 Task: Look for space in Rāwatbhāta, India from 12th  August, 2023 to 15th August, 2023 for 3 adults in price range Rs.12000 to Rs.16000. Place can be entire place with 2 bedrooms having 3 beds and 1 bathroom. Property type can be house, flat, guest house. Booking option can be shelf check-in. Required host language is English.
Action: Mouse moved to (592, 76)
Screenshot: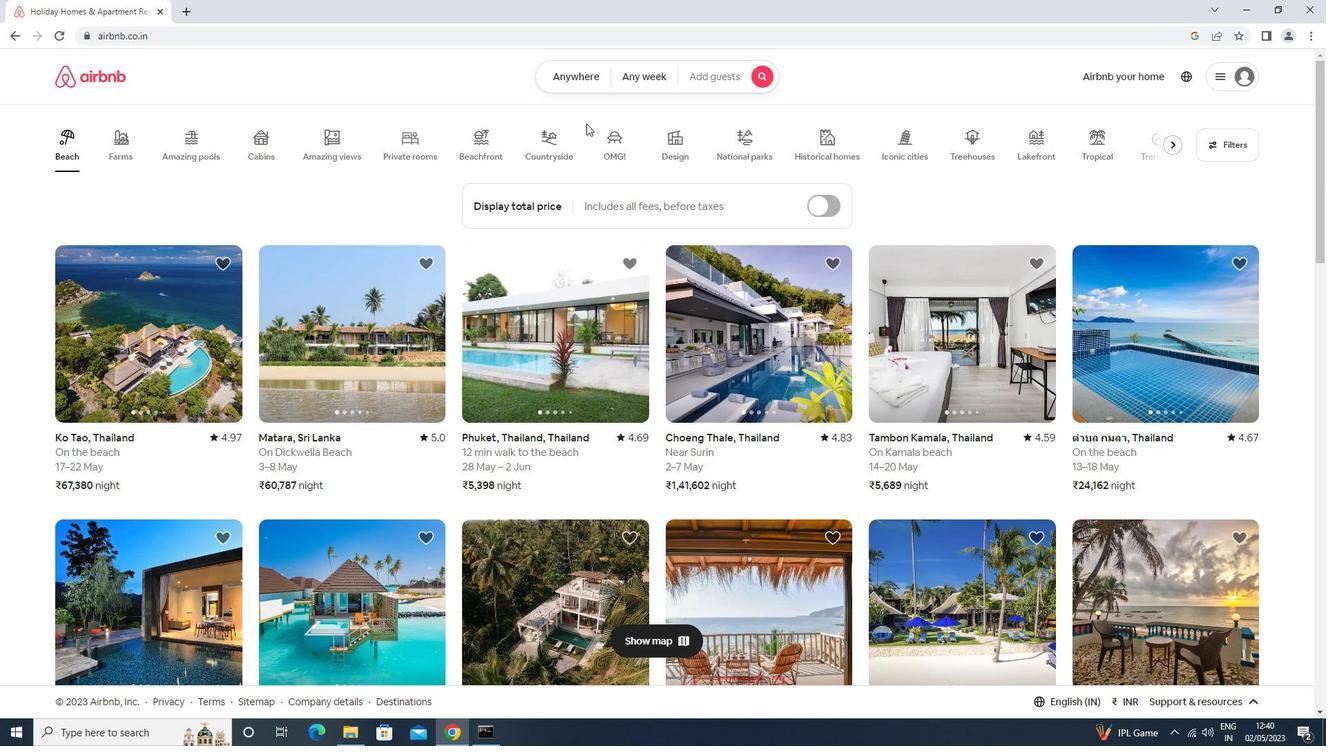 
Action: Mouse pressed left at (592, 76)
Screenshot: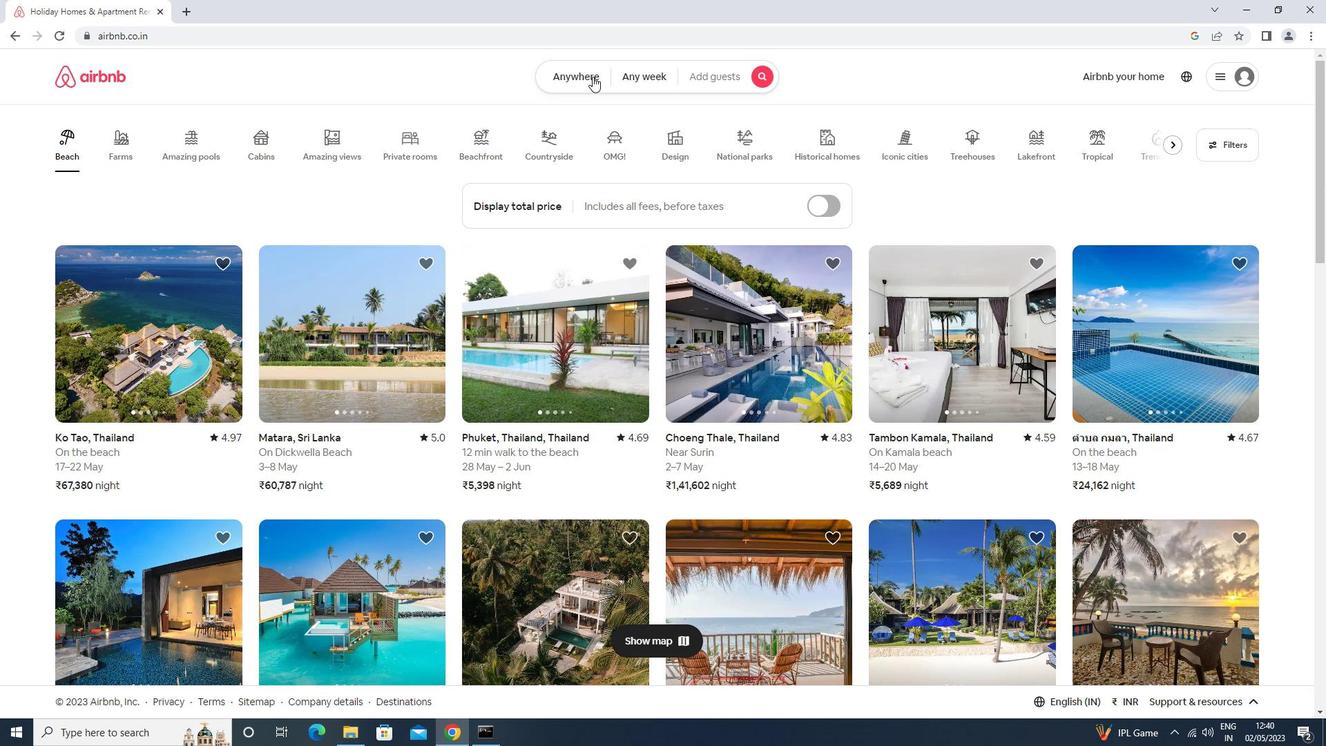
Action: Mouse moved to (526, 144)
Screenshot: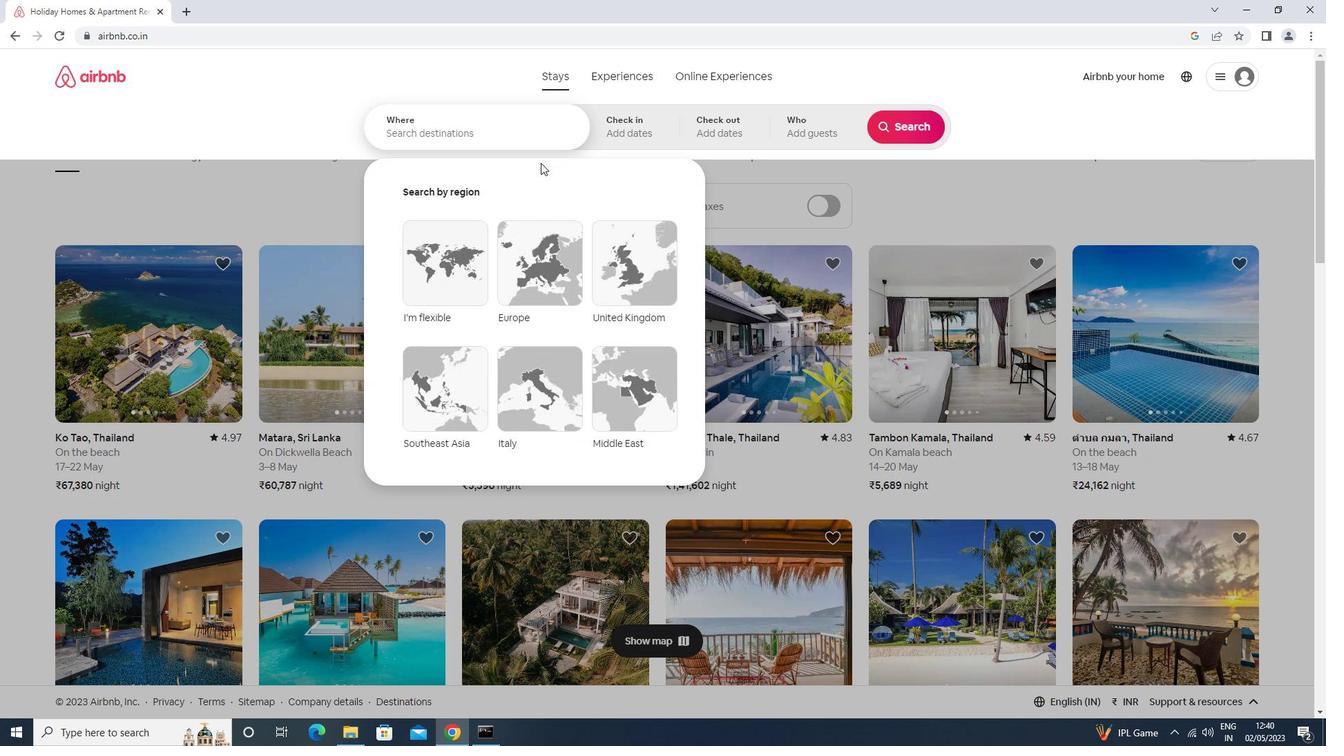 
Action: Mouse pressed left at (526, 144)
Screenshot: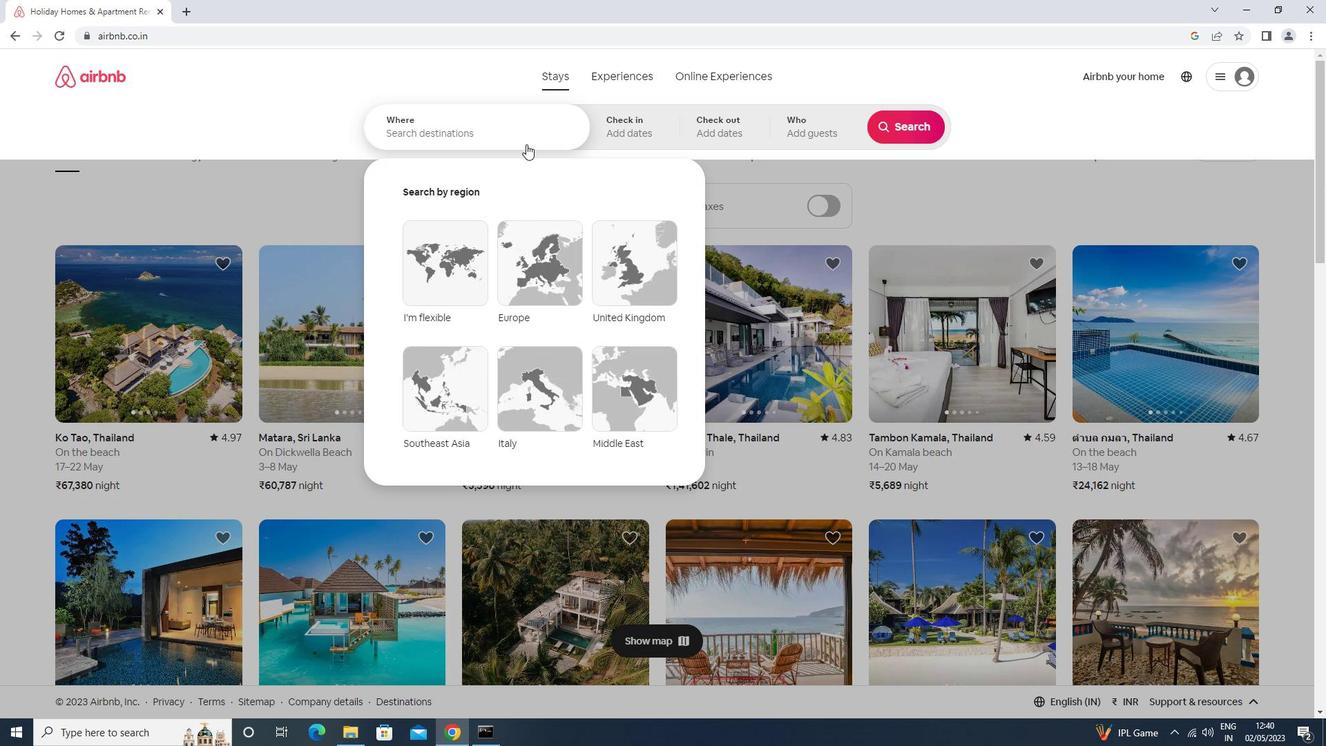 
Action: Mouse moved to (523, 142)
Screenshot: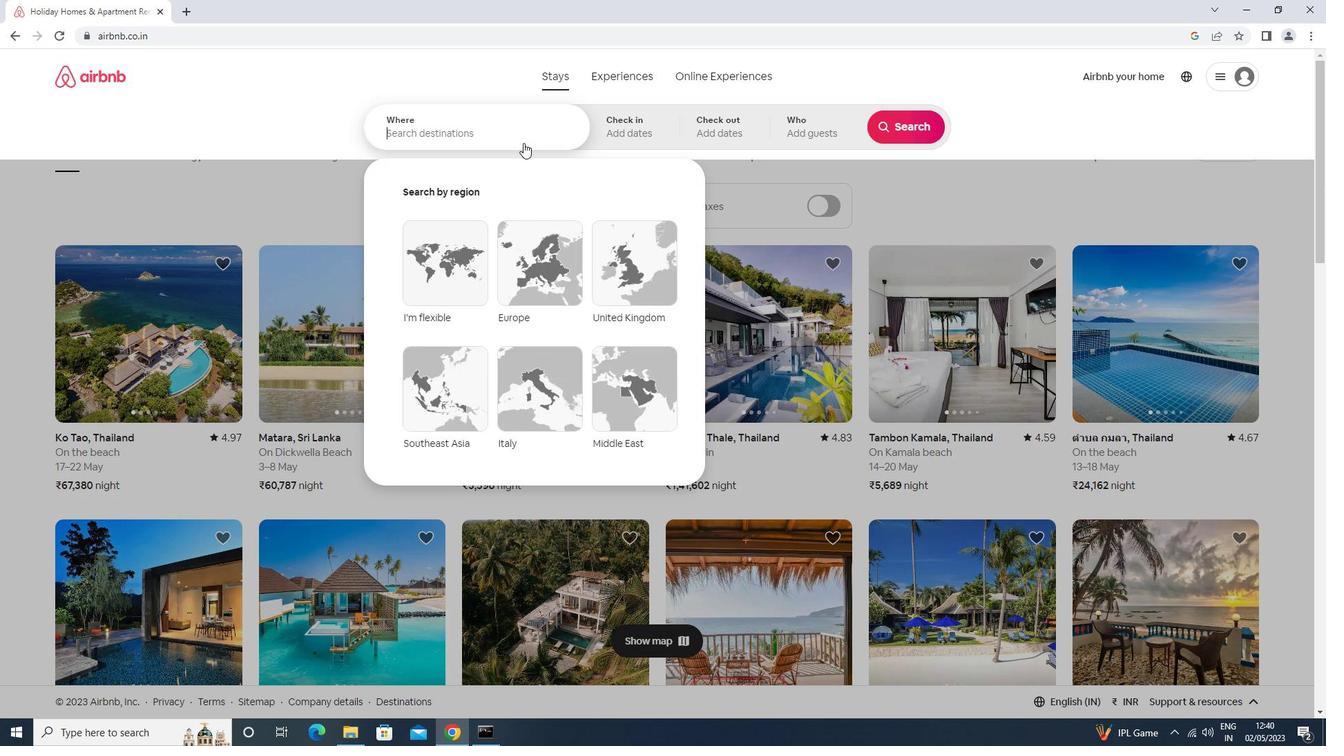 
Action: Key pressed r<Key.caps_lock>awatbhata<Key.enter>
Screenshot: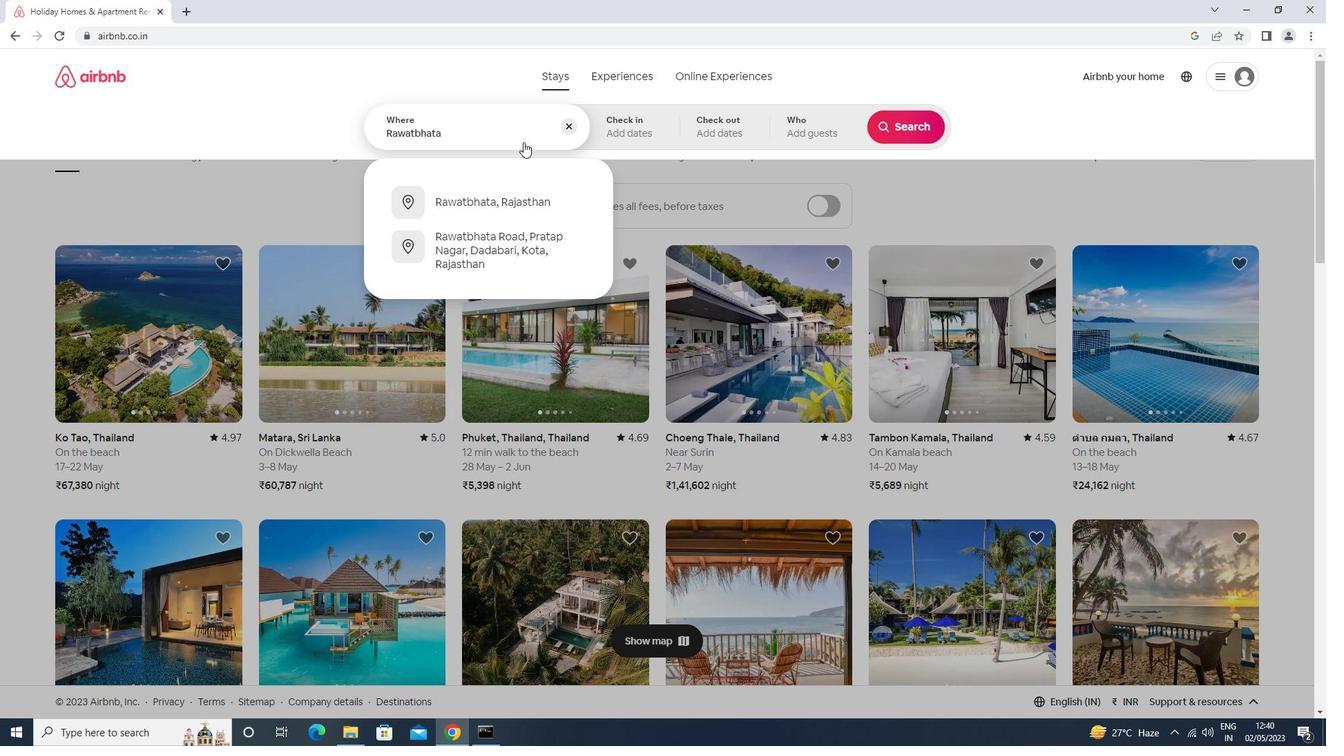 
Action: Mouse moved to (905, 237)
Screenshot: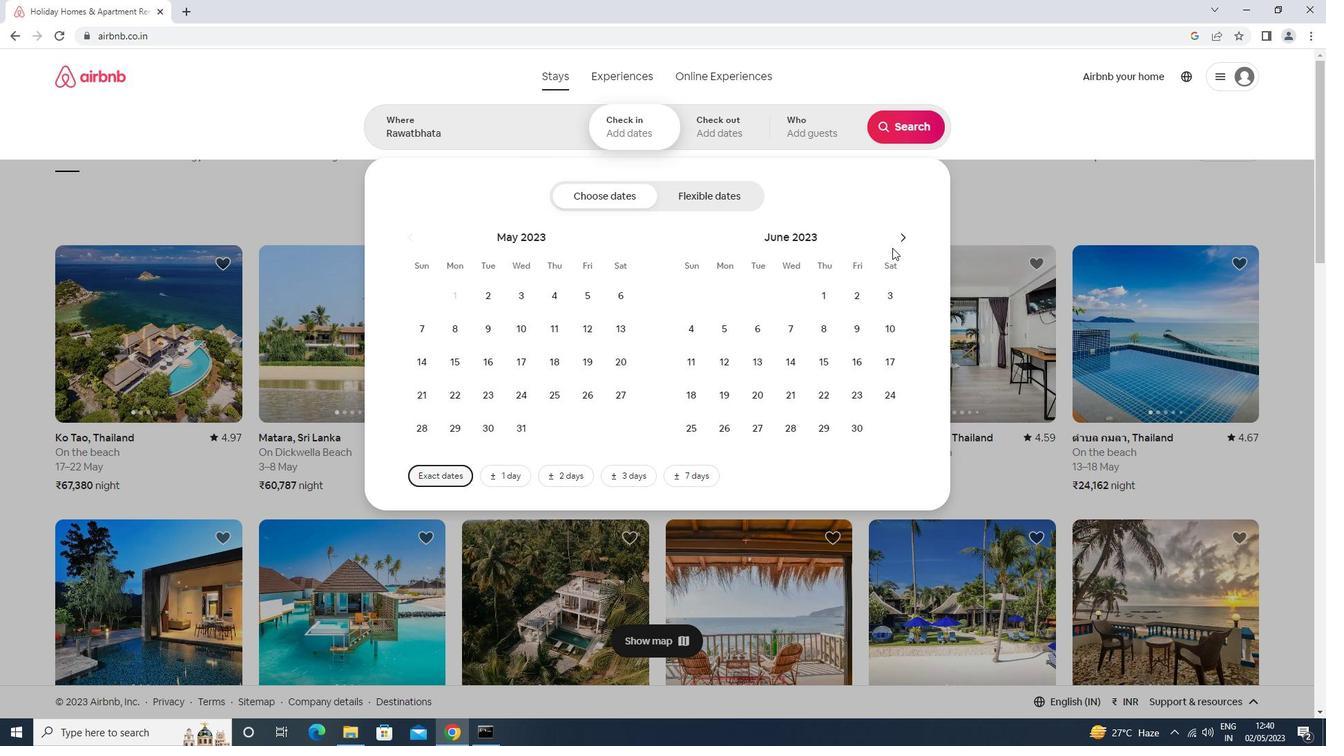 
Action: Mouse pressed left at (905, 237)
Screenshot: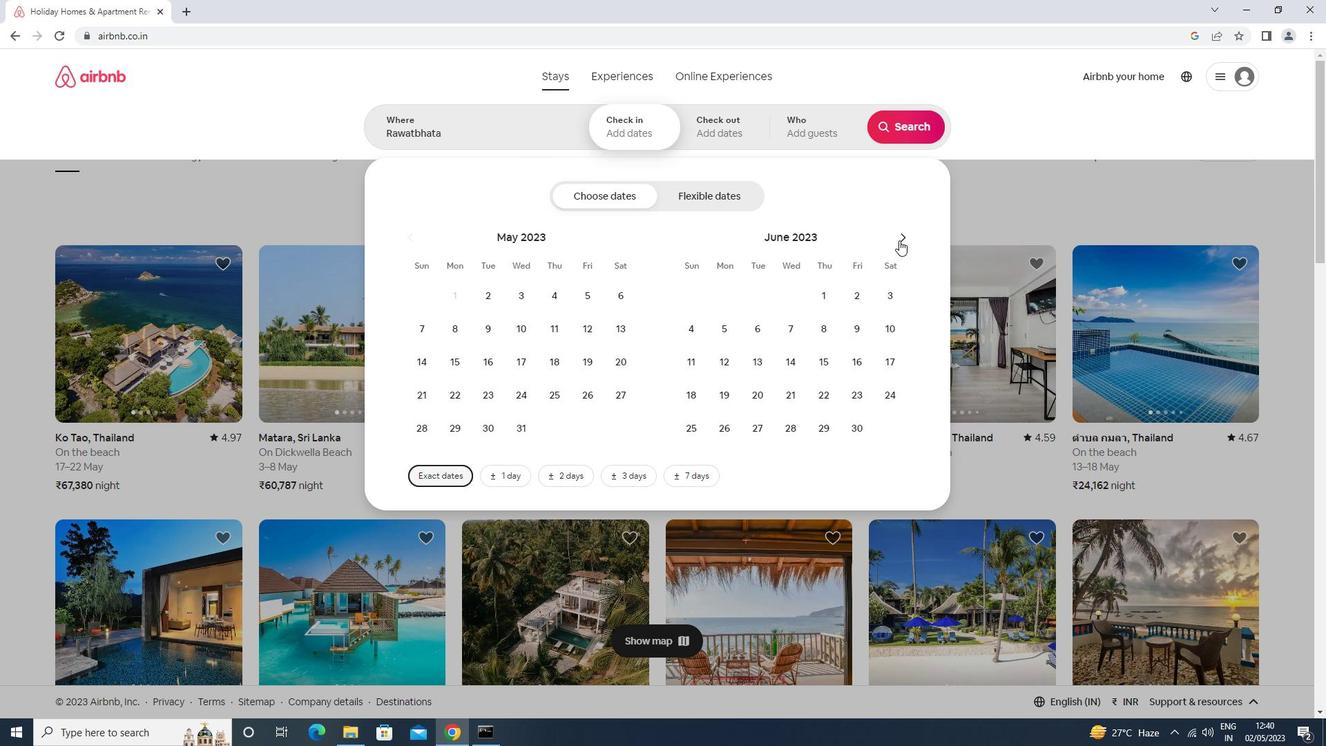 
Action: Mouse moved to (904, 237)
Screenshot: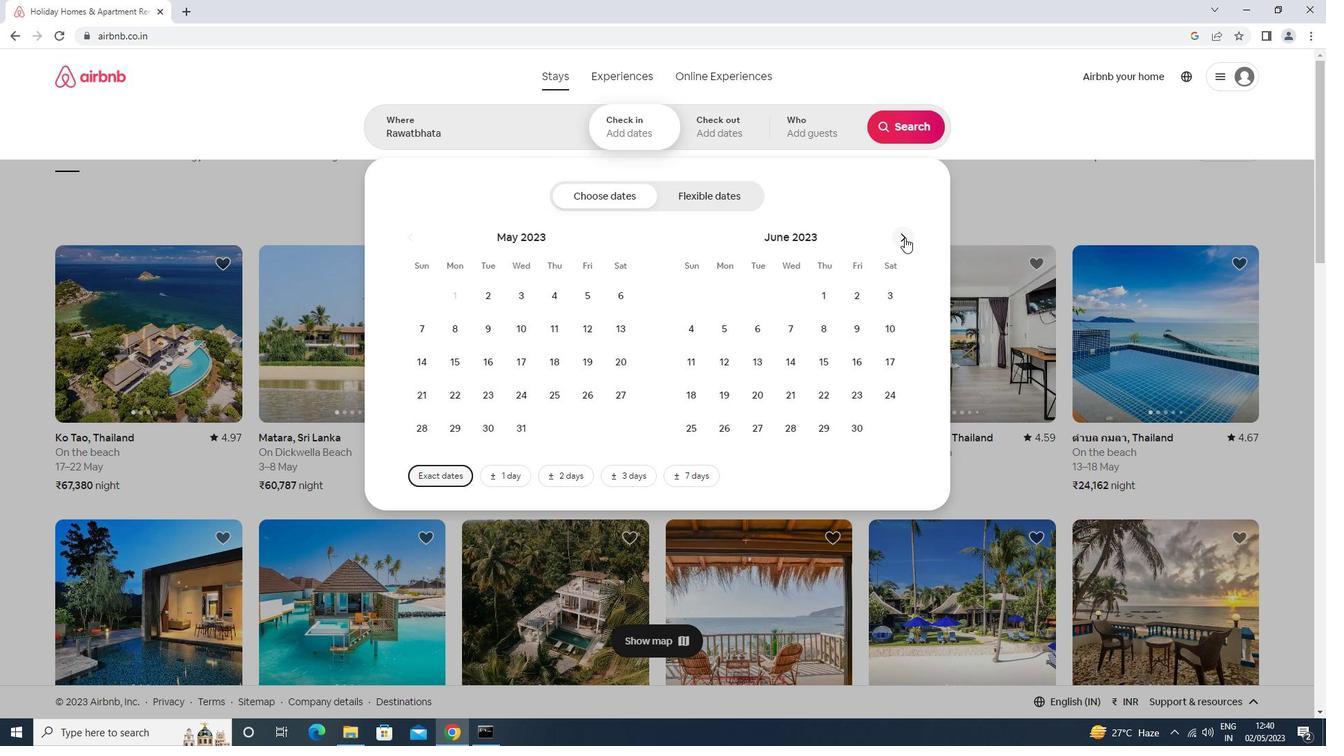 
Action: Mouse pressed left at (904, 237)
Screenshot: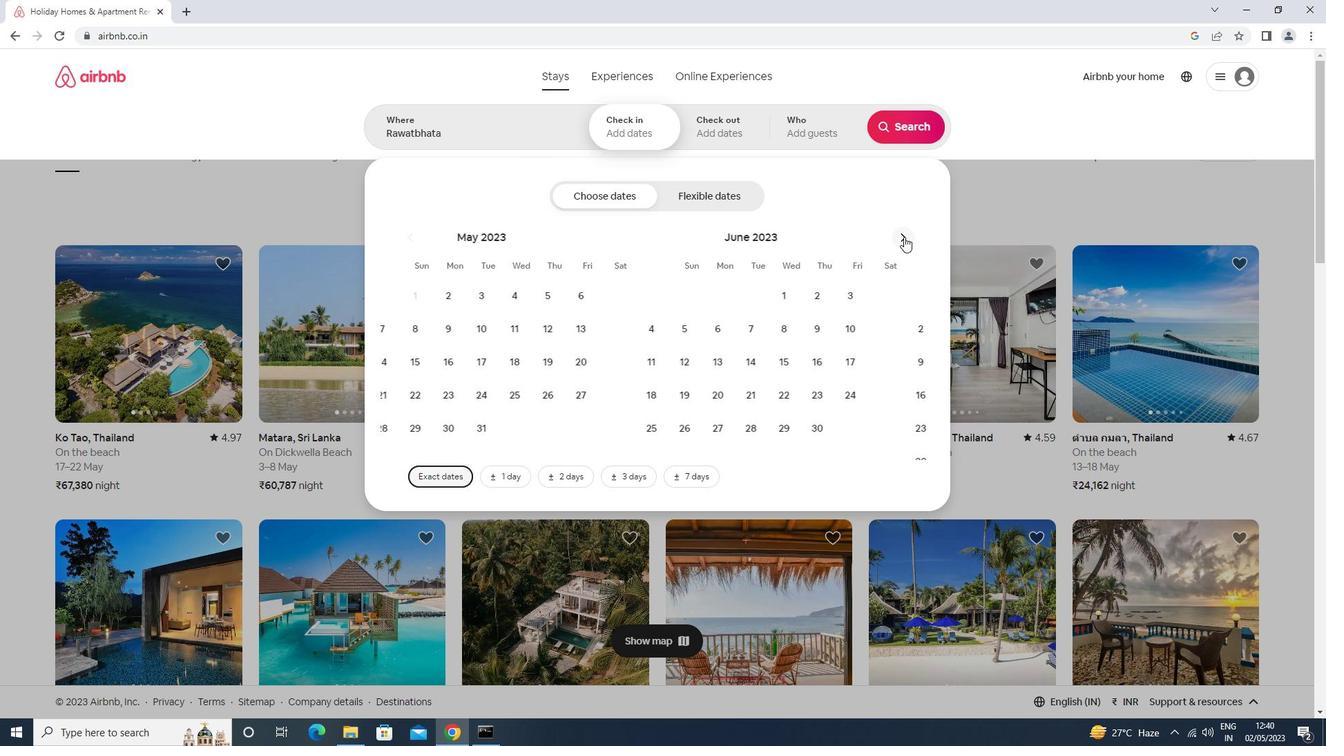 
Action: Mouse moved to (883, 329)
Screenshot: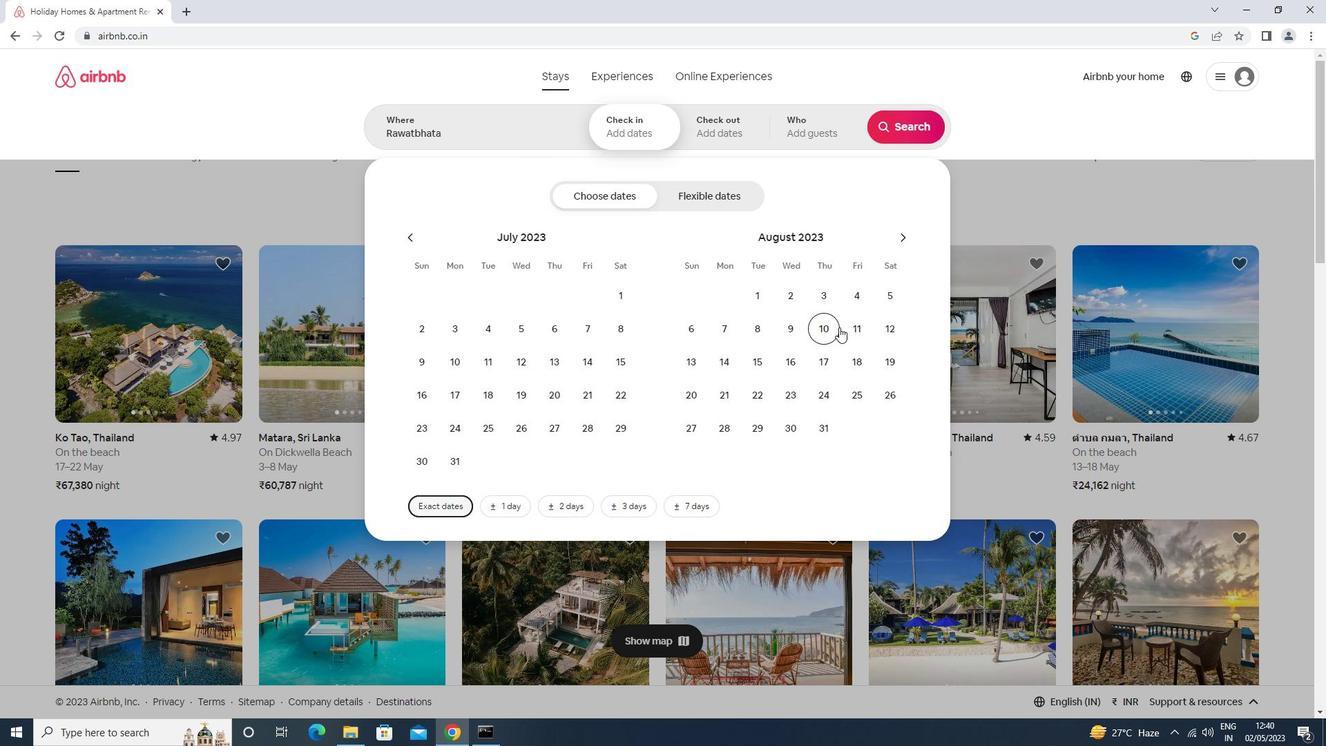 
Action: Mouse pressed left at (883, 329)
Screenshot: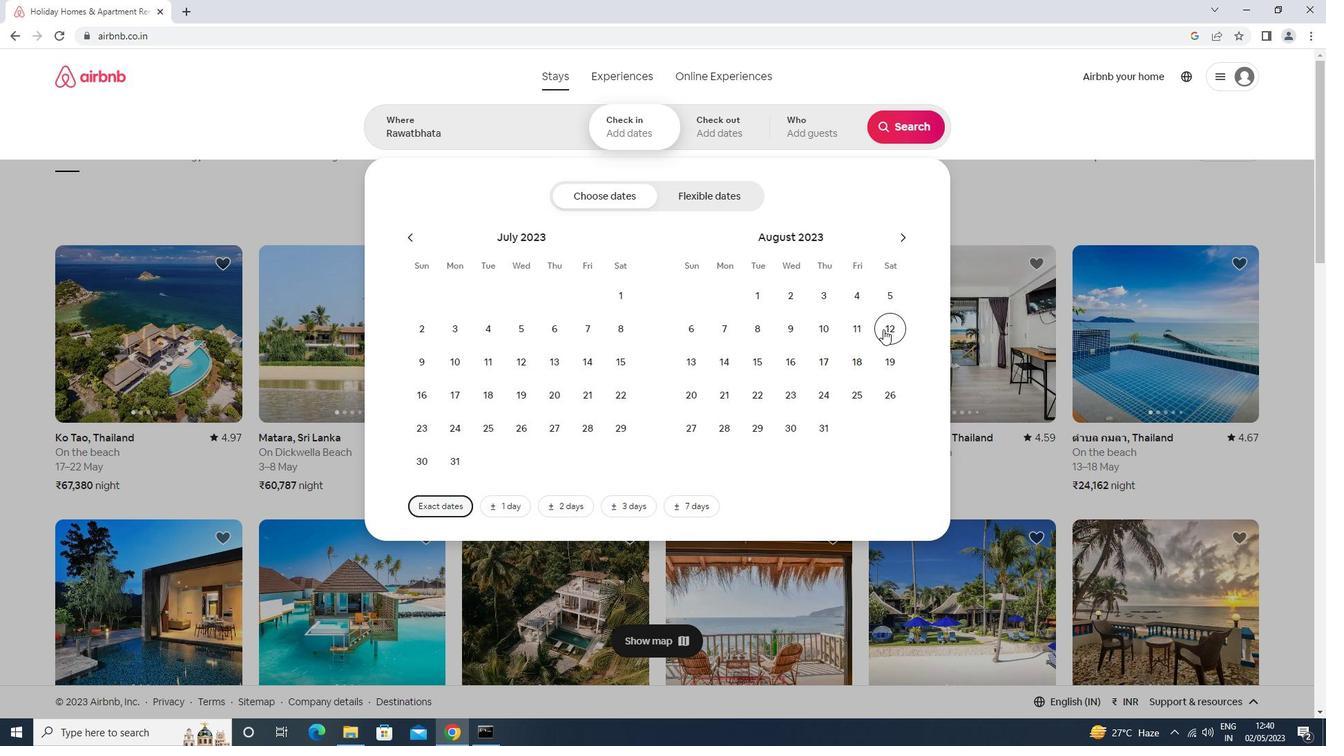 
Action: Mouse moved to (766, 357)
Screenshot: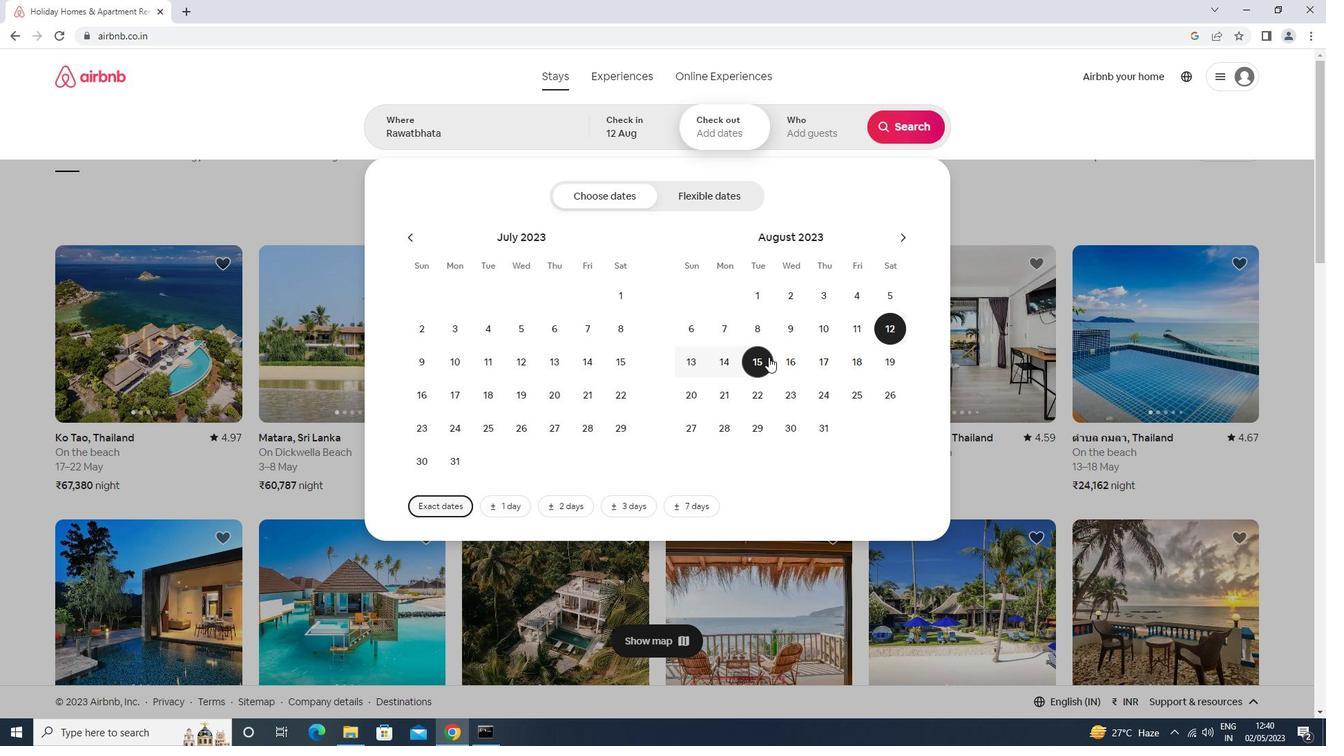 
Action: Mouse pressed left at (766, 357)
Screenshot: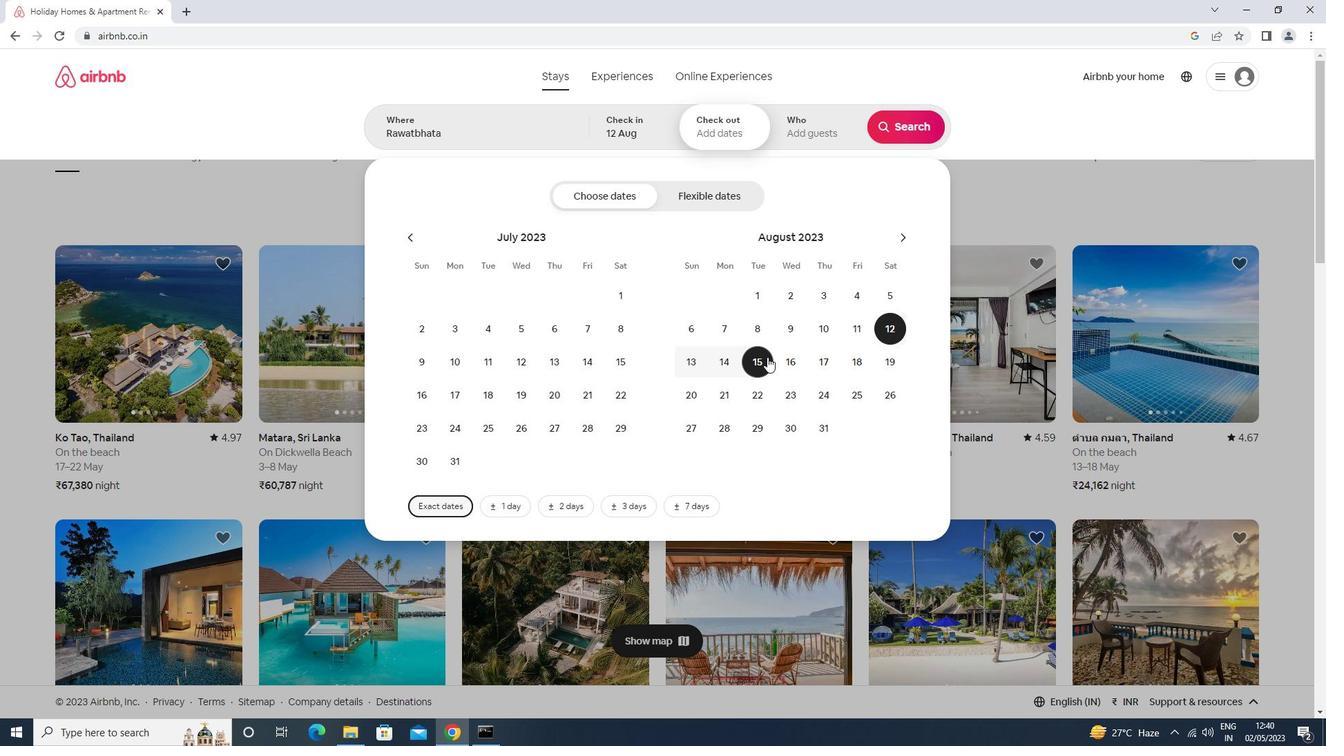 
Action: Mouse moved to (791, 129)
Screenshot: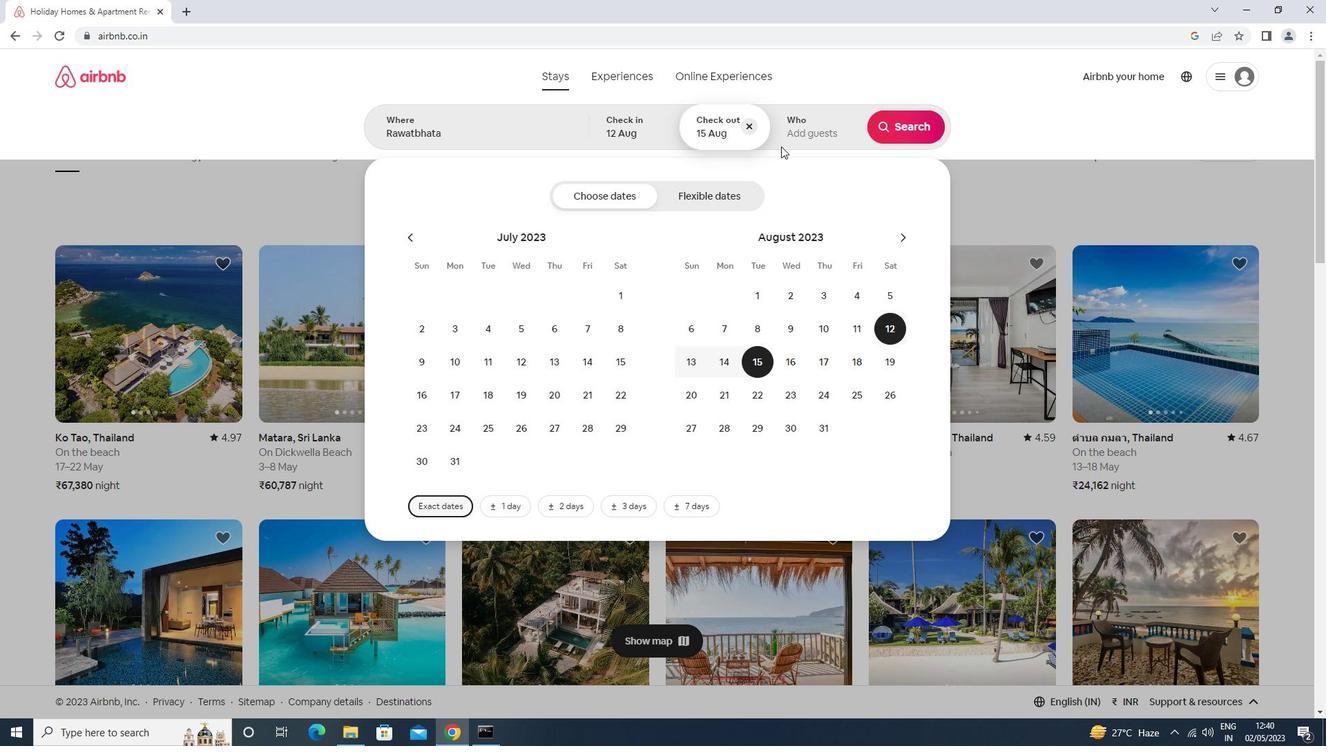 
Action: Mouse pressed left at (791, 129)
Screenshot: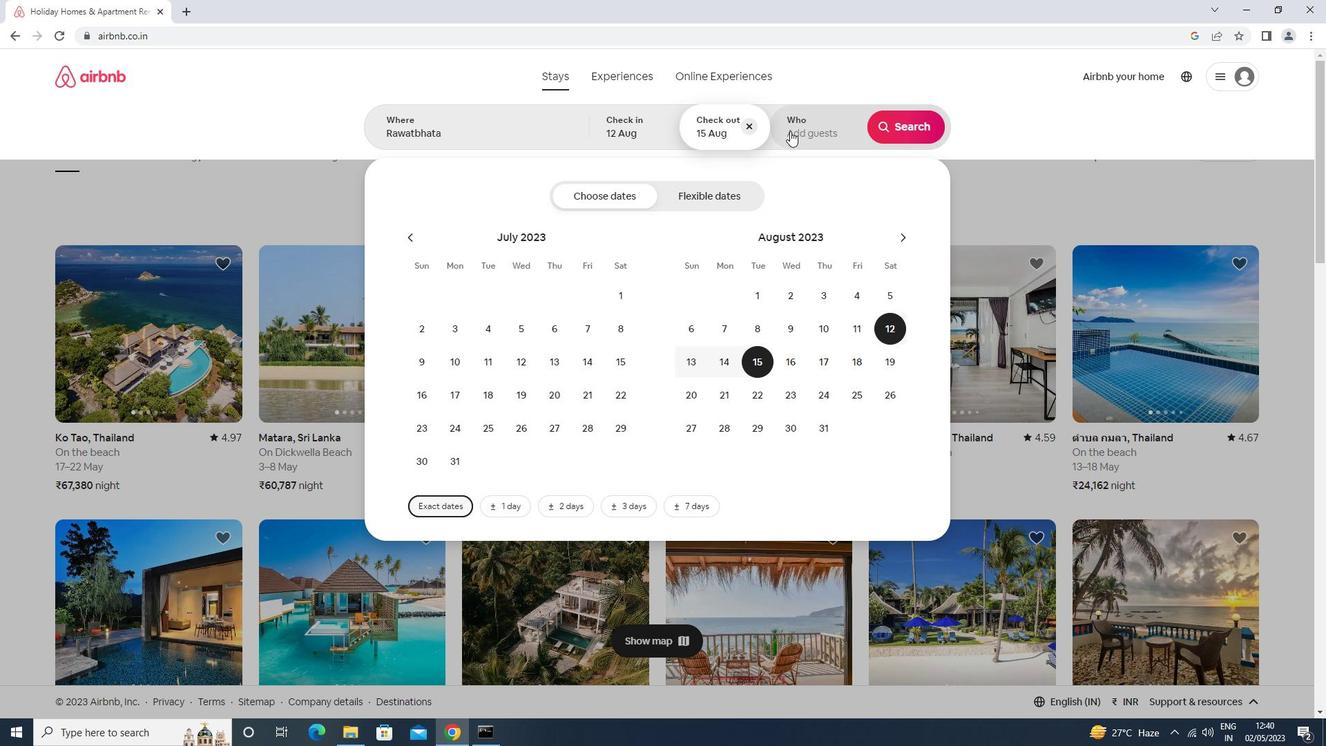
Action: Mouse moved to (906, 204)
Screenshot: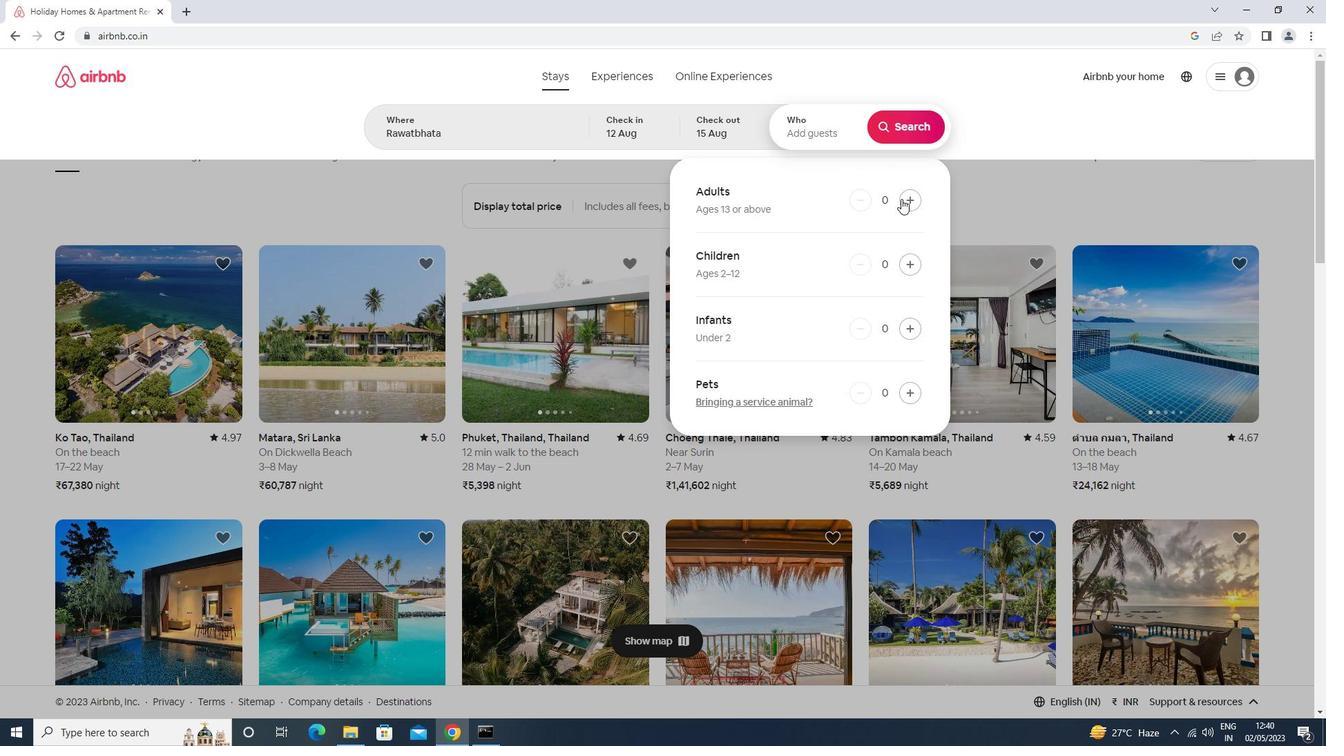 
Action: Mouse pressed left at (906, 204)
Screenshot: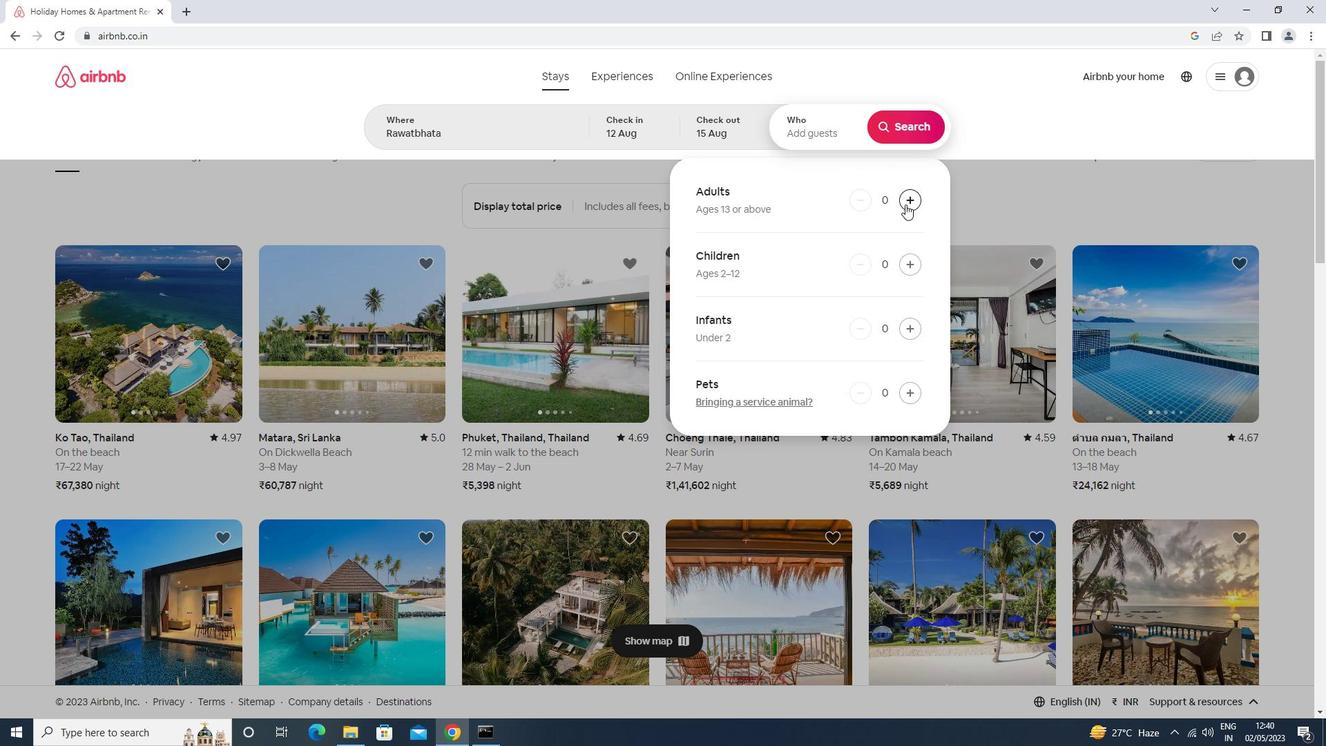 
Action: Mouse pressed left at (906, 204)
Screenshot: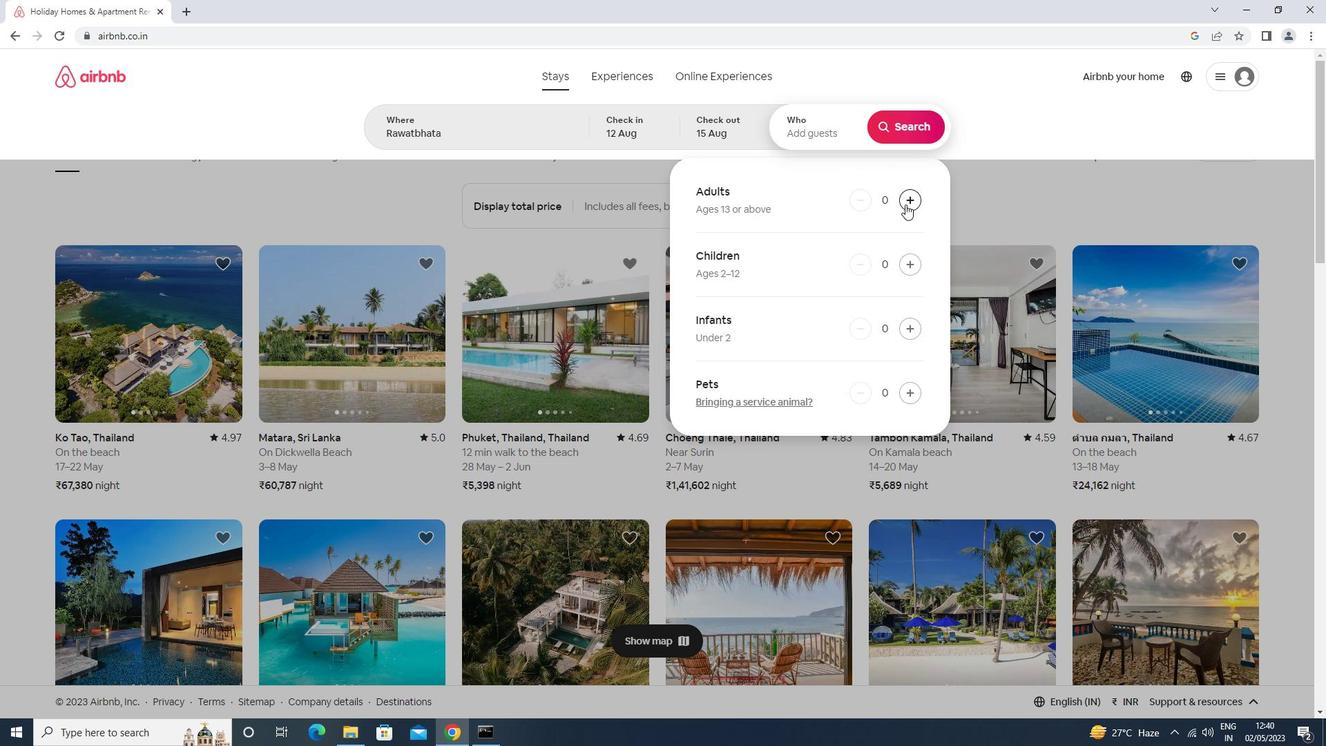 
Action: Mouse pressed left at (906, 204)
Screenshot: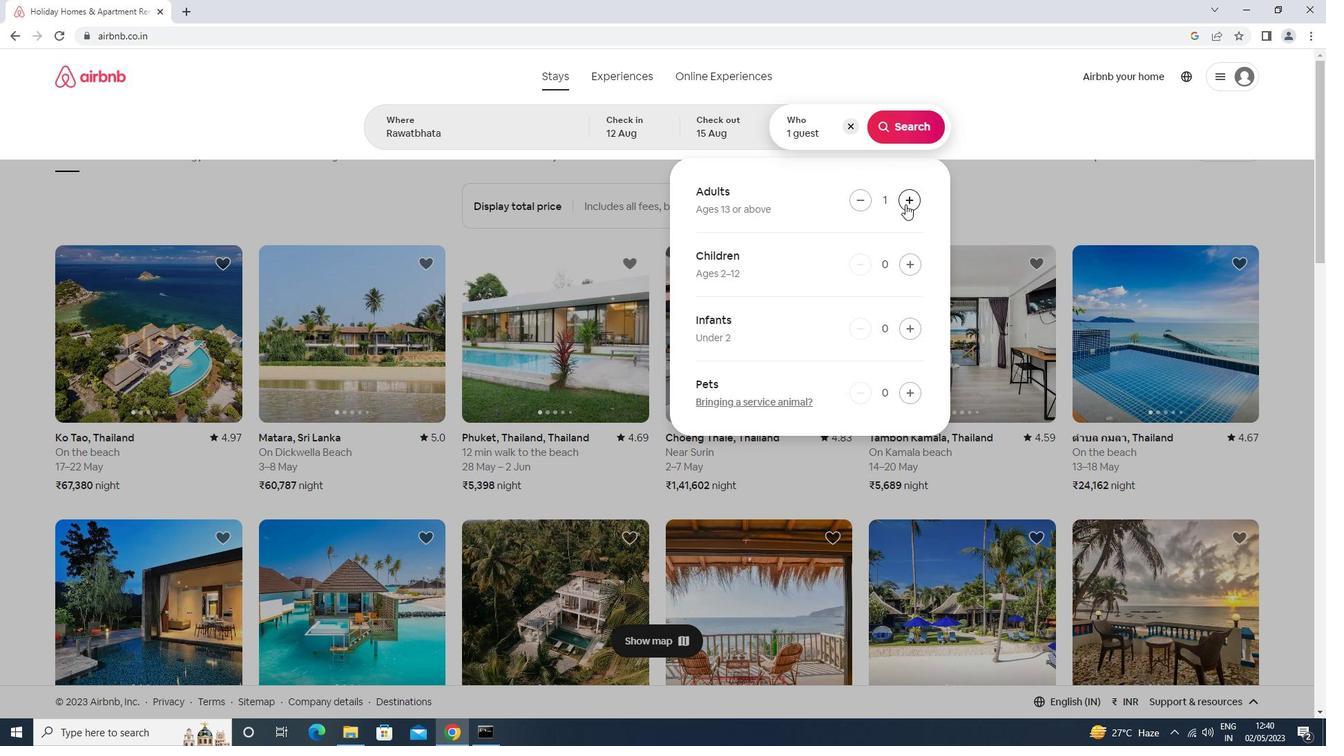 
Action: Mouse moved to (901, 120)
Screenshot: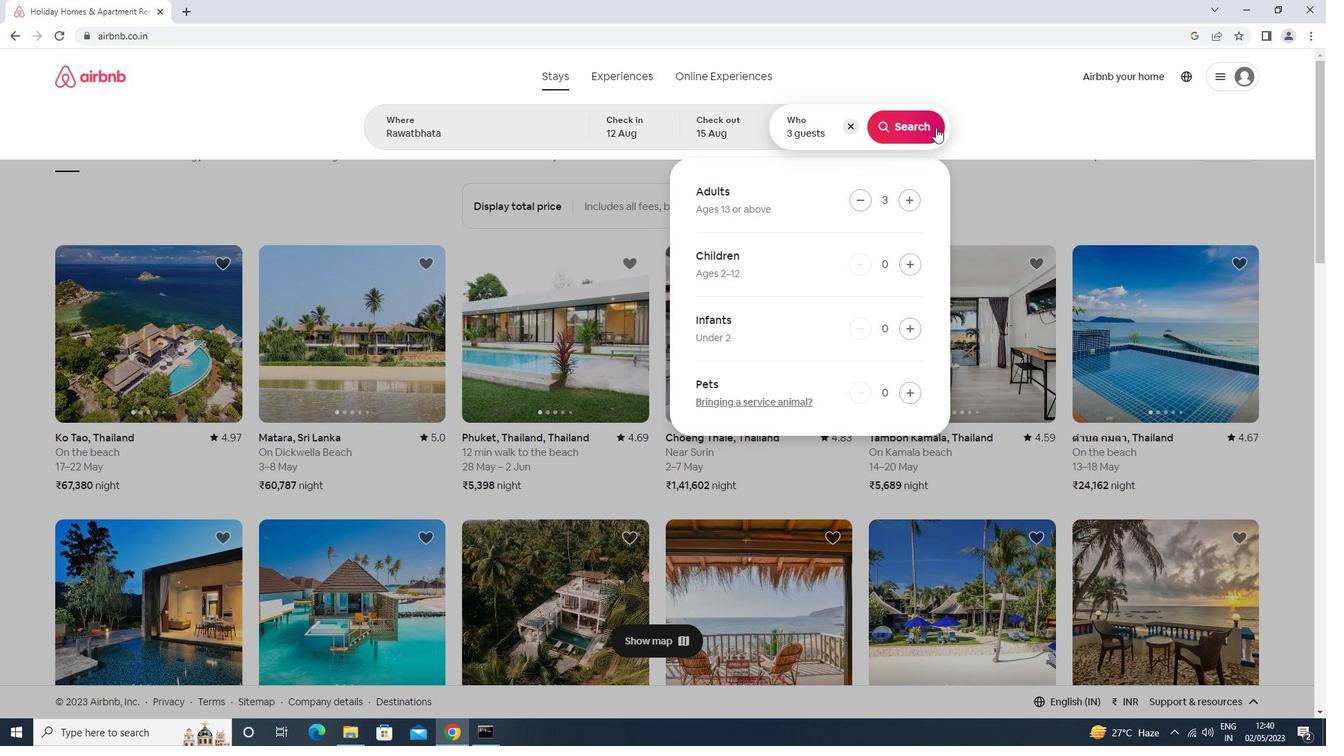 
Action: Mouse pressed left at (901, 120)
Screenshot: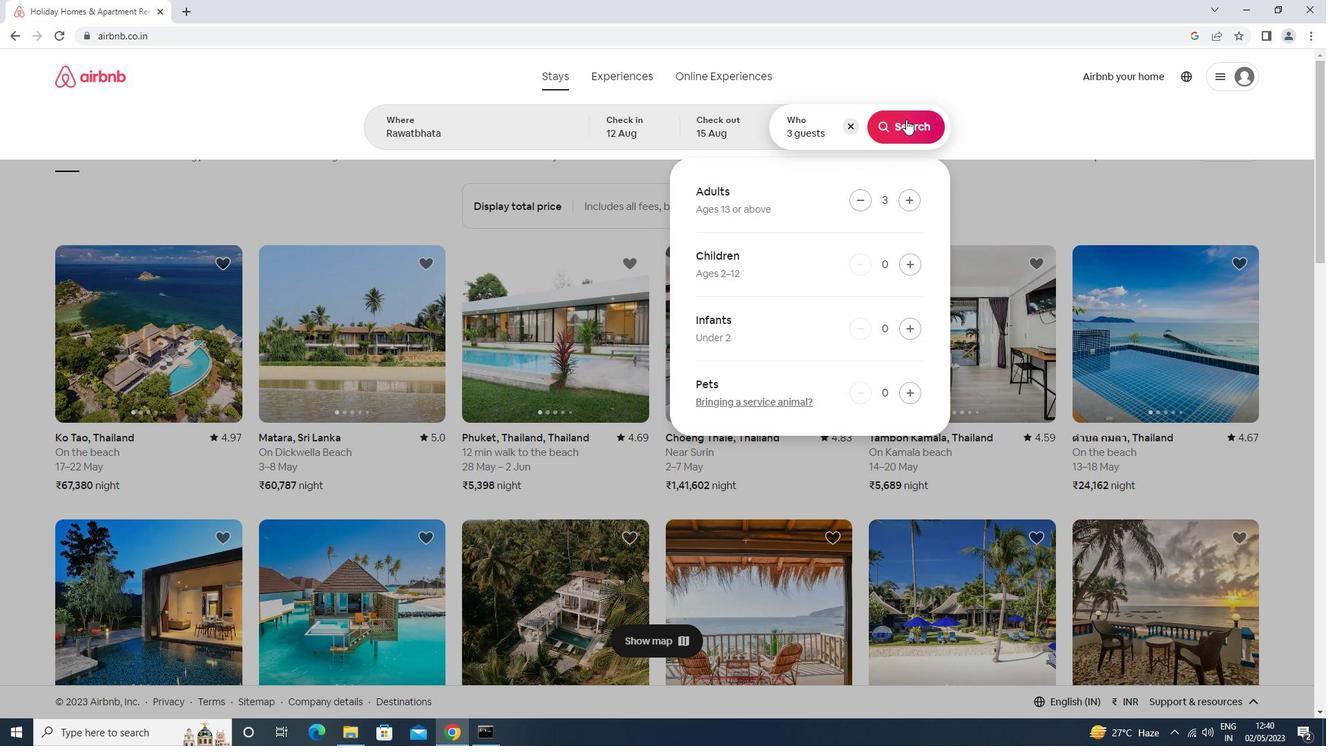 
Action: Mouse moved to (1266, 129)
Screenshot: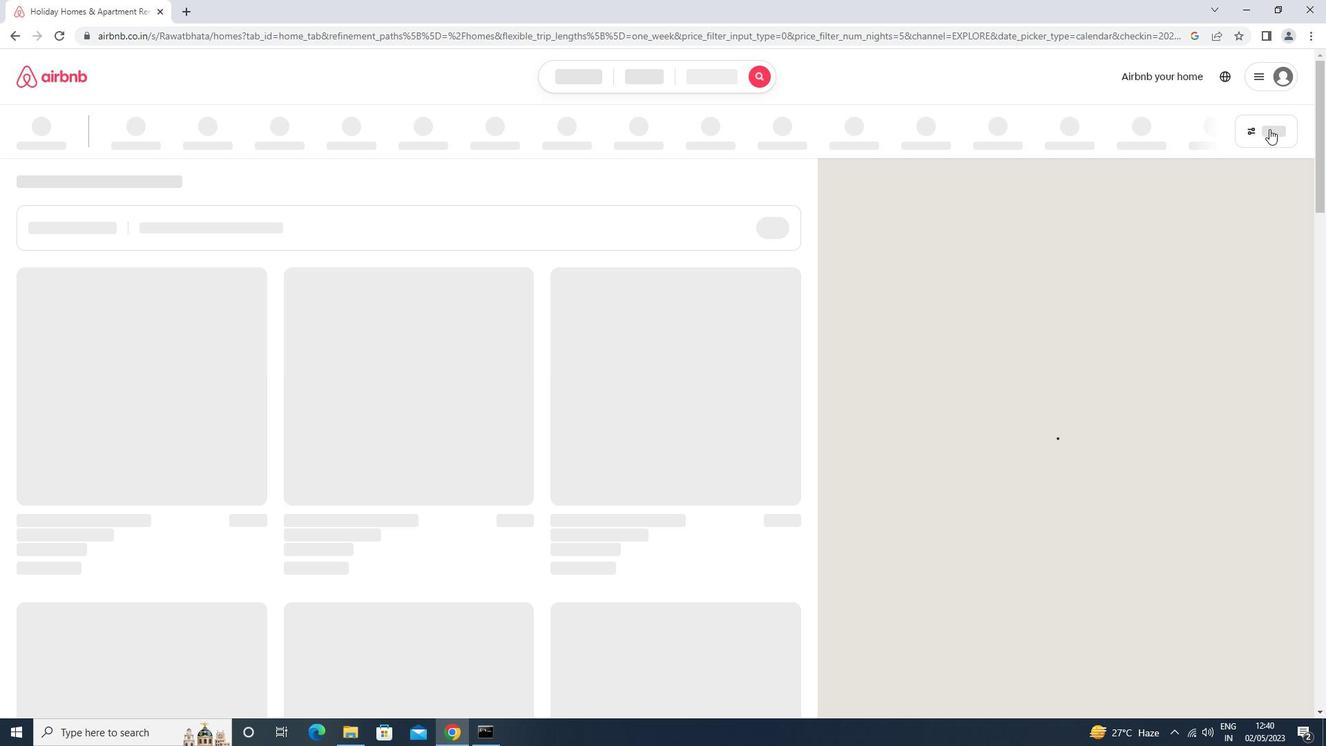
Action: Mouse pressed left at (1266, 129)
Screenshot: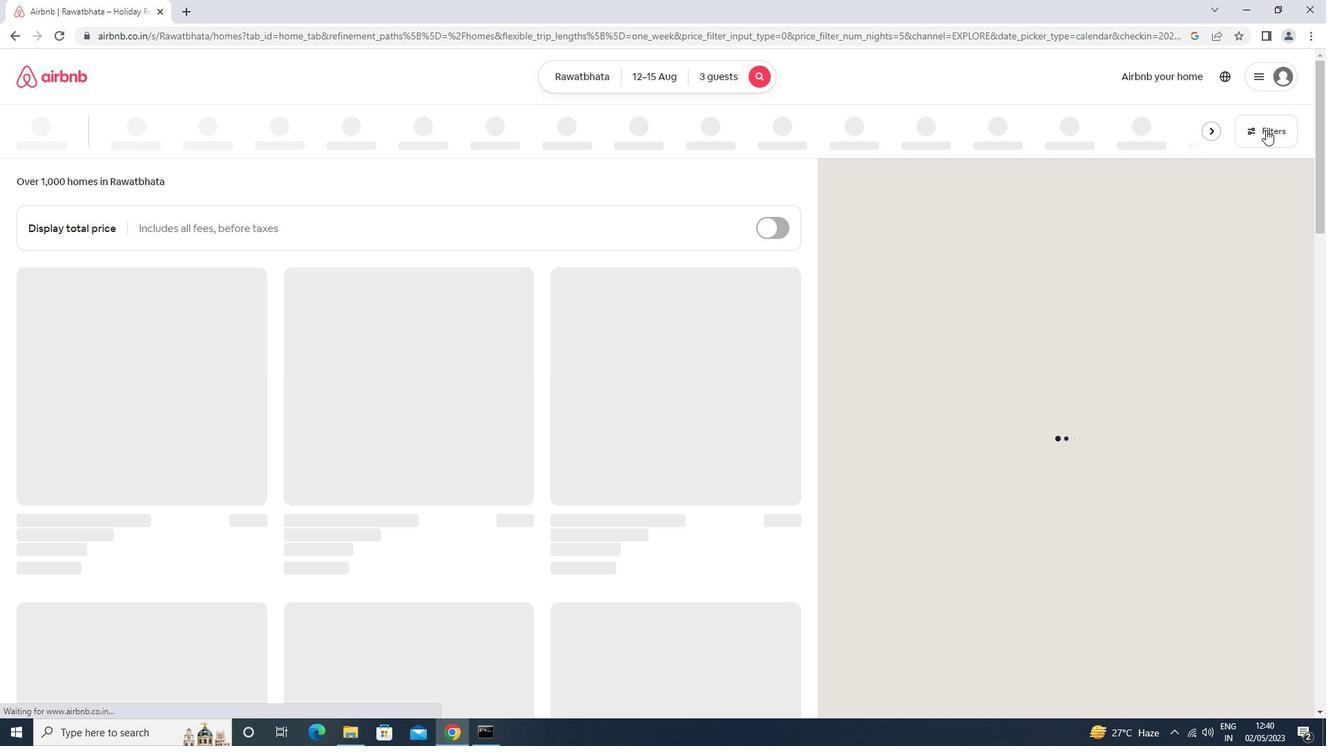 
Action: Mouse moved to (610, 307)
Screenshot: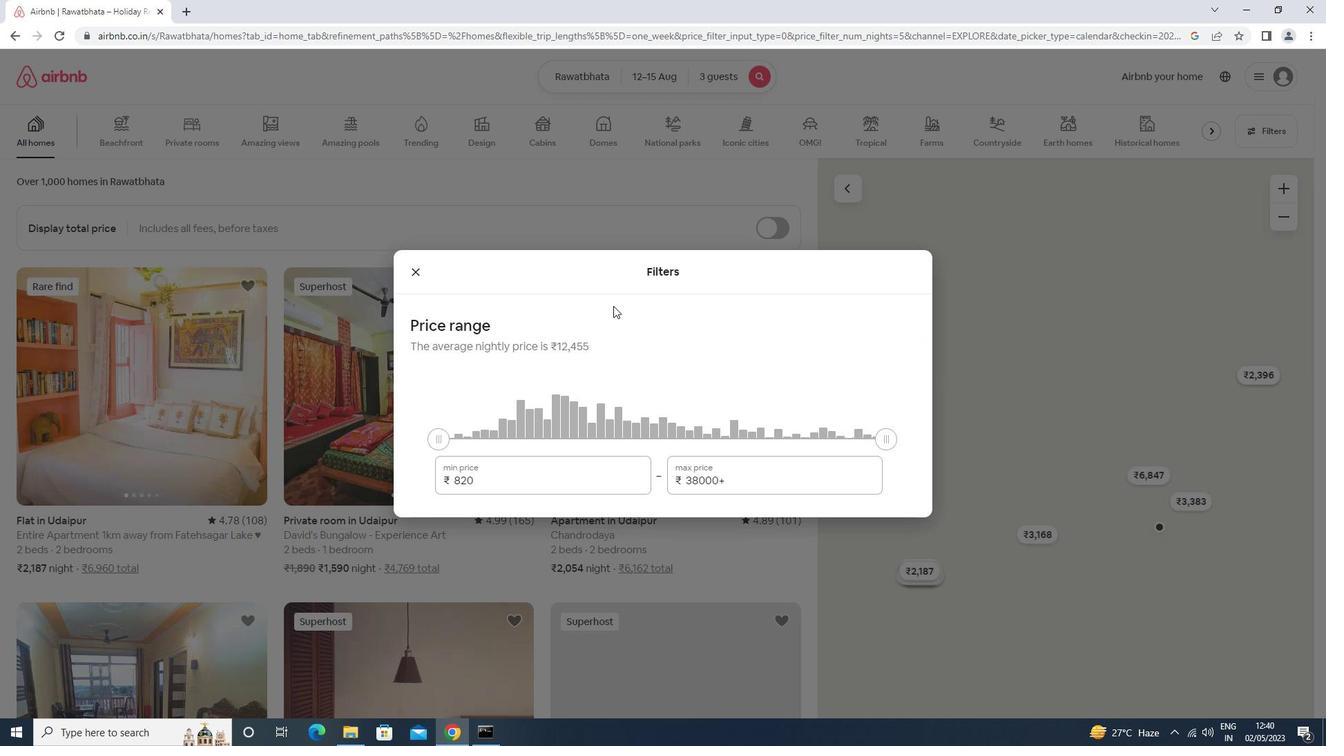 
Action: Mouse pressed left at (610, 307)
Screenshot: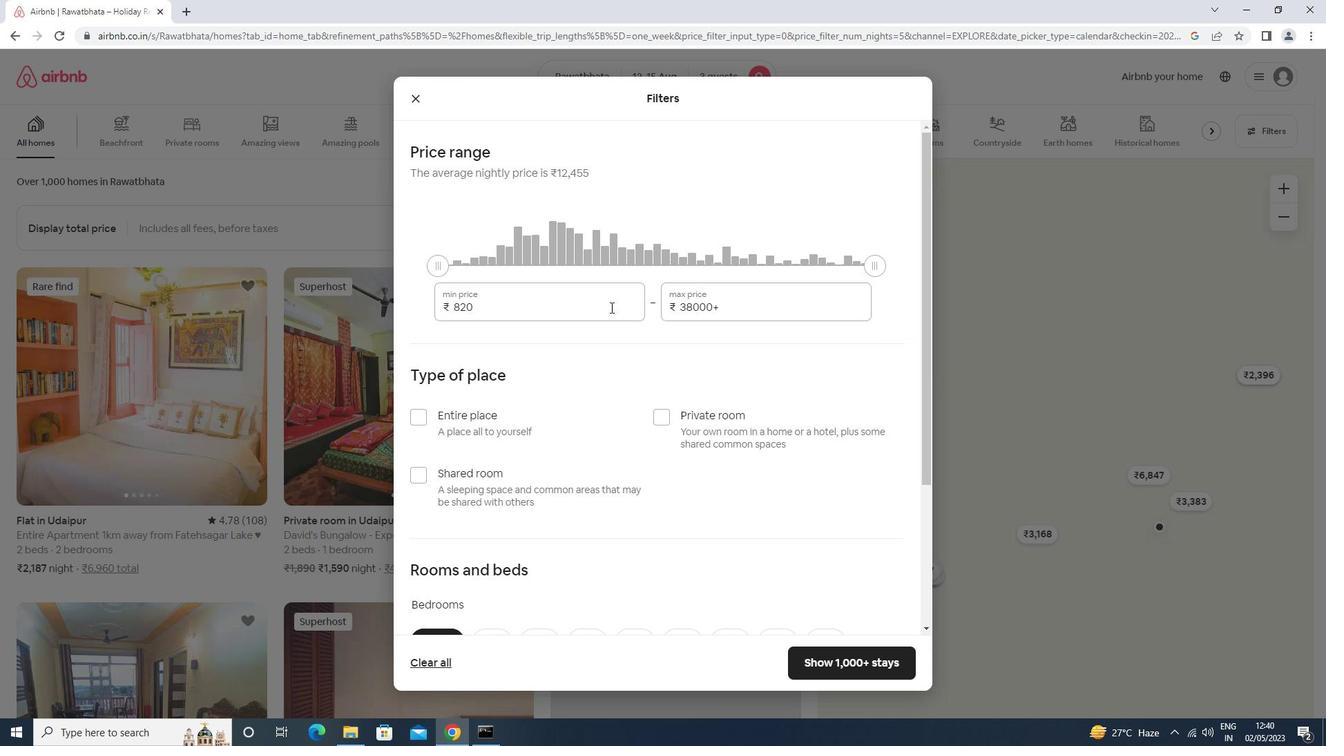 
Action: Mouse moved to (606, 310)
Screenshot: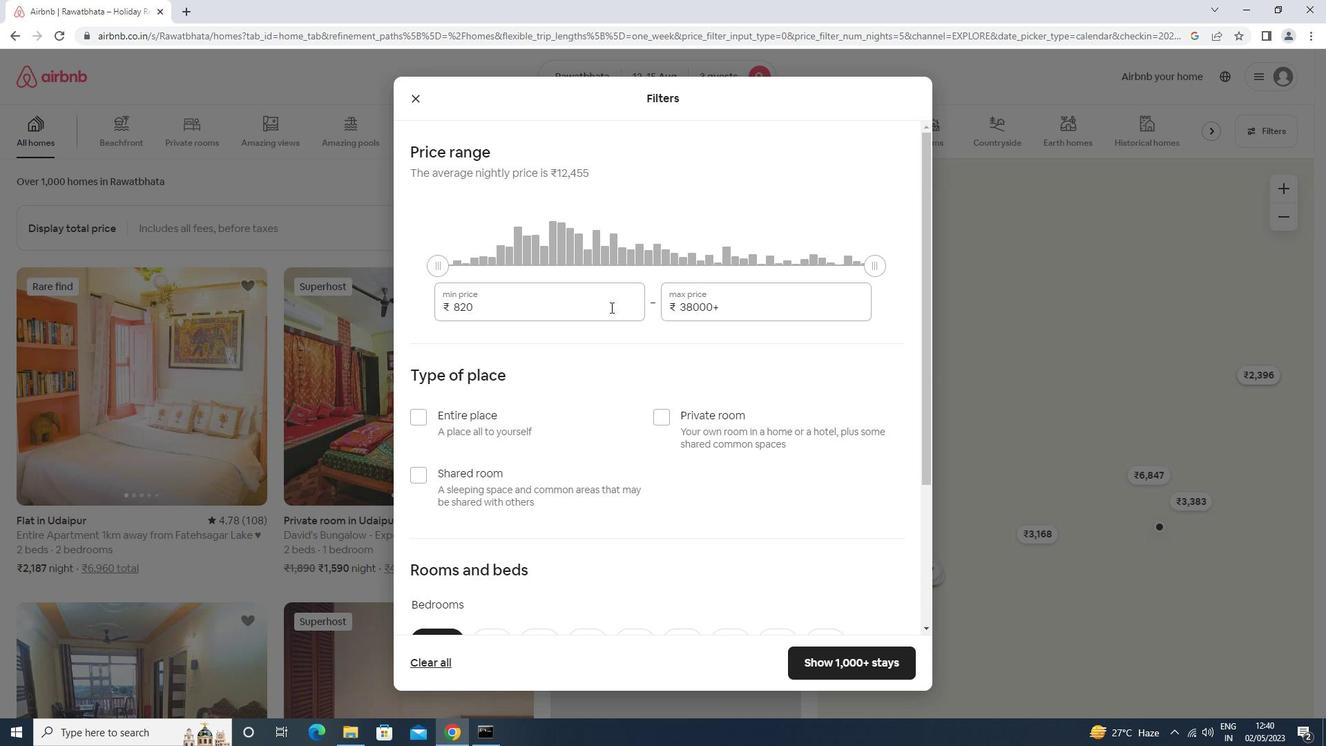 
Action: Key pressed <Key.backspace><Key.backspace><Key.backspace><Key.backspace><Key.backspace><Key.backspace><Key.backspace><Key.backspace><Key.backspace><Key.backspace>12000<Key.tab>16000
Screenshot: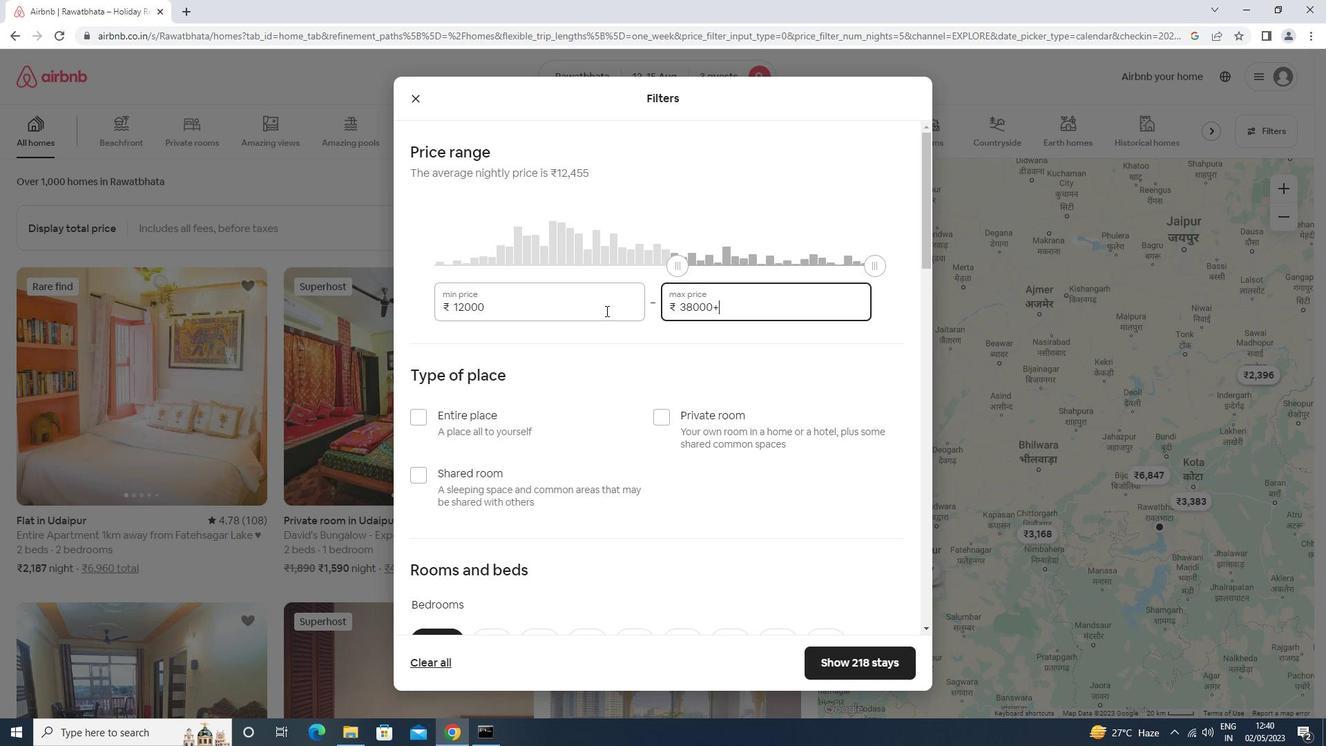 
Action: Mouse moved to (486, 411)
Screenshot: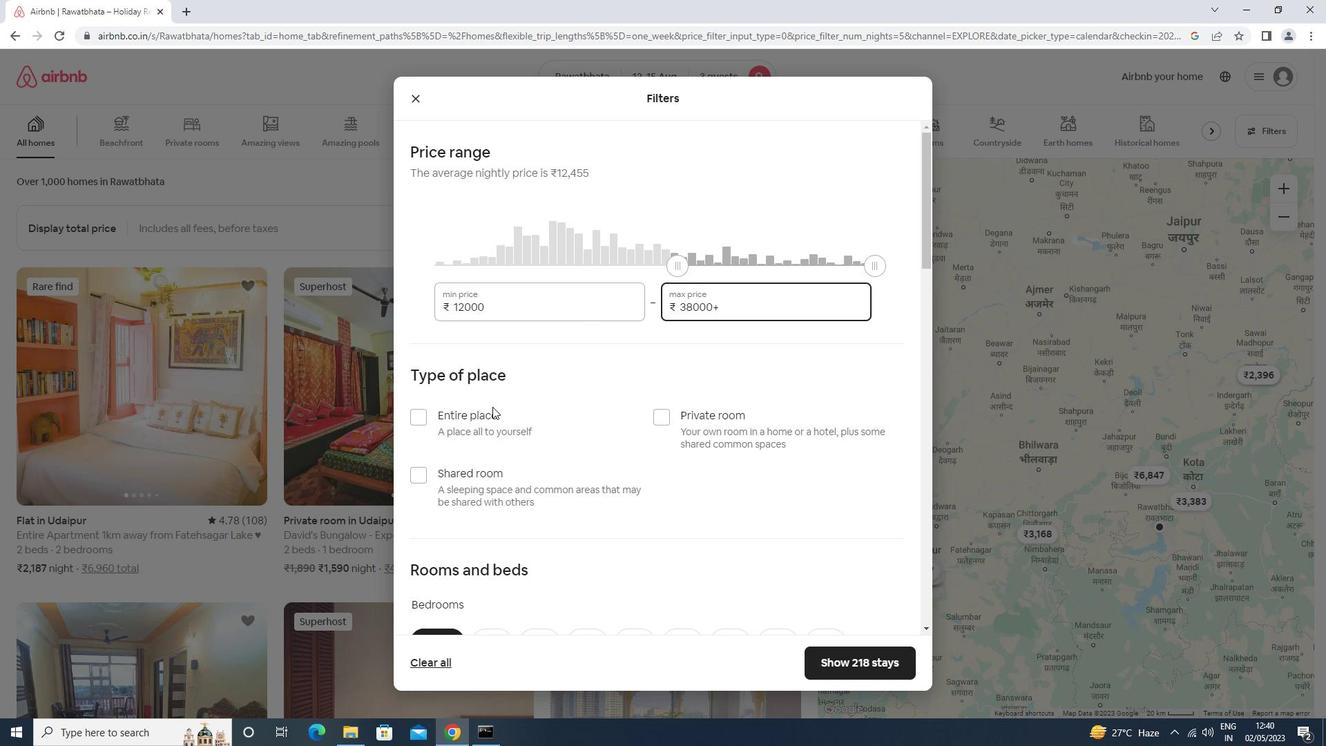 
Action: Mouse pressed left at (486, 411)
Screenshot: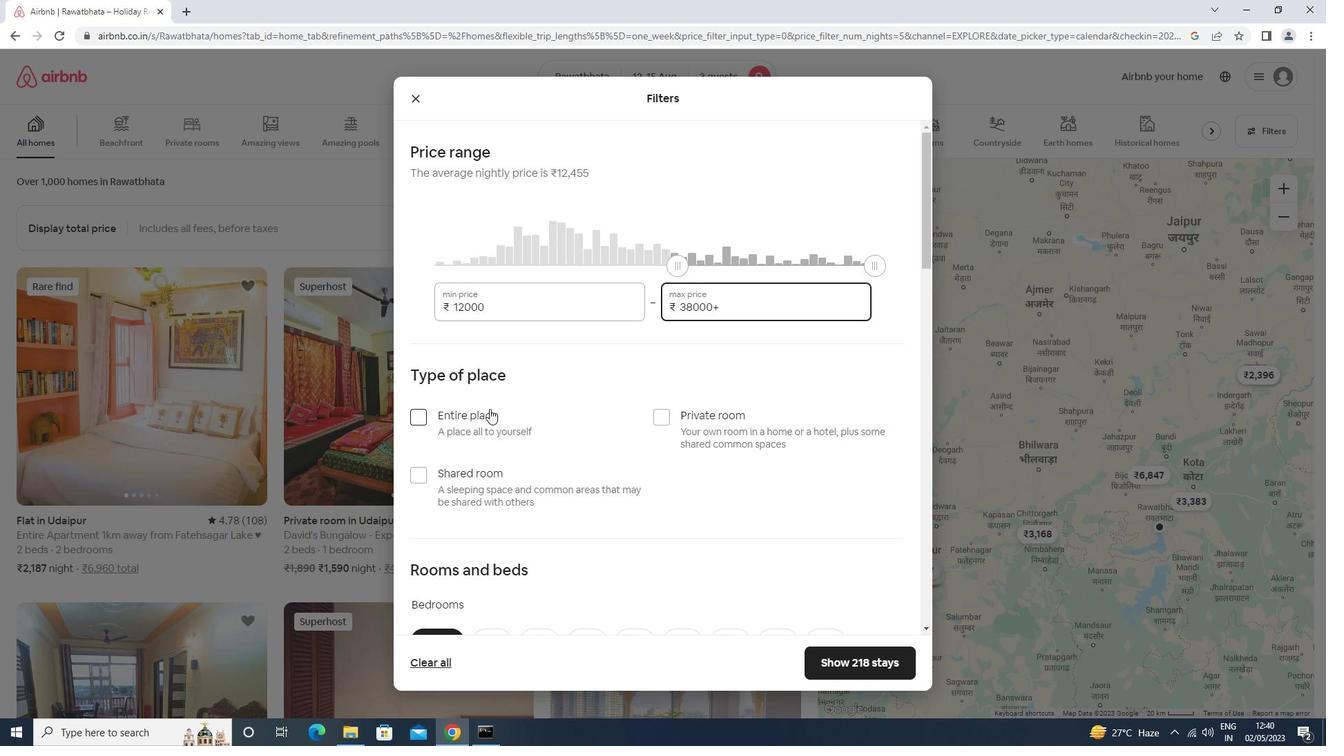
Action: Mouse moved to (486, 411)
Screenshot: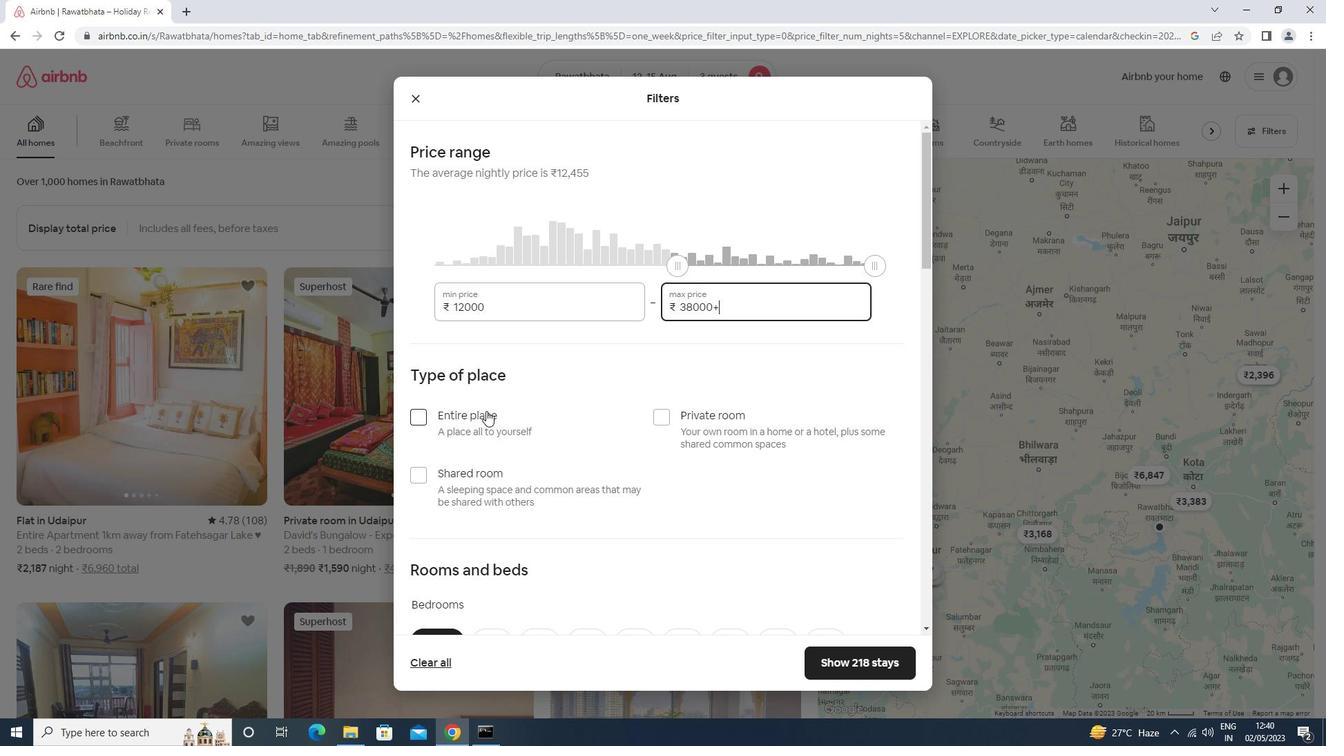 
Action: Mouse scrolled (486, 410) with delta (0, 0)
Screenshot: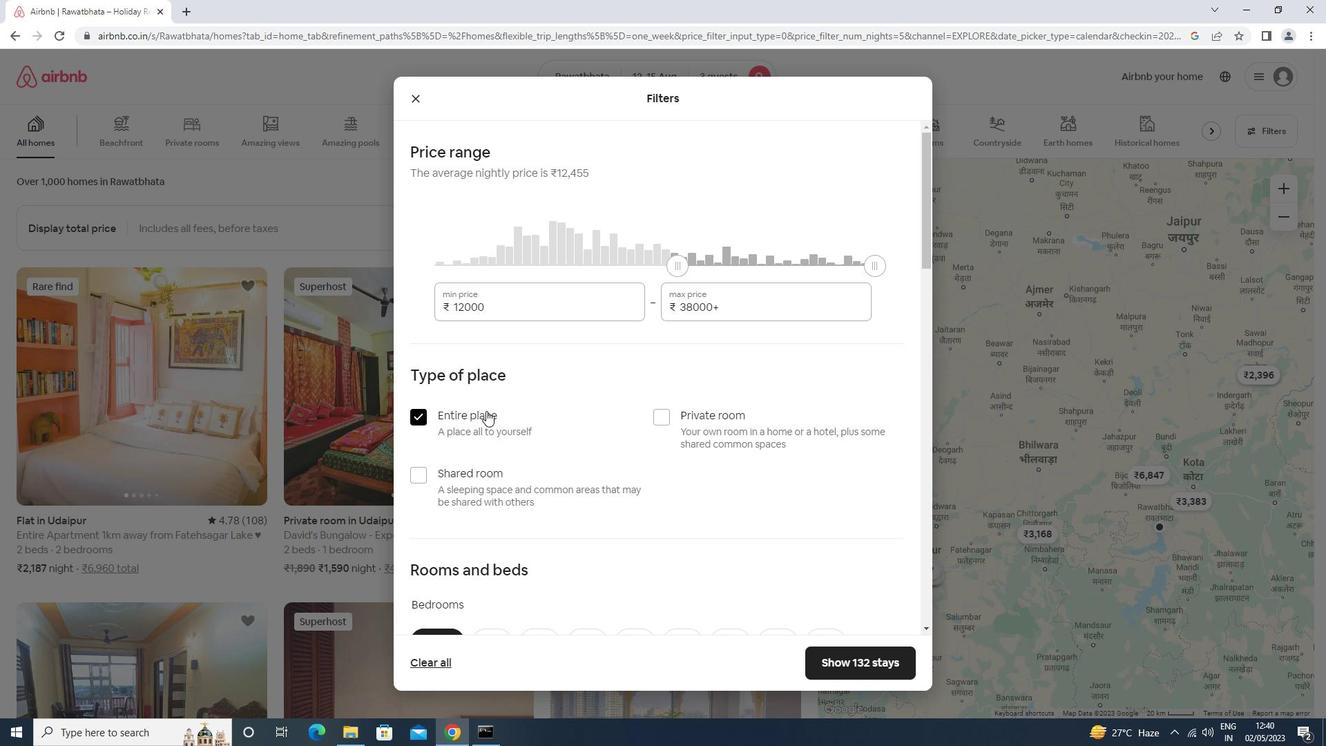 
Action: Mouse scrolled (486, 410) with delta (0, 0)
Screenshot: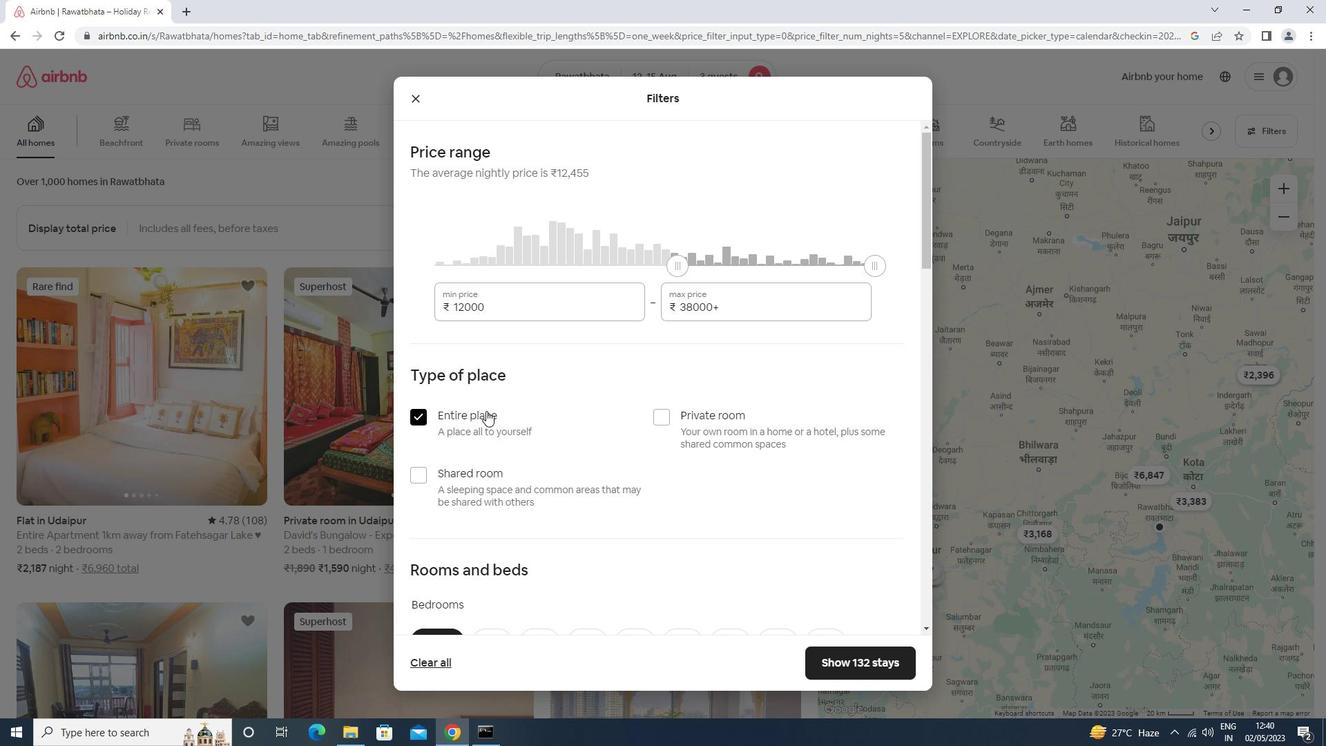 
Action: Mouse scrolled (486, 410) with delta (0, 0)
Screenshot: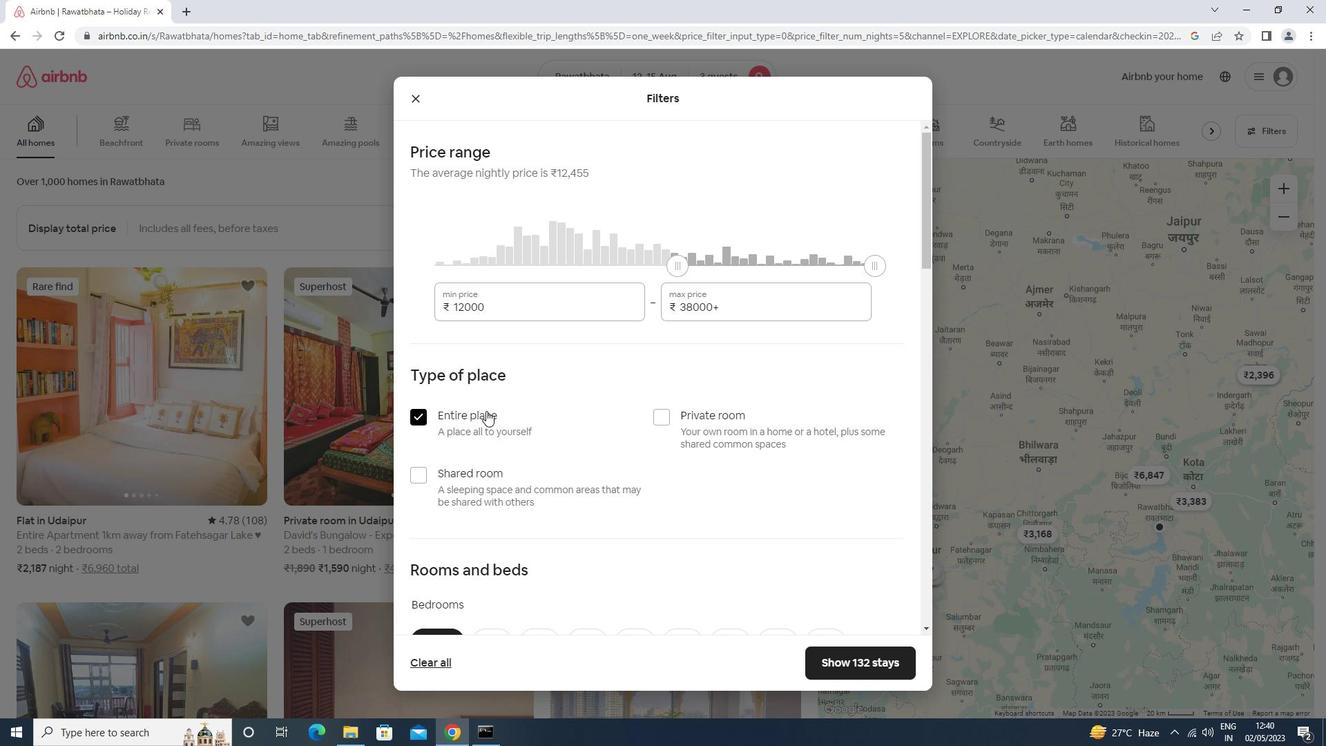 
Action: Mouse moved to (539, 426)
Screenshot: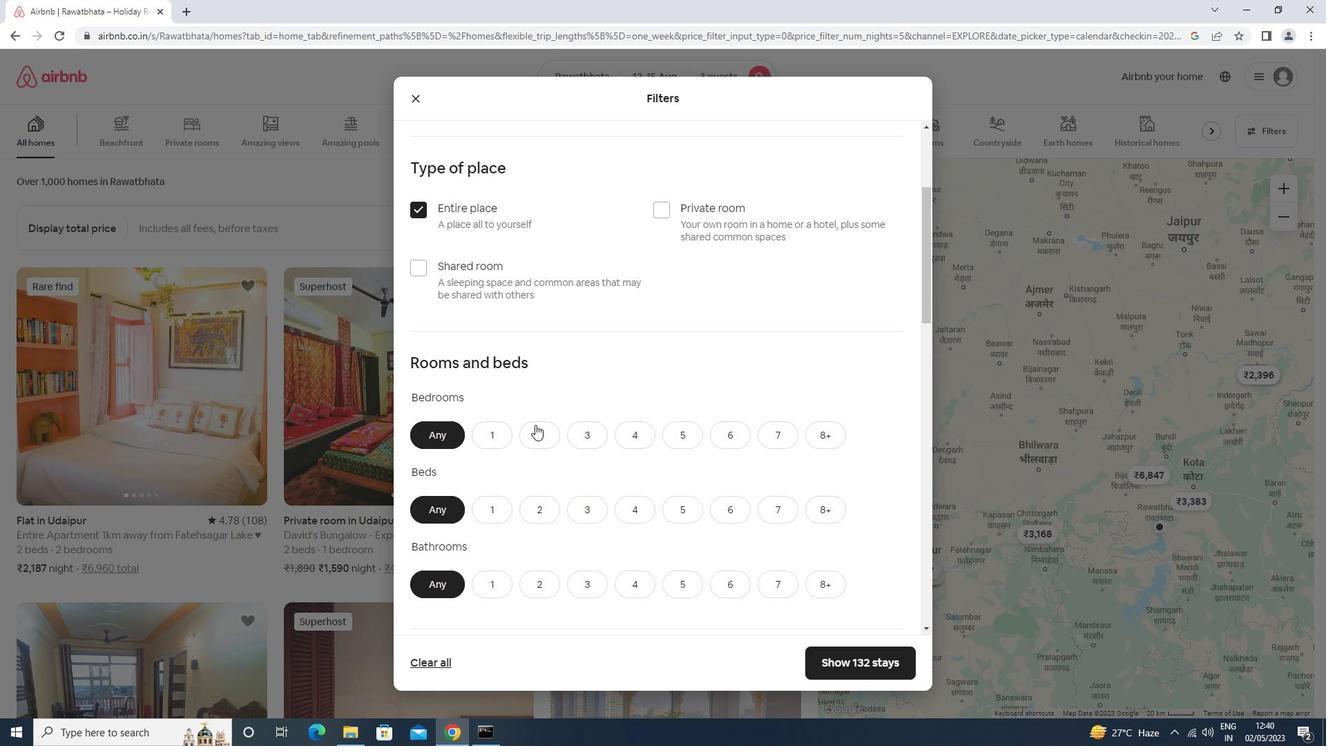 
Action: Mouse pressed left at (539, 426)
Screenshot: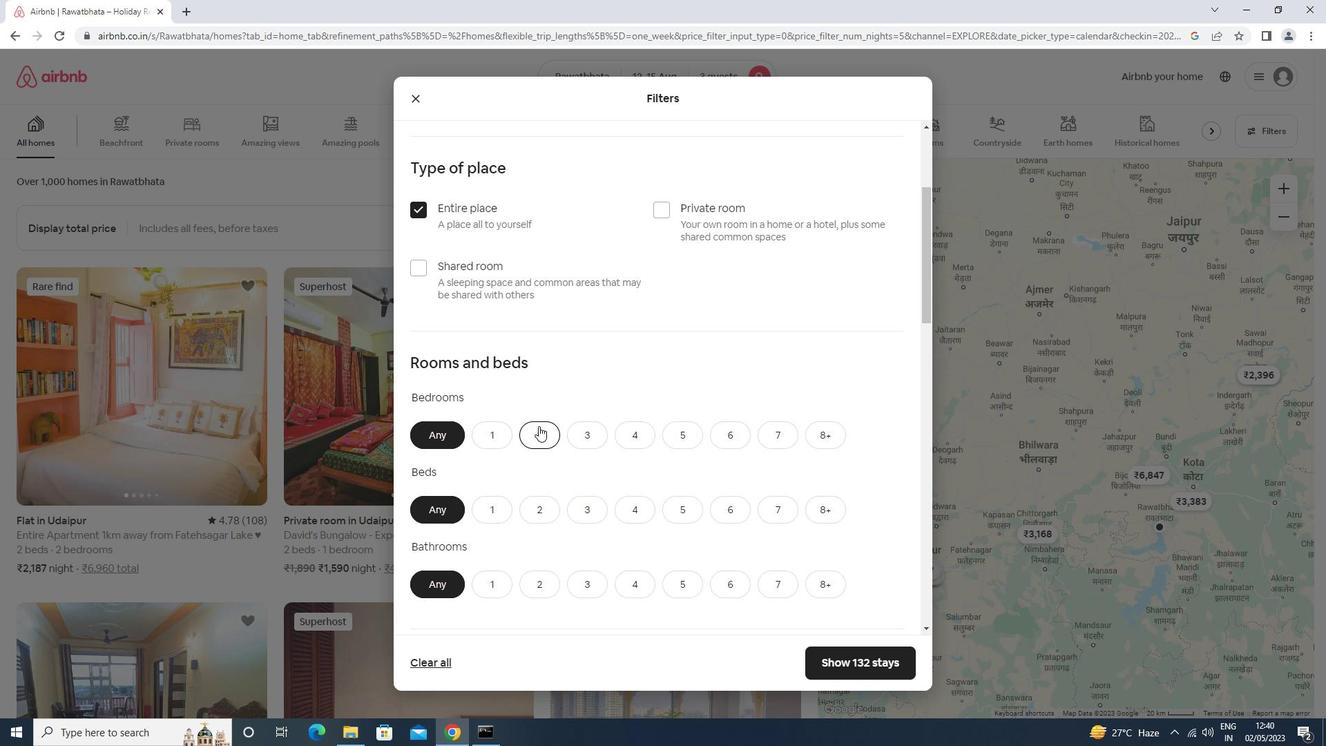 
Action: Mouse scrolled (539, 425) with delta (0, 0)
Screenshot: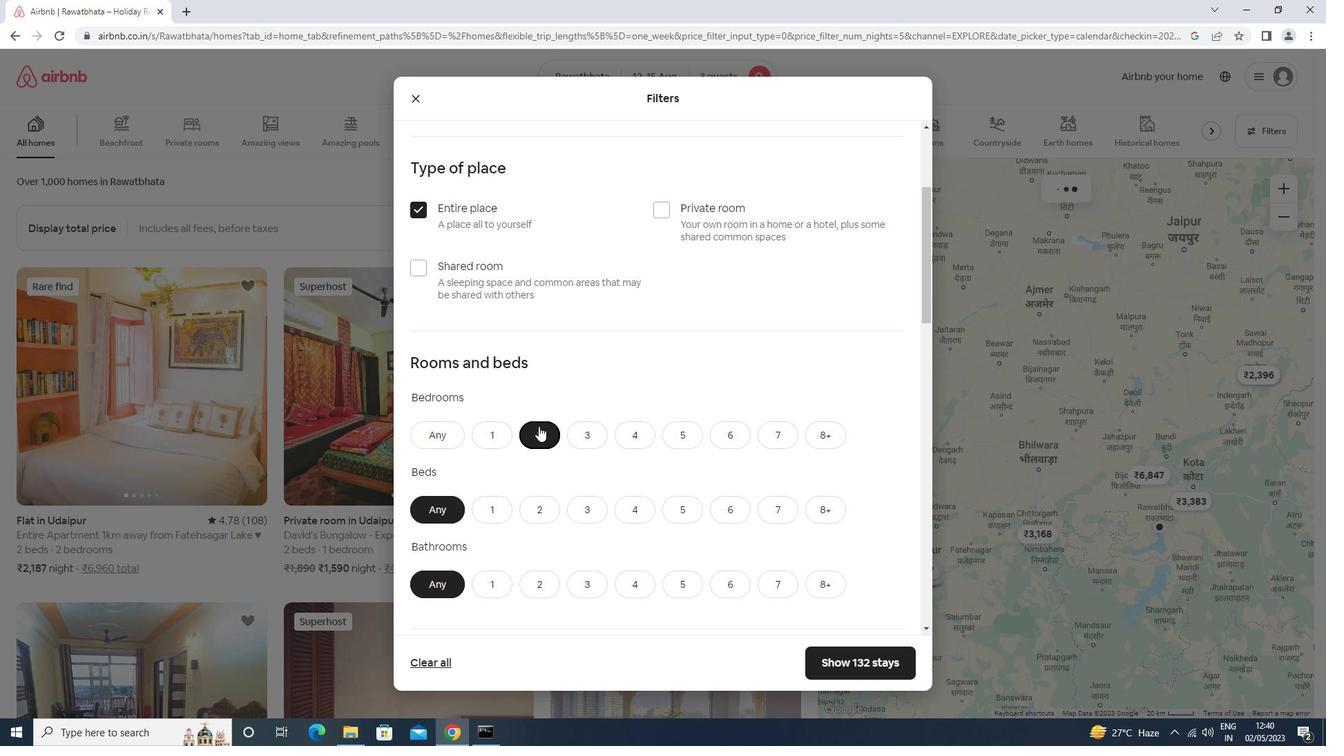 
Action: Mouse scrolled (539, 425) with delta (0, 0)
Screenshot: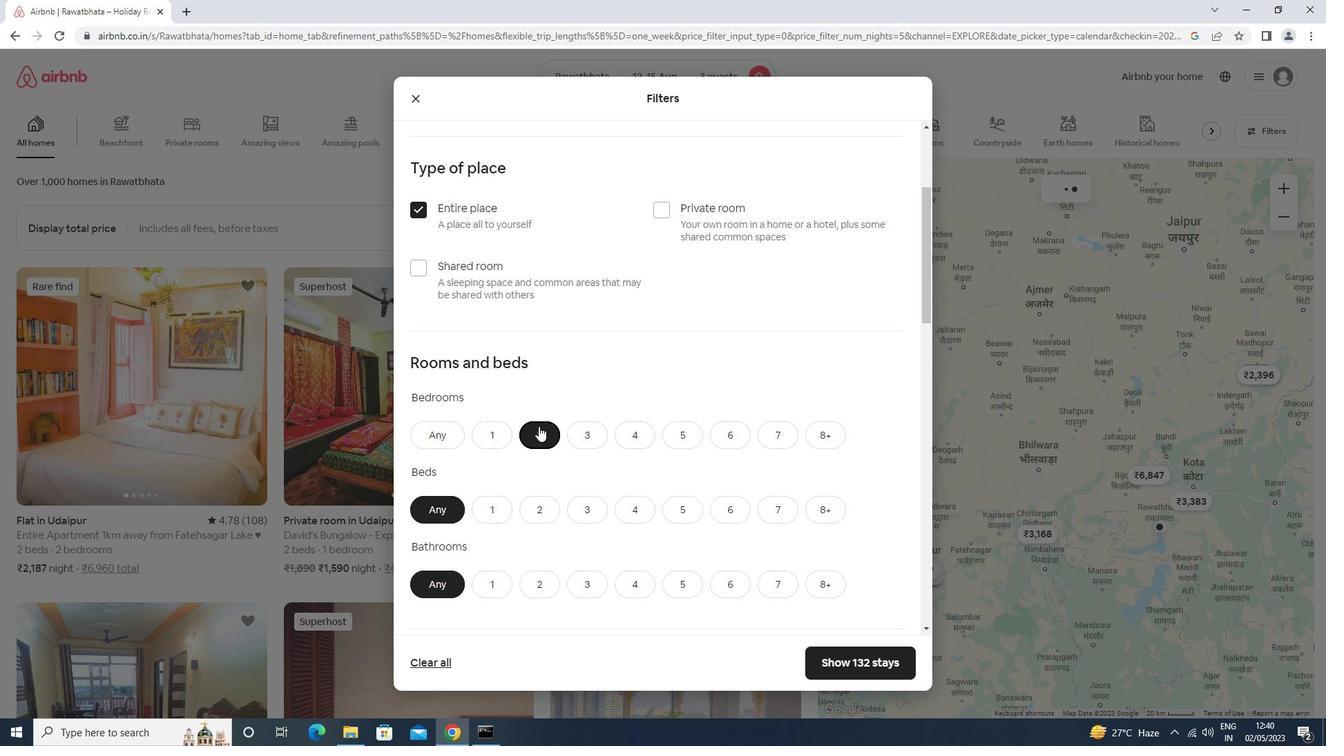 
Action: Mouse moved to (583, 375)
Screenshot: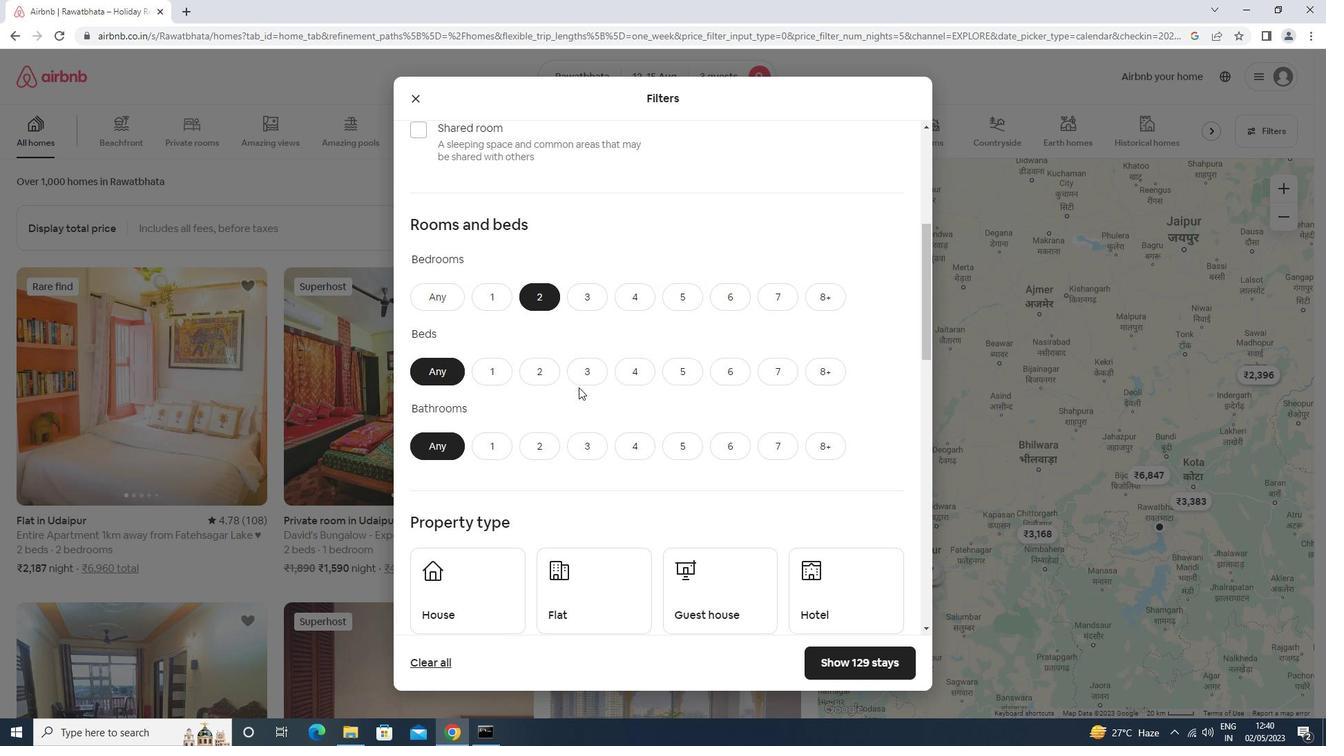 
Action: Mouse pressed left at (583, 375)
Screenshot: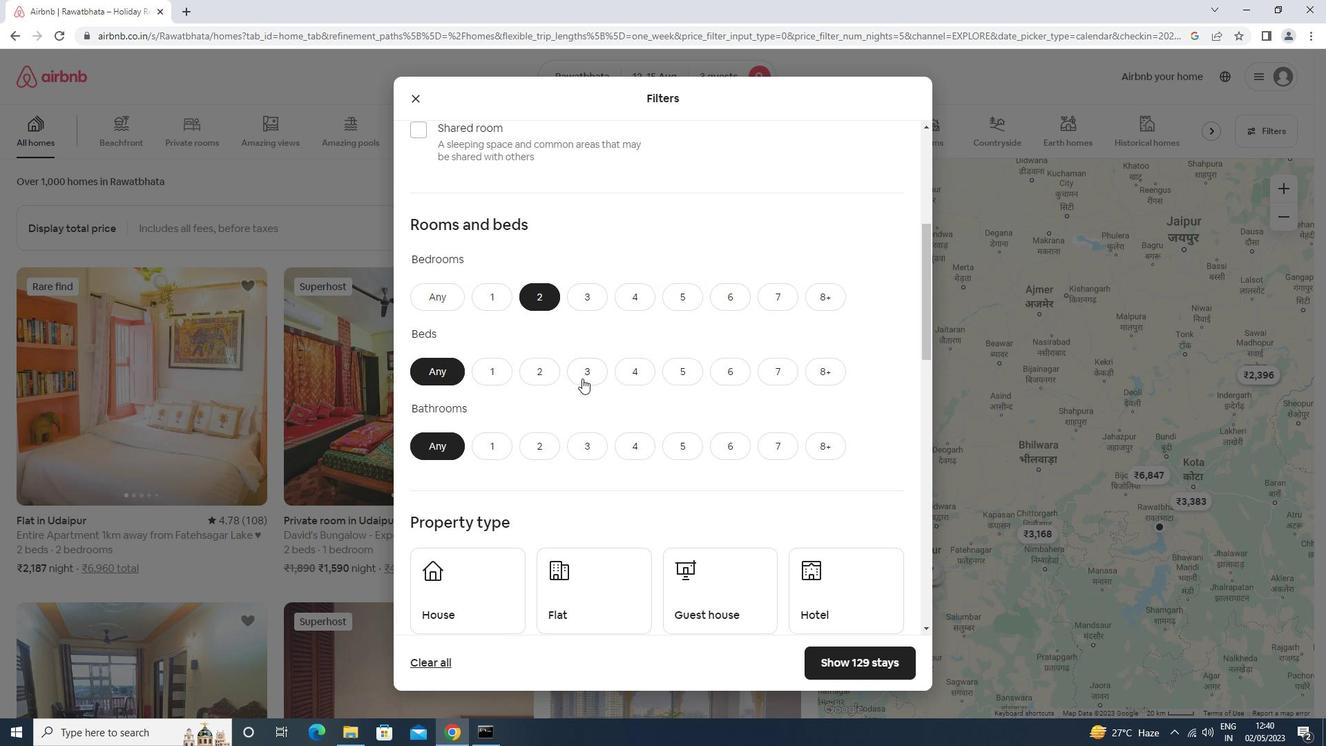 
Action: Mouse moved to (580, 376)
Screenshot: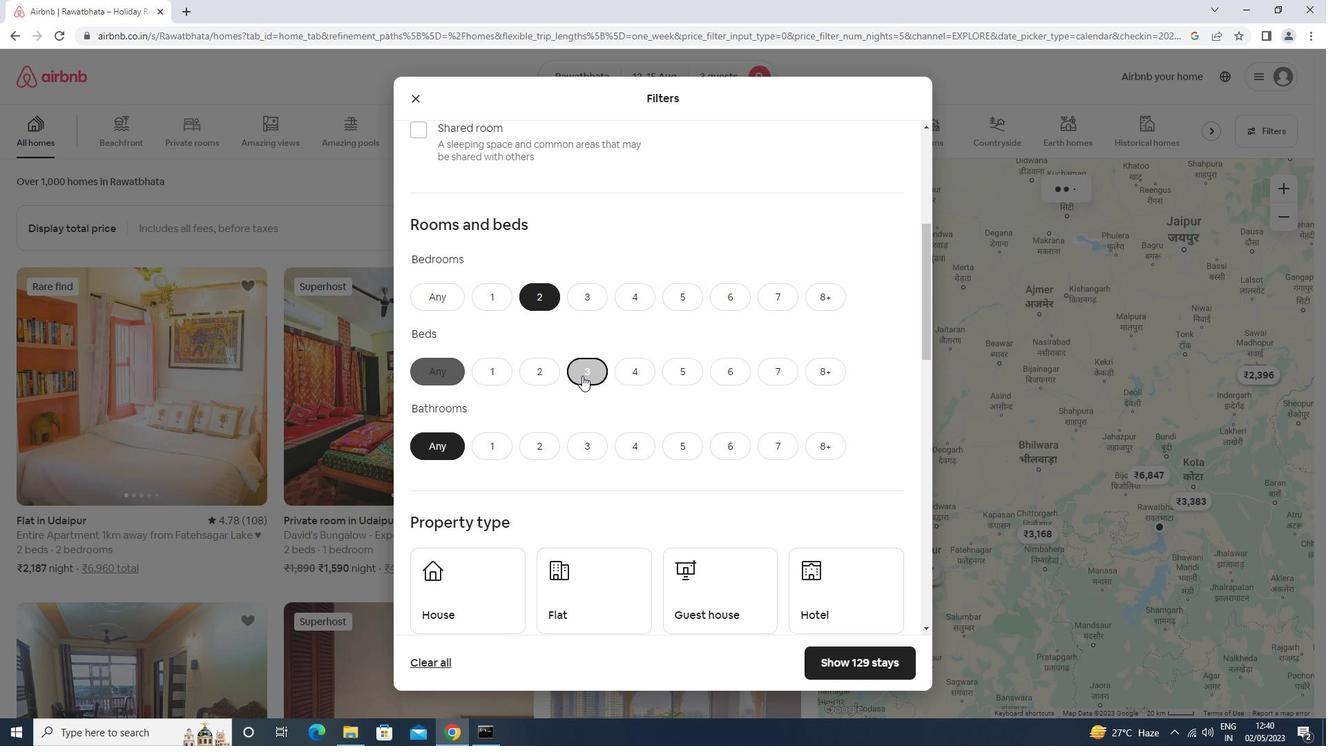 
Action: Mouse scrolled (580, 375) with delta (0, 0)
Screenshot: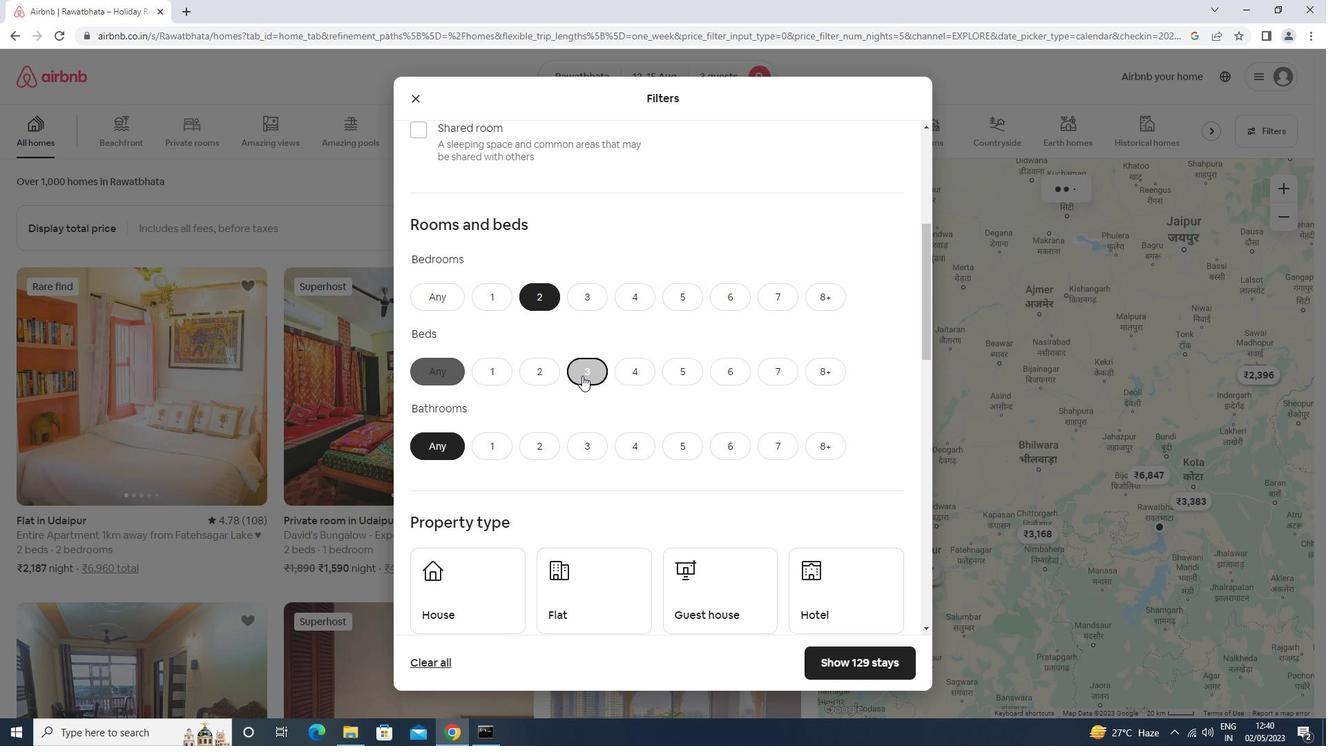 
Action: Mouse moved to (579, 376)
Screenshot: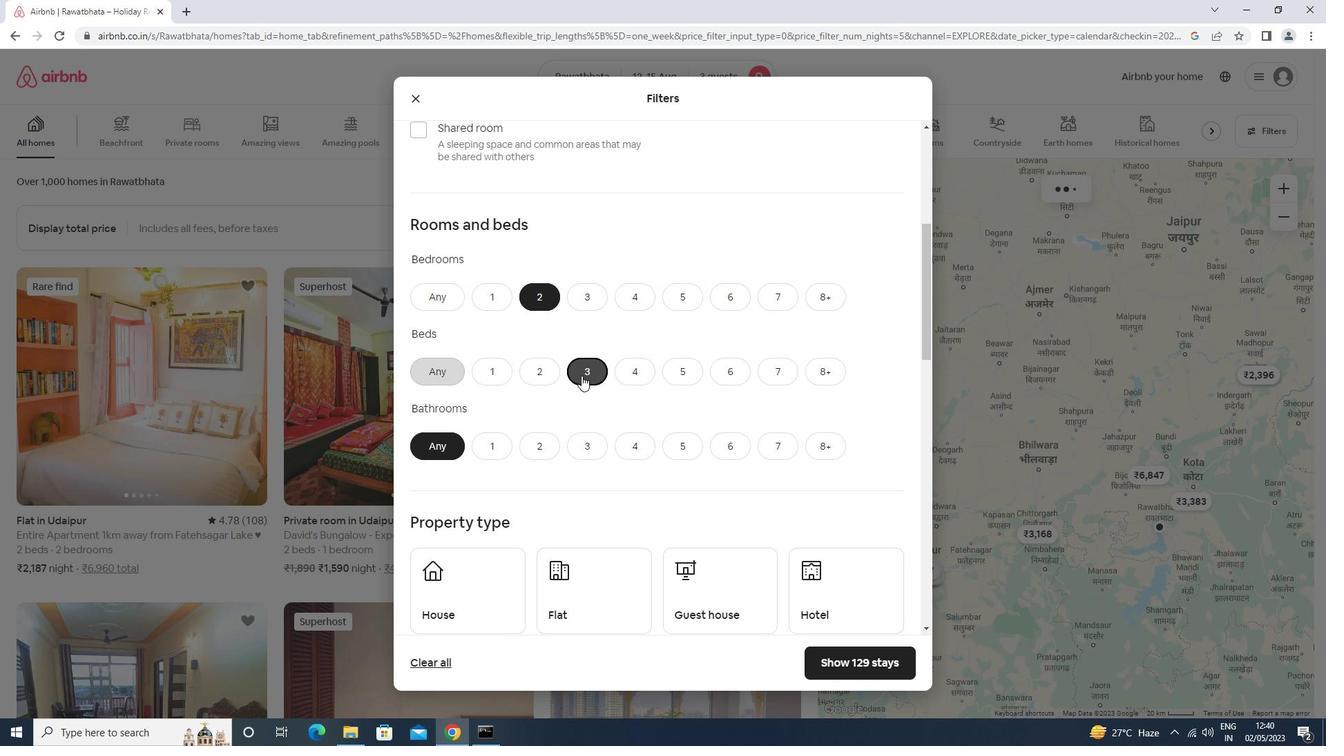 
Action: Mouse scrolled (579, 375) with delta (0, 0)
Screenshot: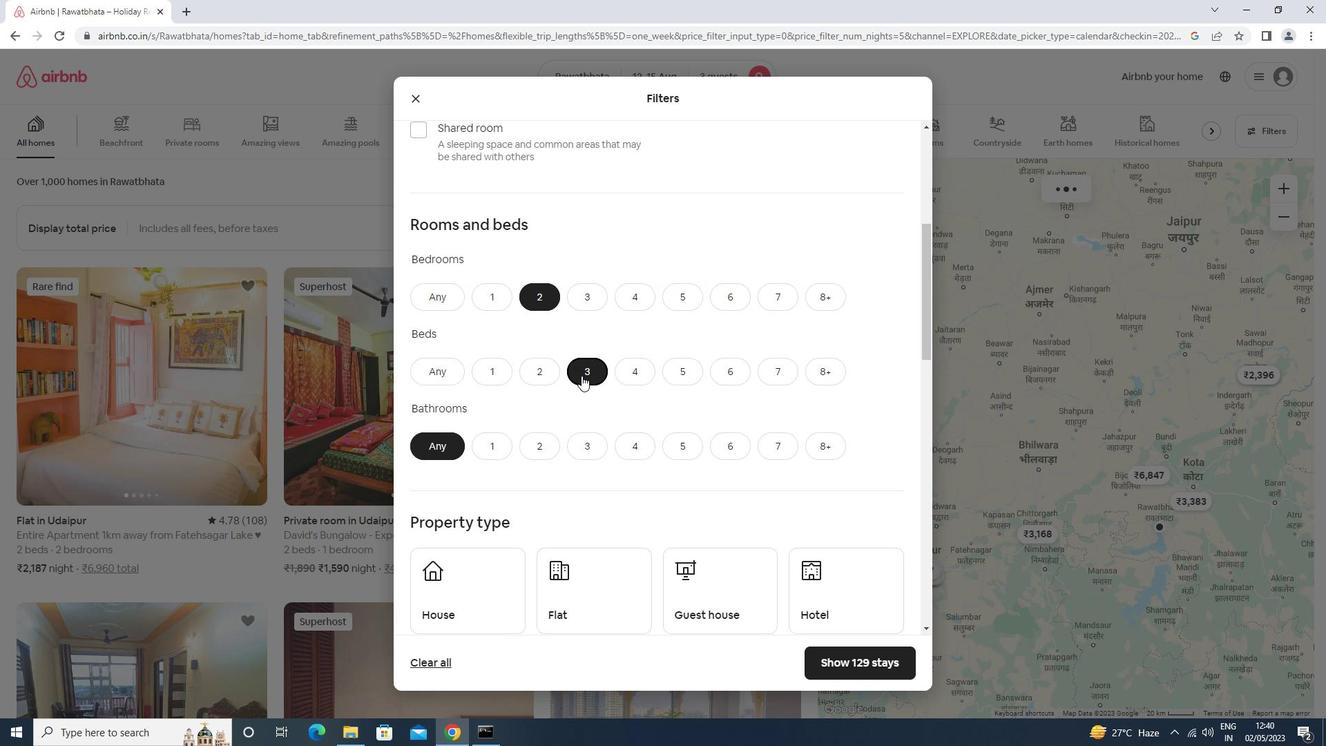 
Action: Mouse moved to (490, 310)
Screenshot: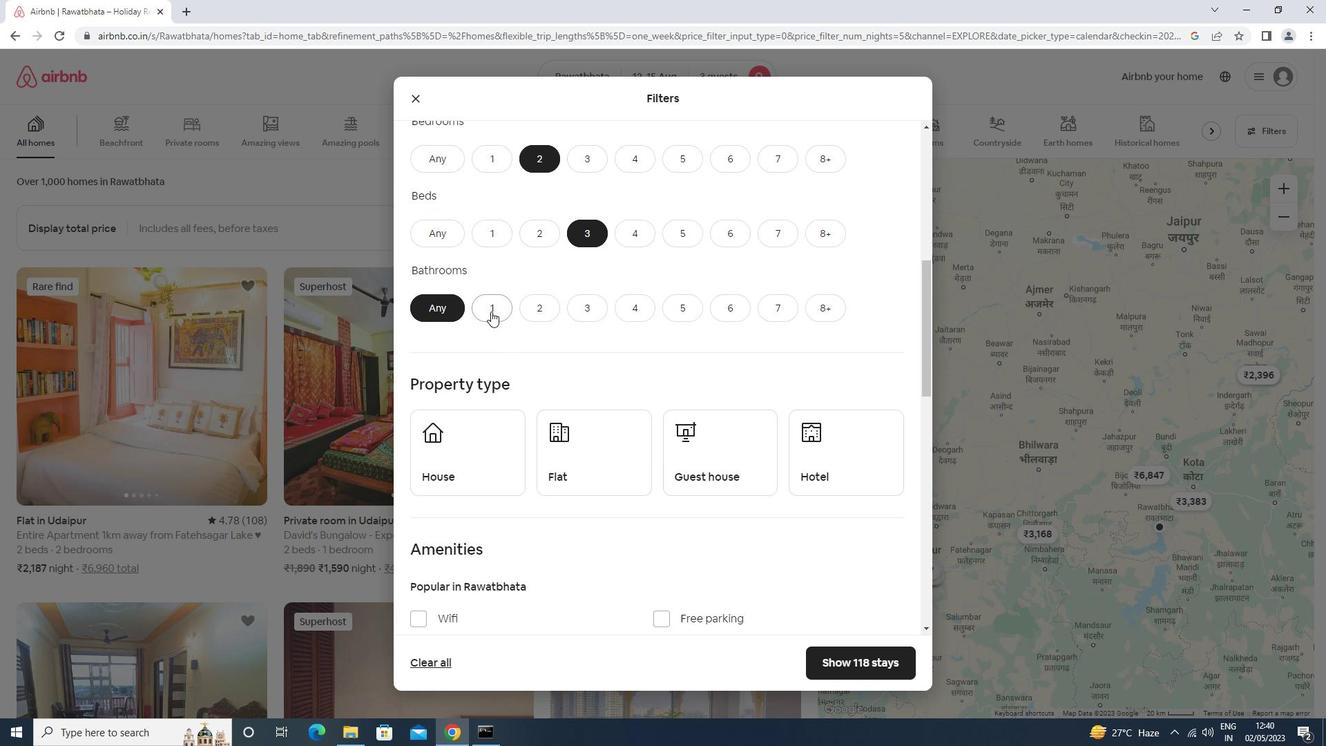 
Action: Mouse pressed left at (490, 310)
Screenshot: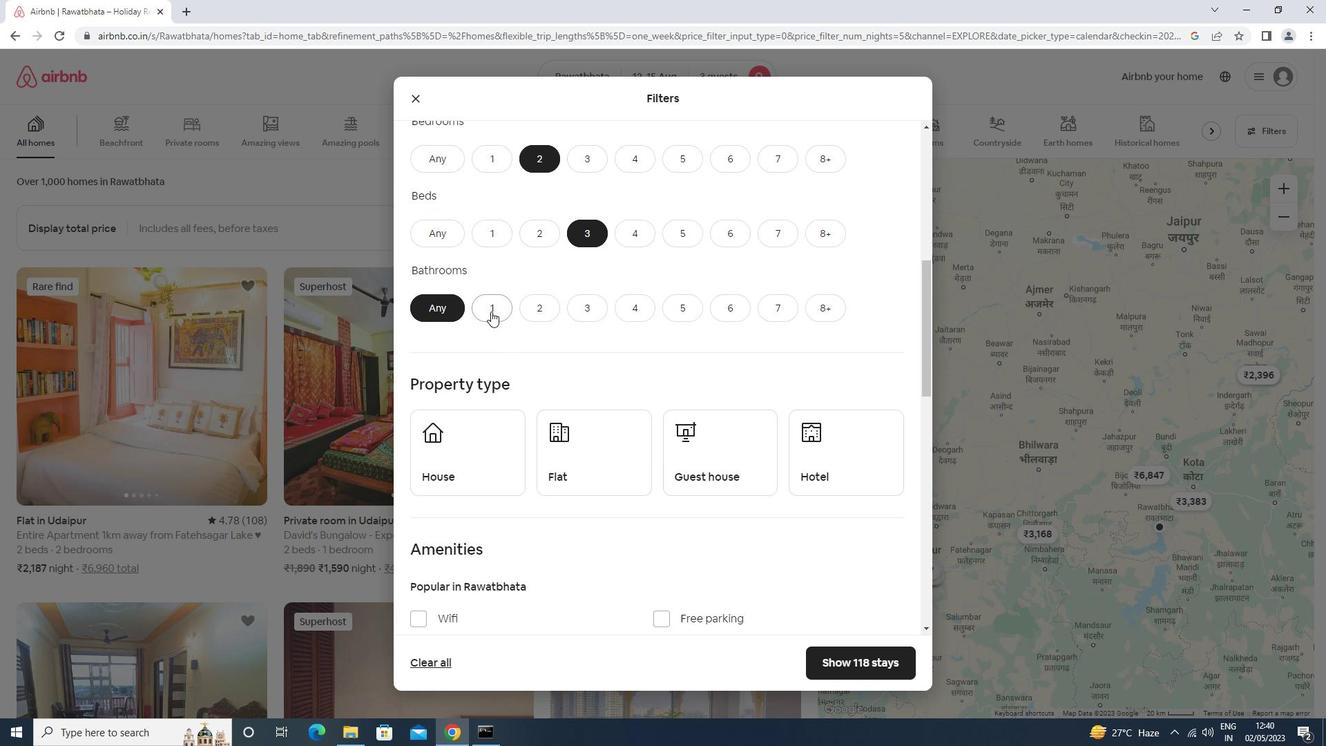 
Action: Mouse moved to (489, 445)
Screenshot: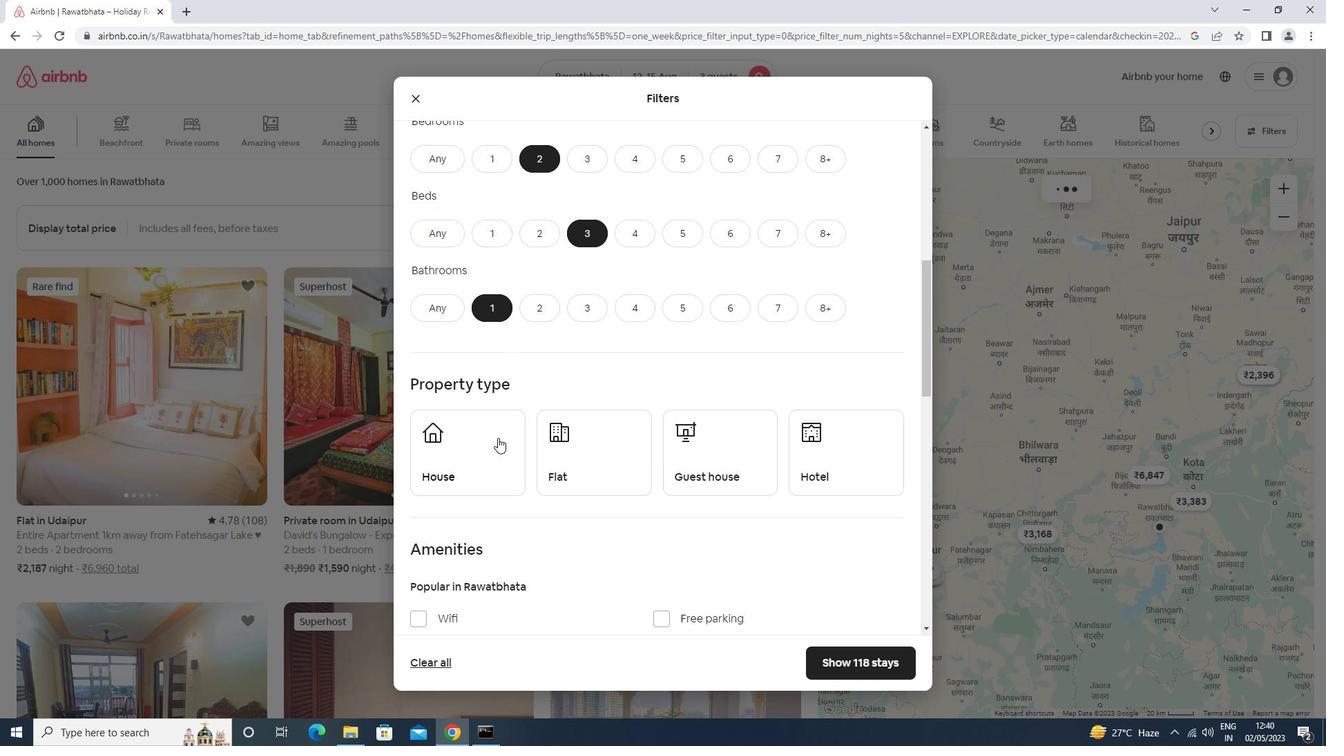 
Action: Mouse pressed left at (489, 445)
Screenshot: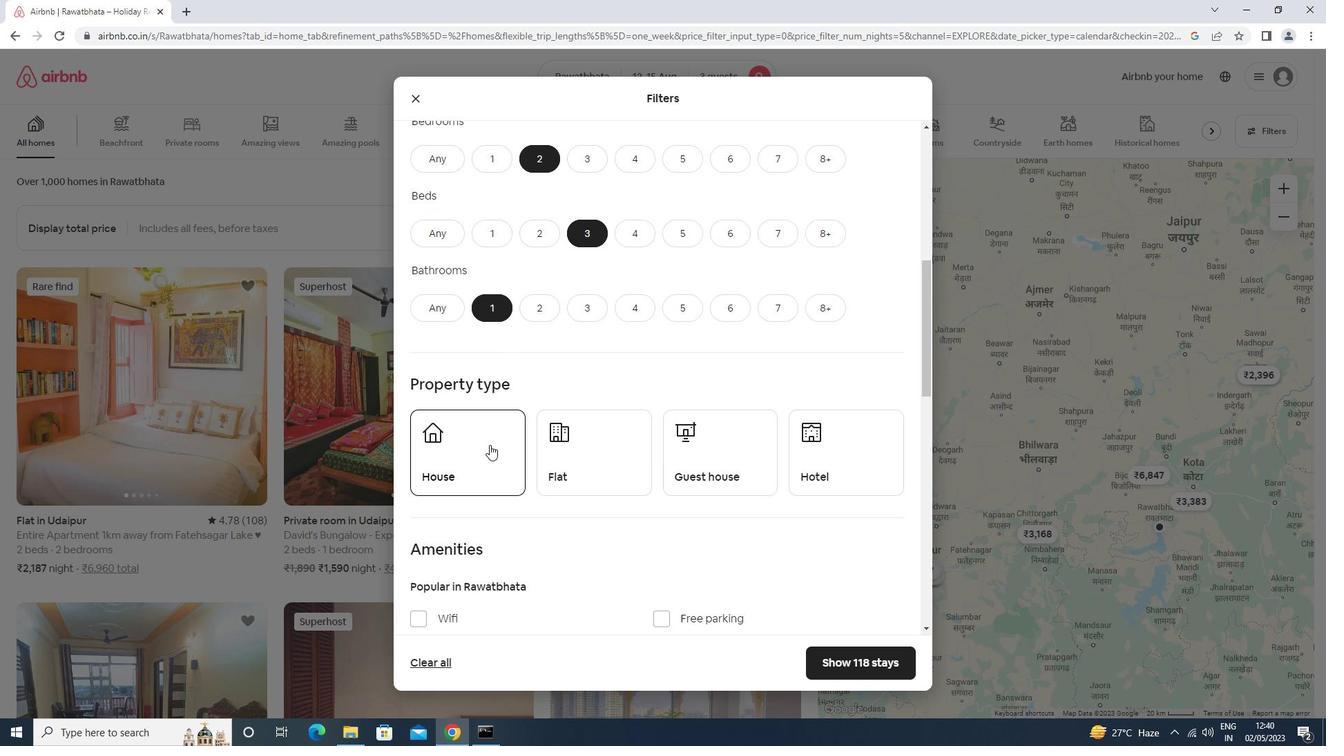 
Action: Mouse moved to (616, 465)
Screenshot: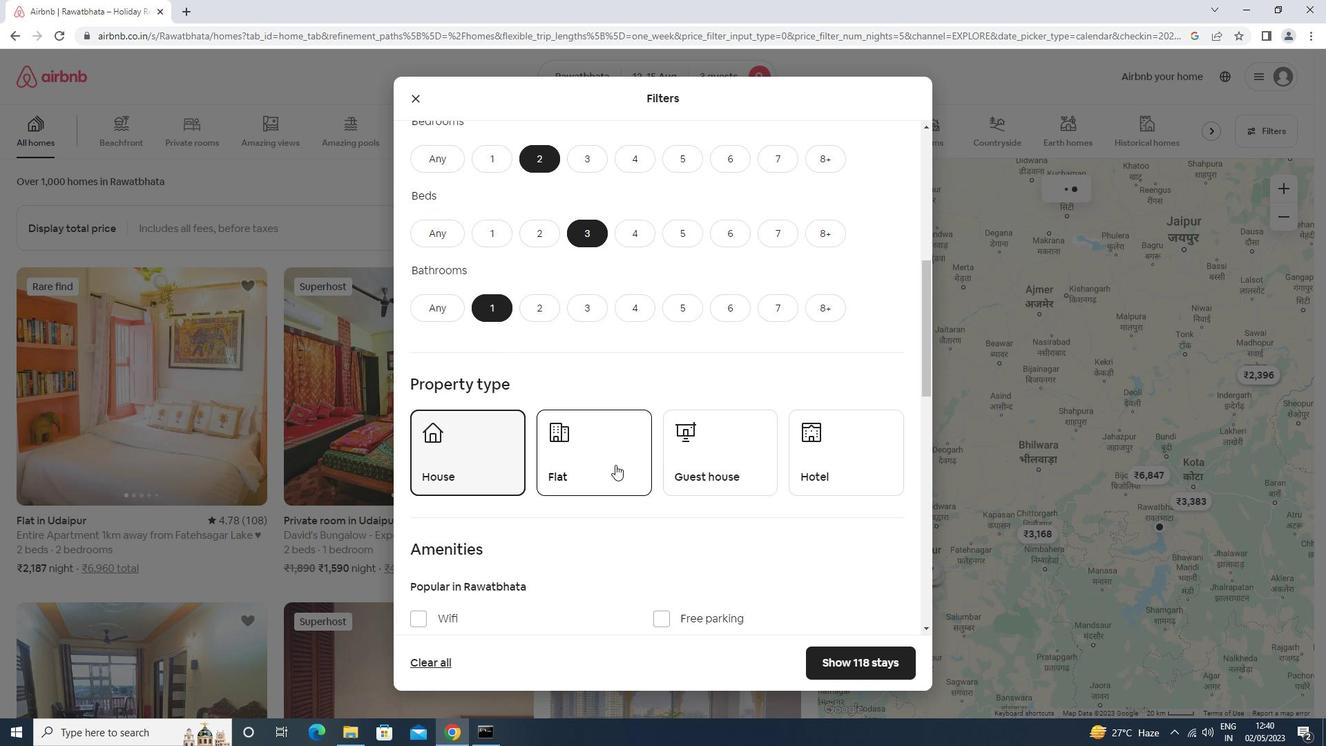 
Action: Mouse pressed left at (616, 465)
Screenshot: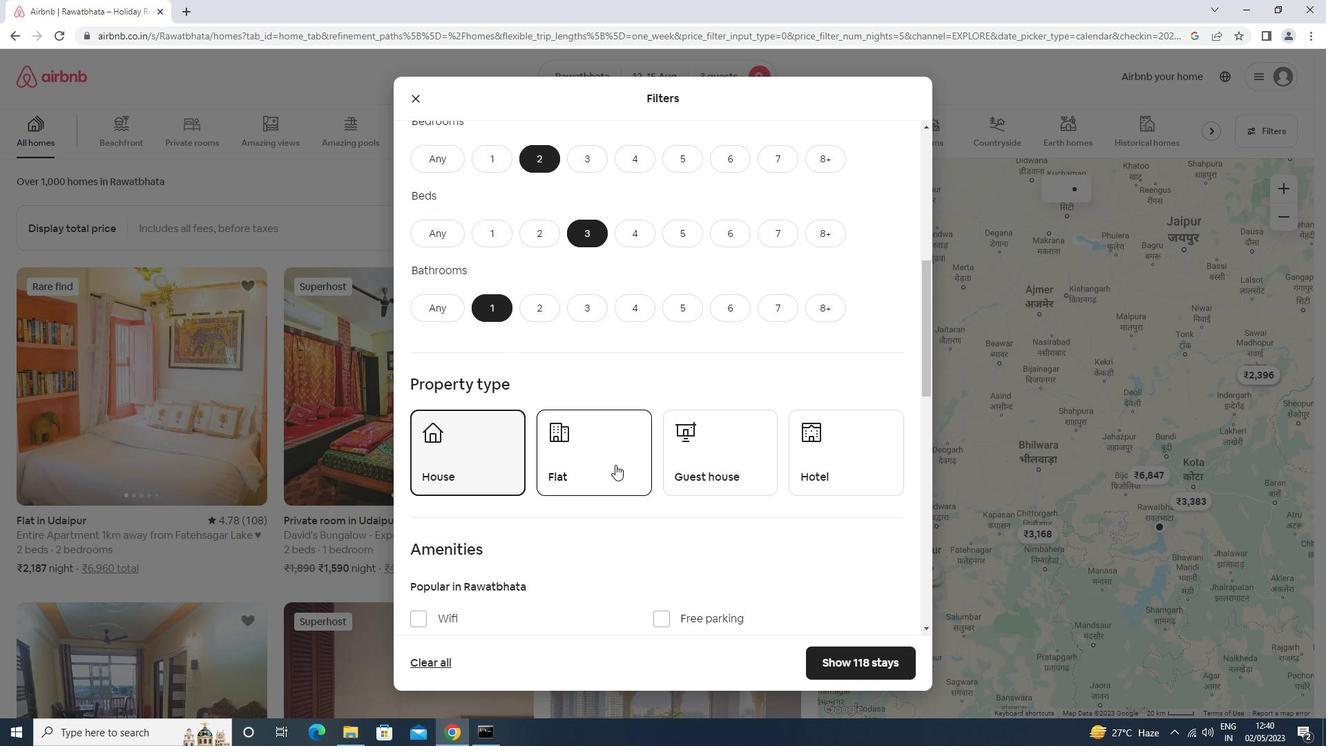 
Action: Mouse moved to (707, 458)
Screenshot: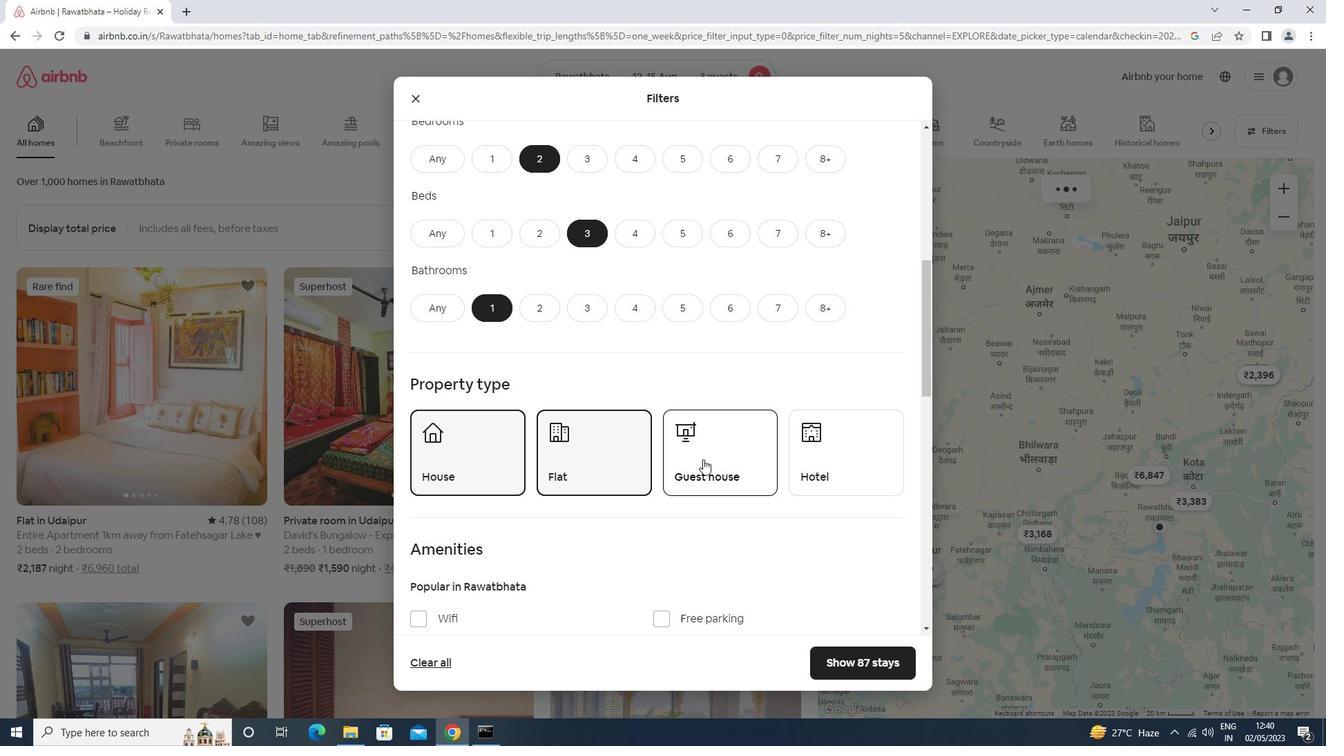 
Action: Mouse pressed left at (707, 458)
Screenshot: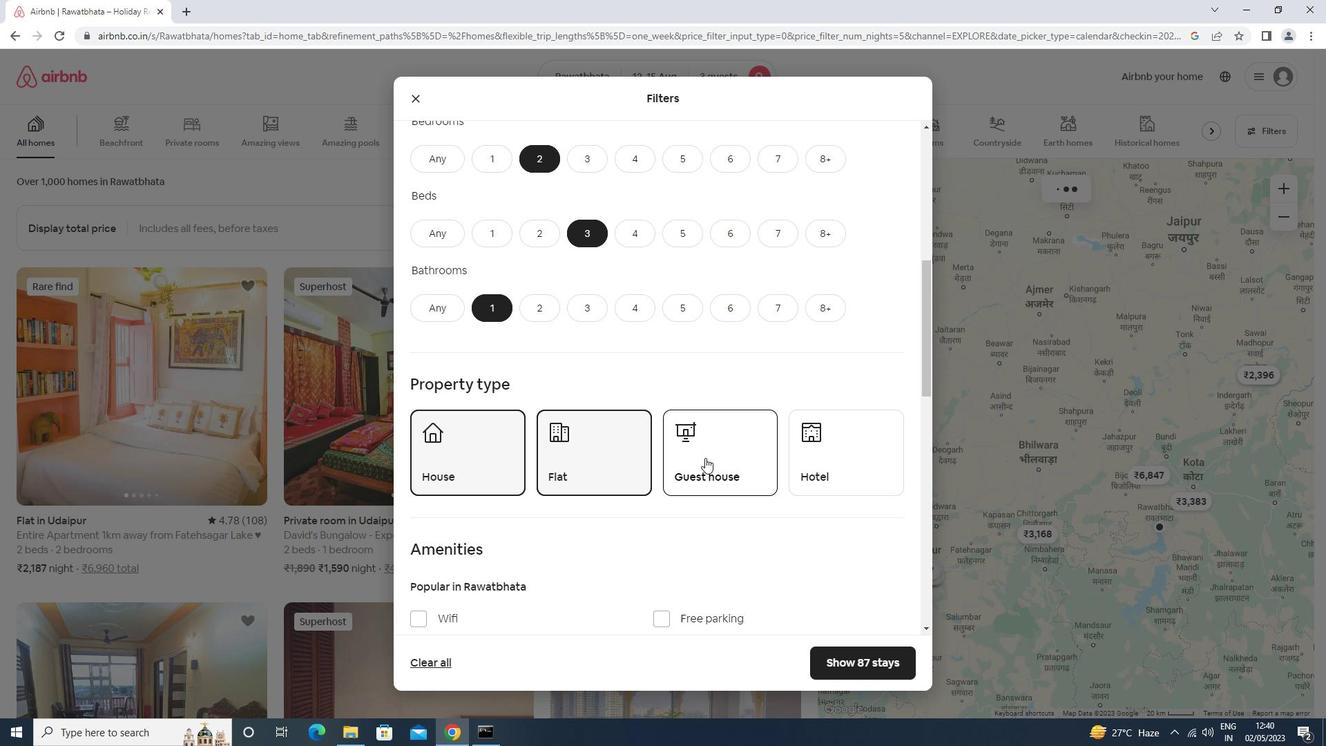 
Action: Mouse moved to (806, 451)
Screenshot: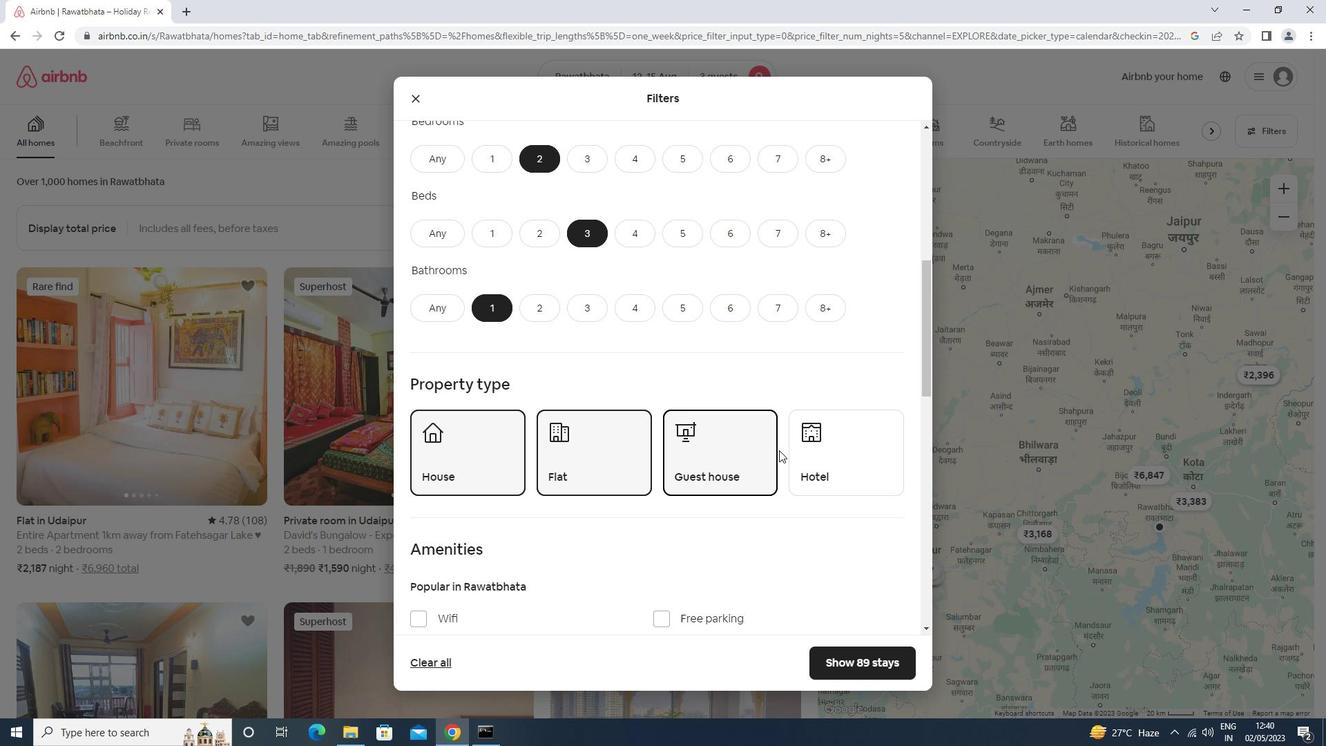 
Action: Mouse pressed left at (806, 451)
Screenshot: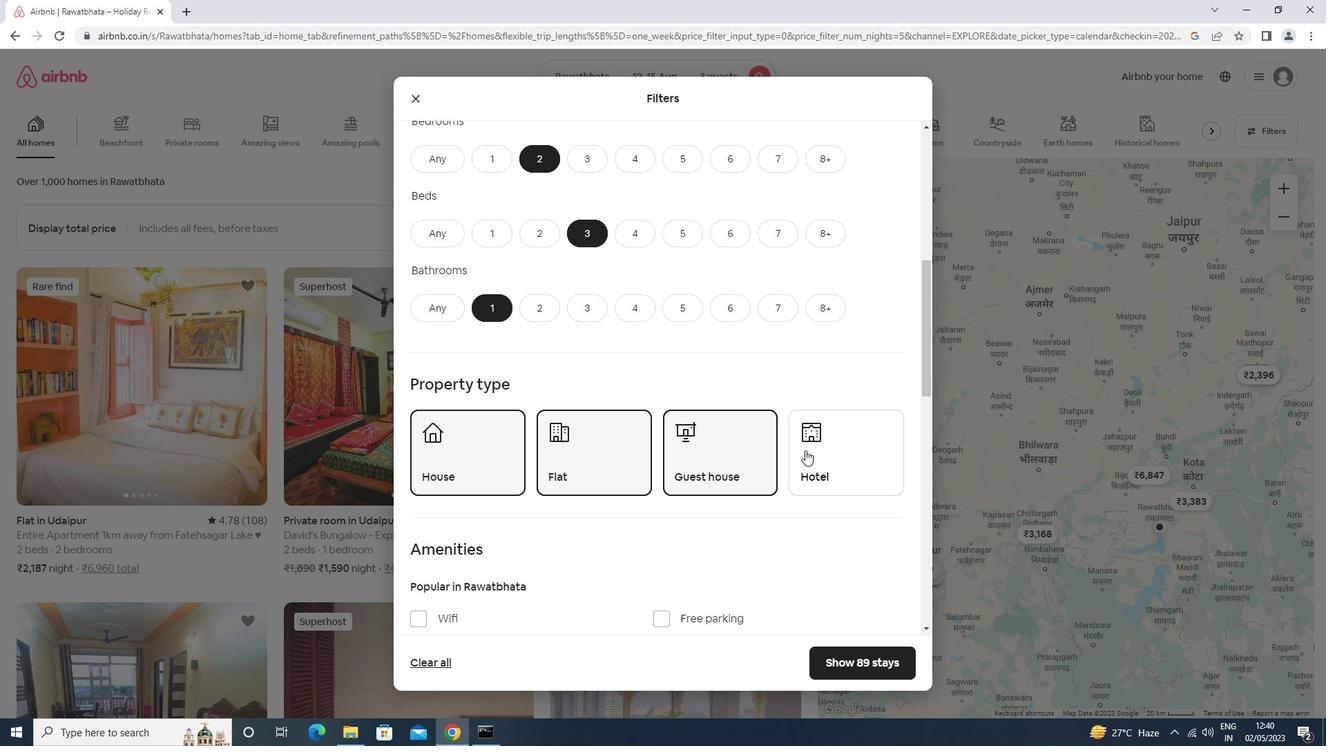 
Action: Mouse moved to (803, 450)
Screenshot: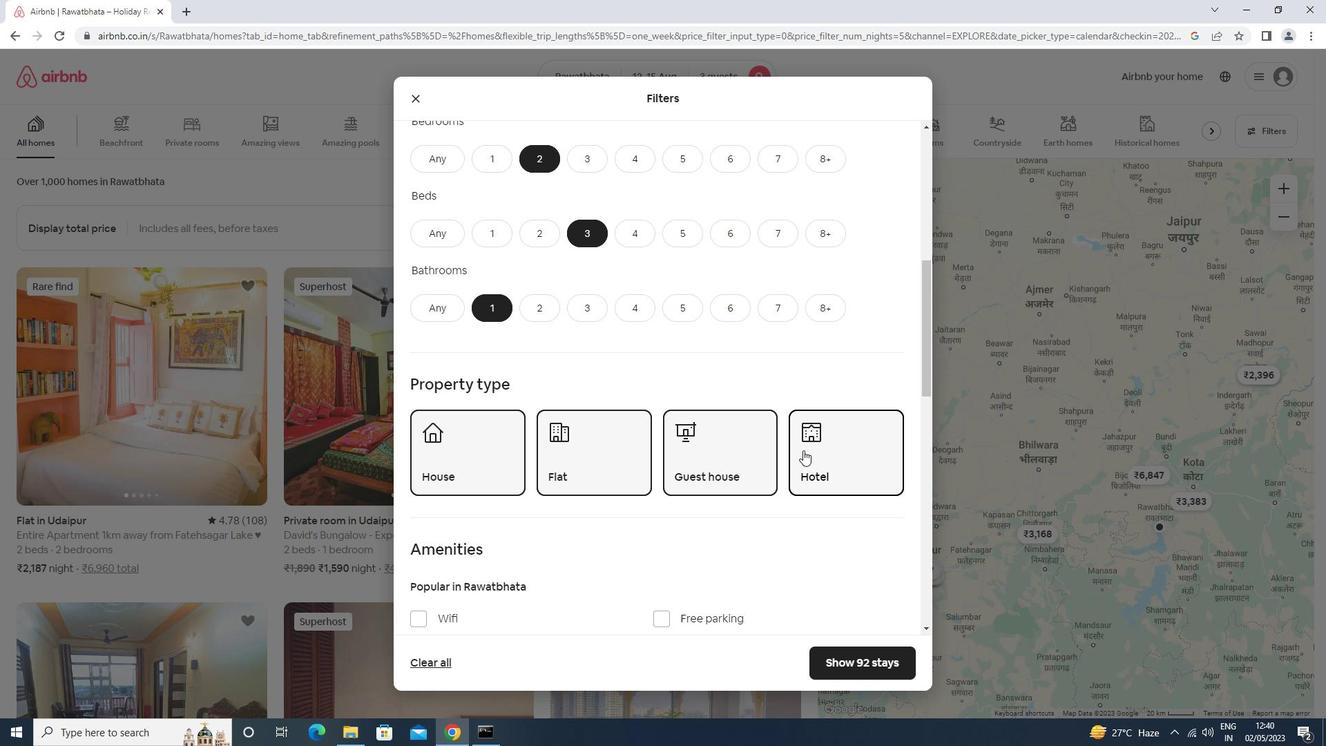 
Action: Mouse scrolled (803, 449) with delta (0, 0)
Screenshot: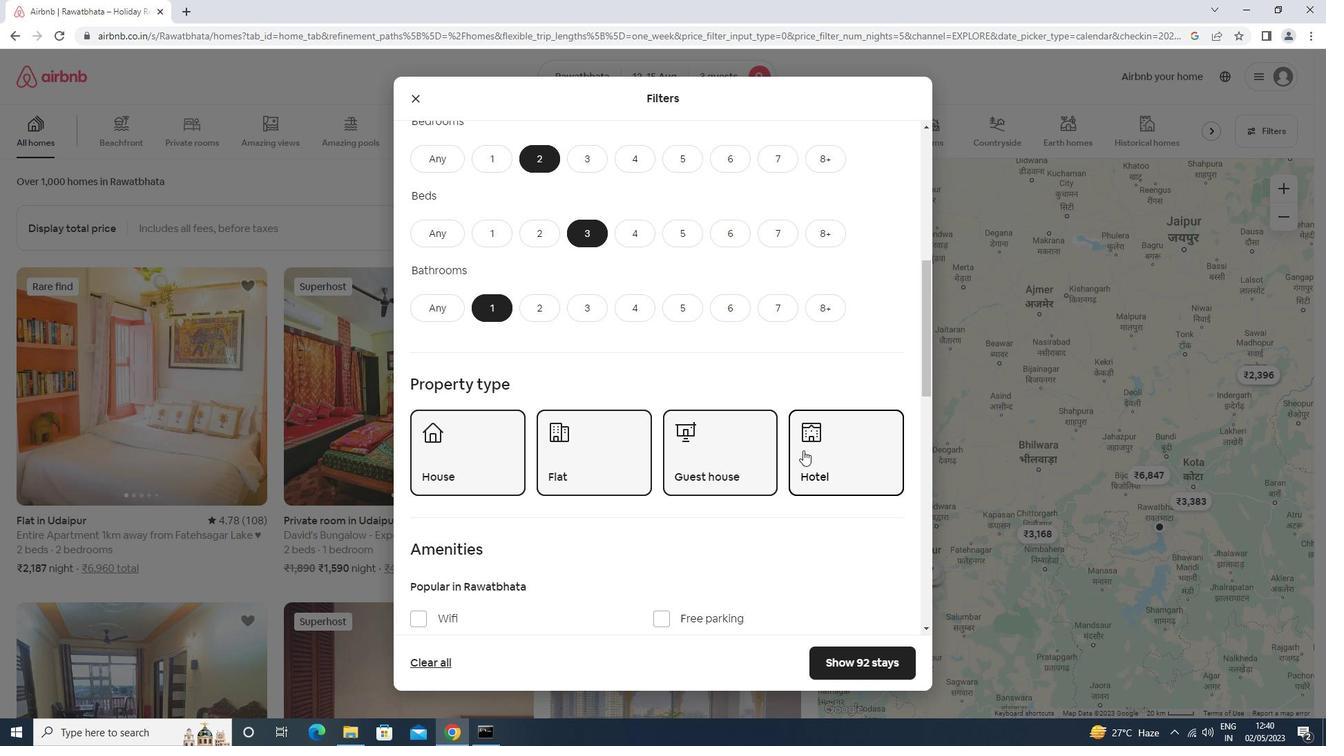 
Action: Mouse moved to (803, 450)
Screenshot: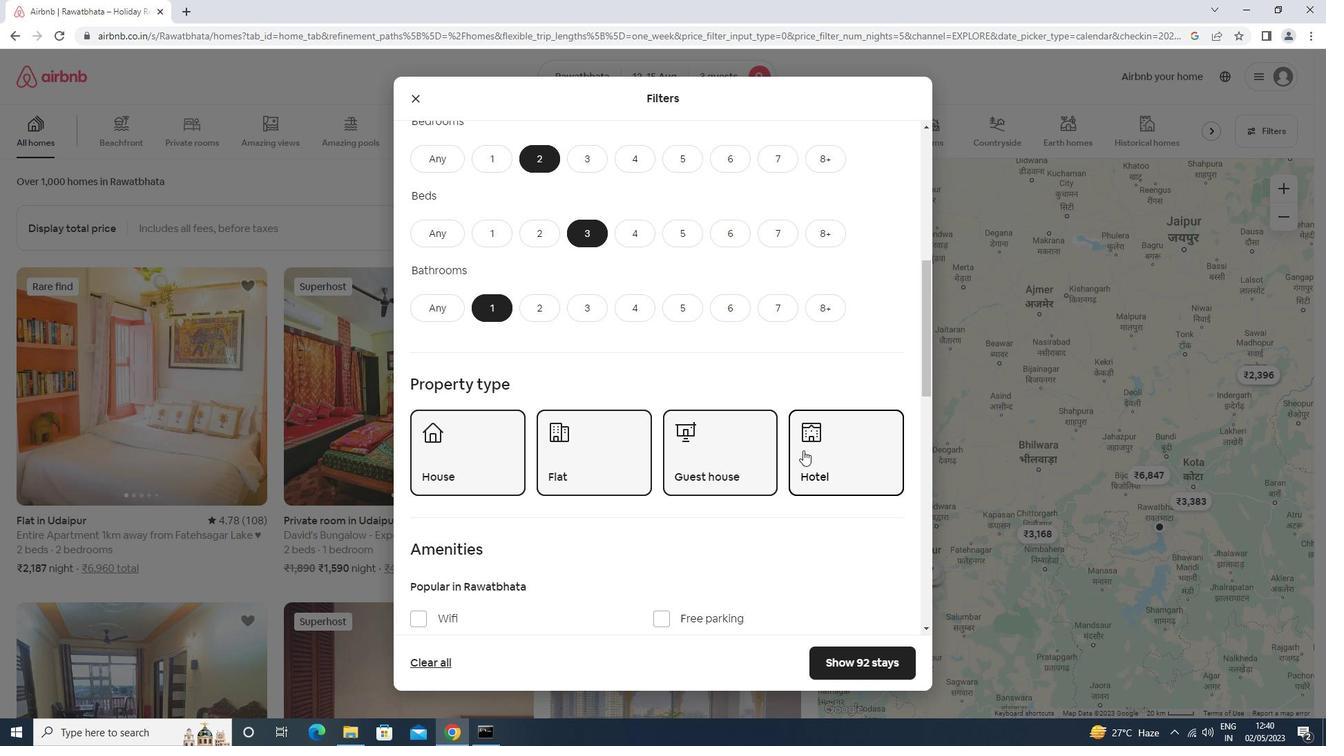 
Action: Mouse scrolled (803, 449) with delta (0, 0)
Screenshot: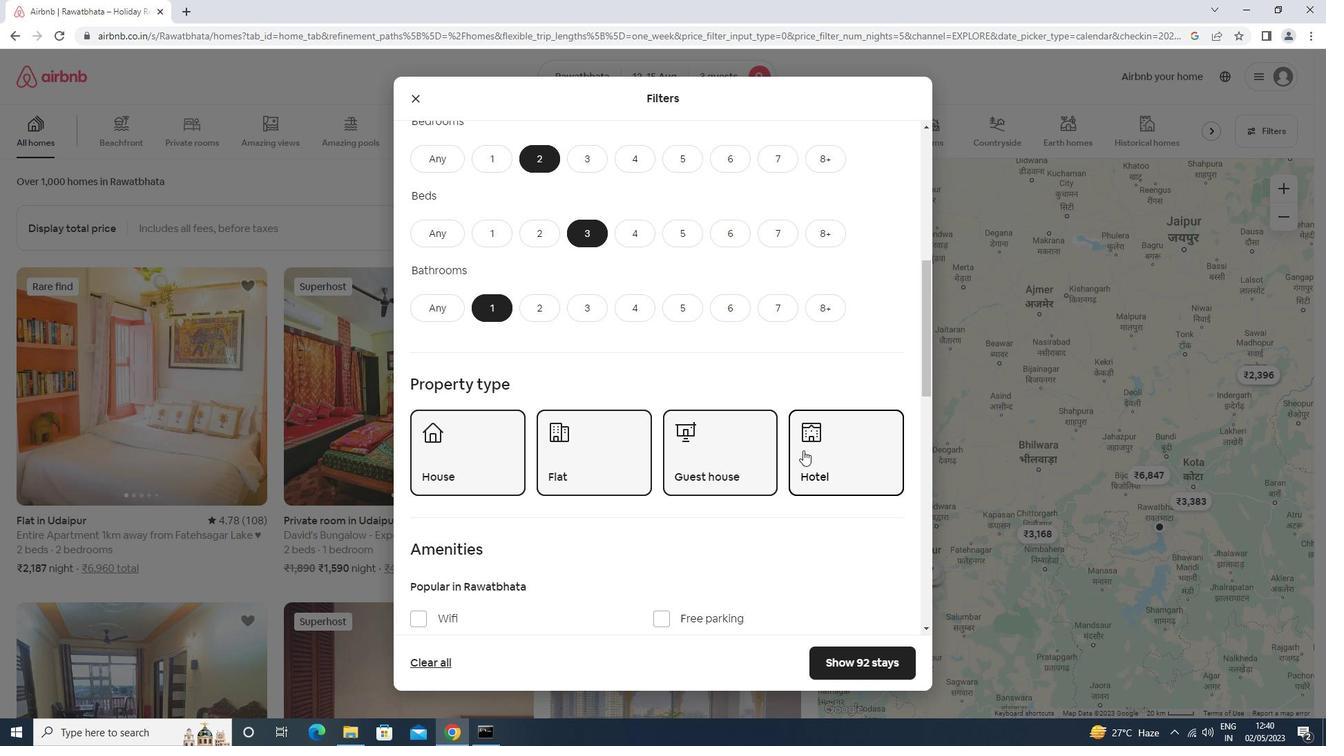 
Action: Mouse moved to (803, 450)
Screenshot: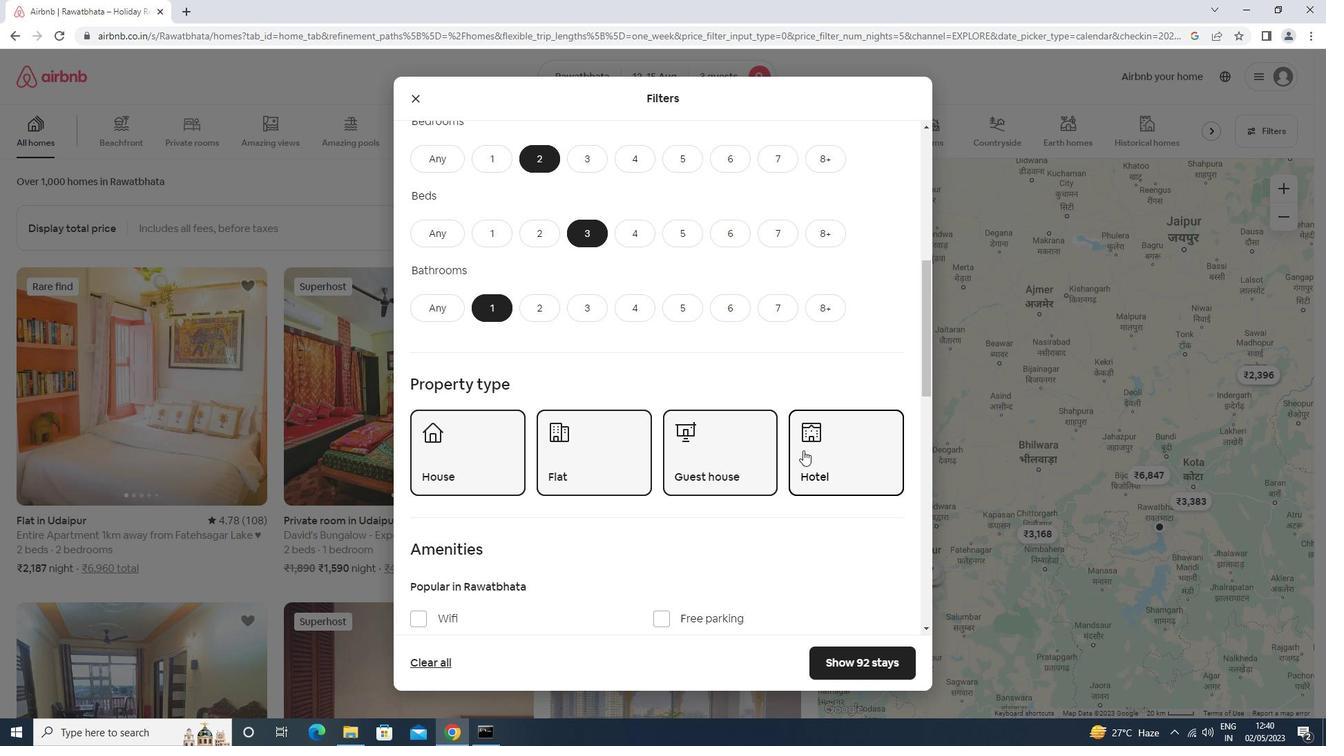 
Action: Mouse scrolled (803, 449) with delta (0, 0)
Screenshot: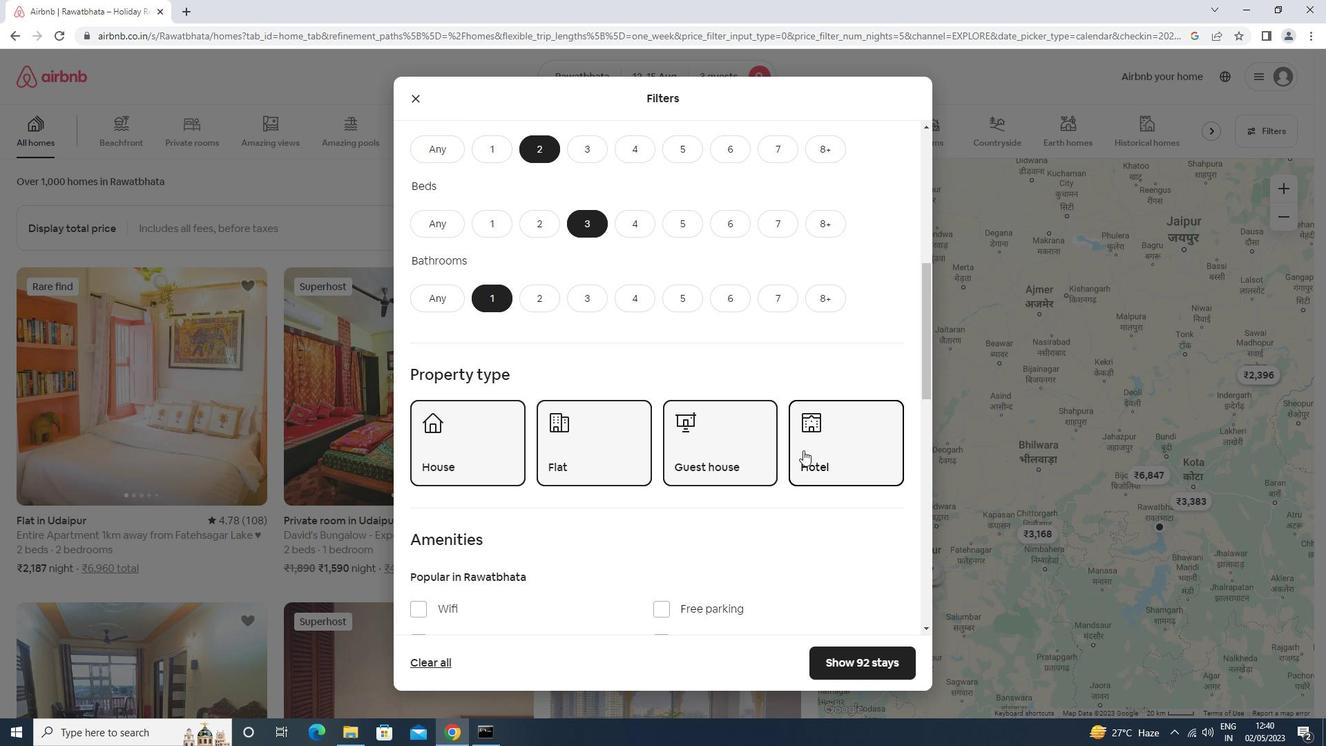 
Action: Mouse moved to (803, 451)
Screenshot: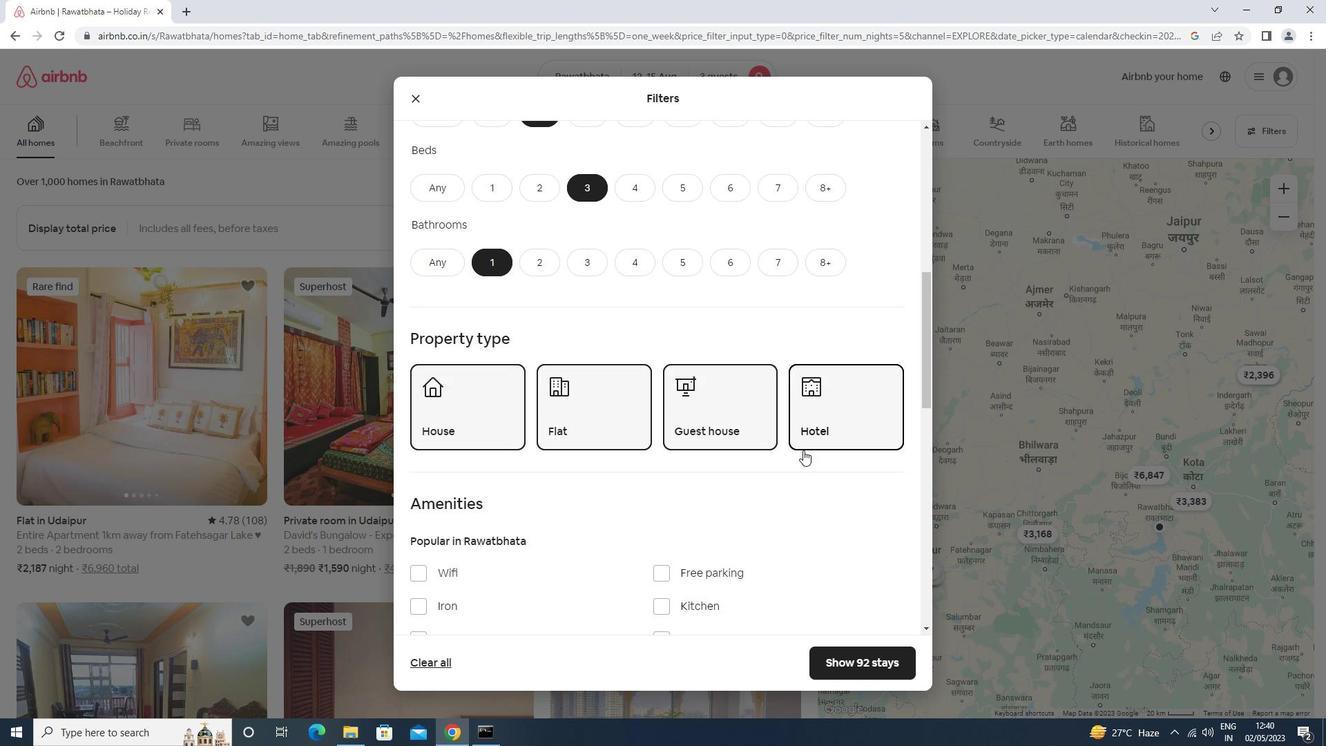 
Action: Mouse scrolled (803, 450) with delta (0, 0)
Screenshot: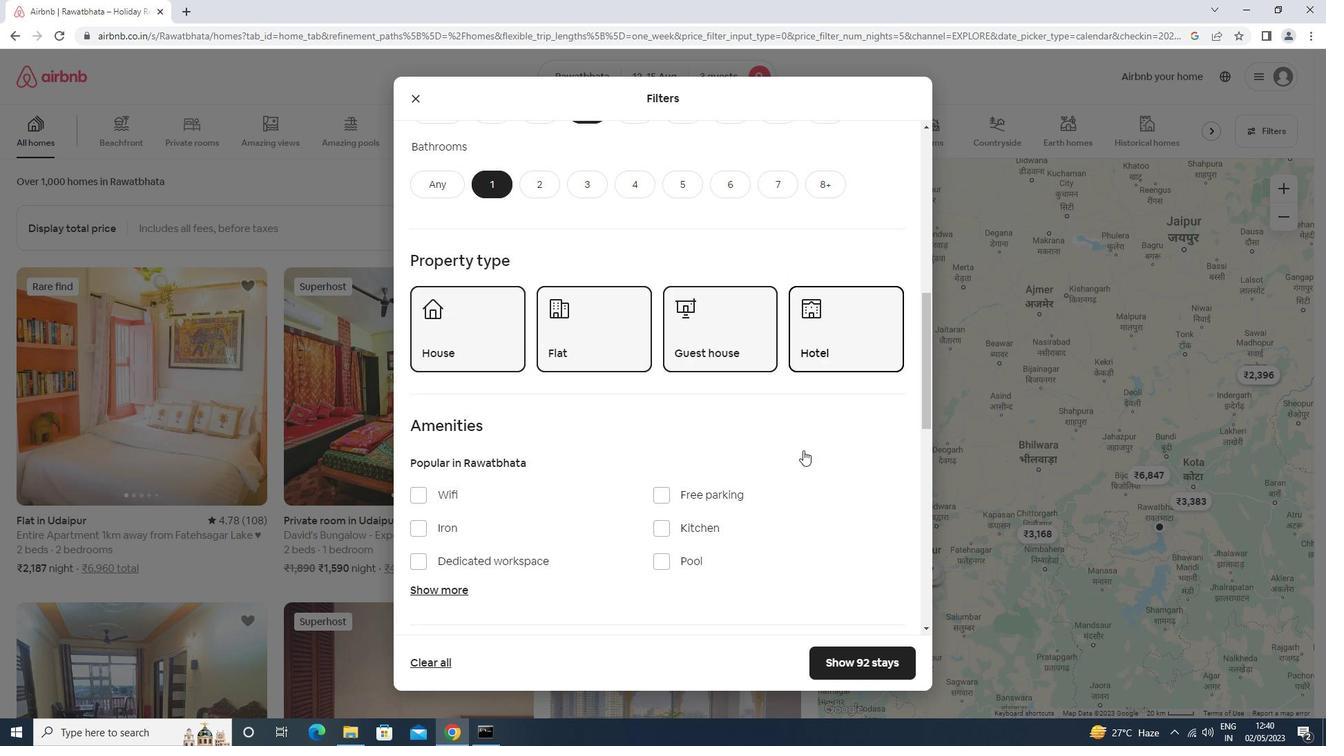
Action: Mouse moved to (436, 432)
Screenshot: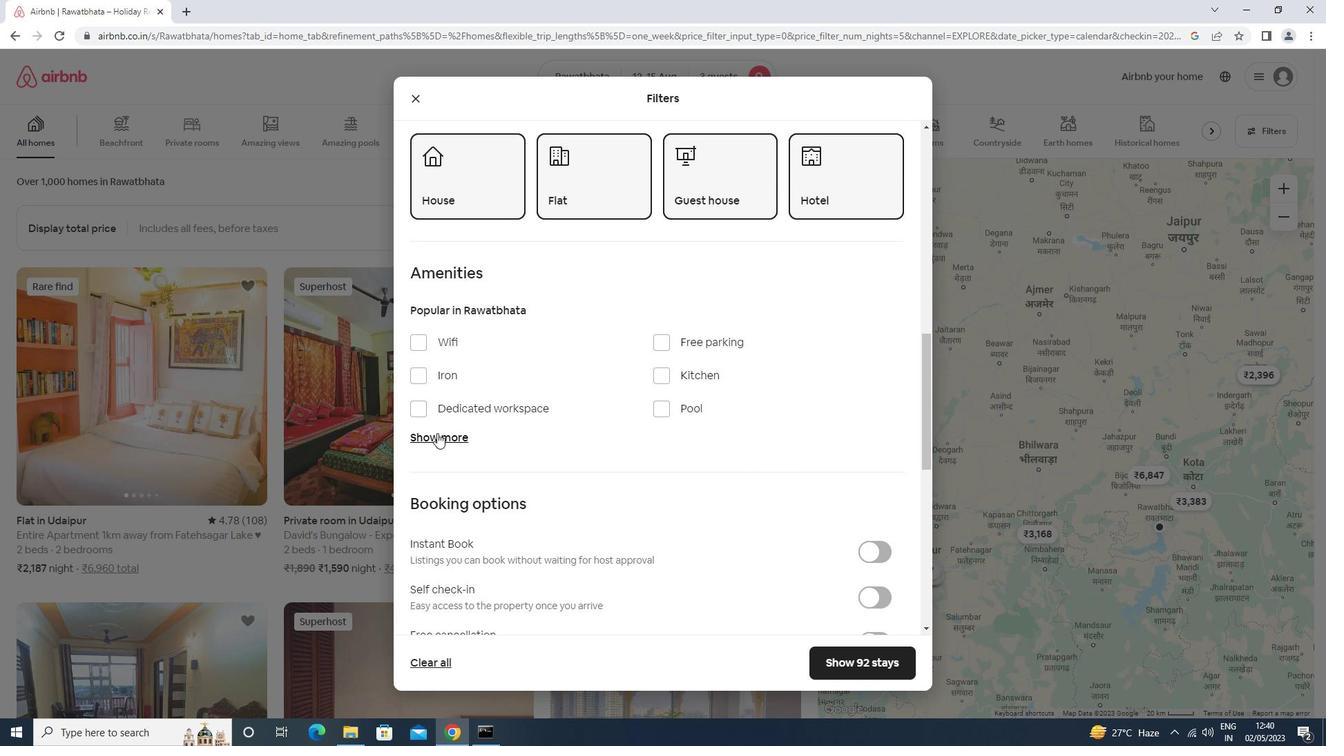 
Action: Mouse pressed left at (436, 432)
Screenshot: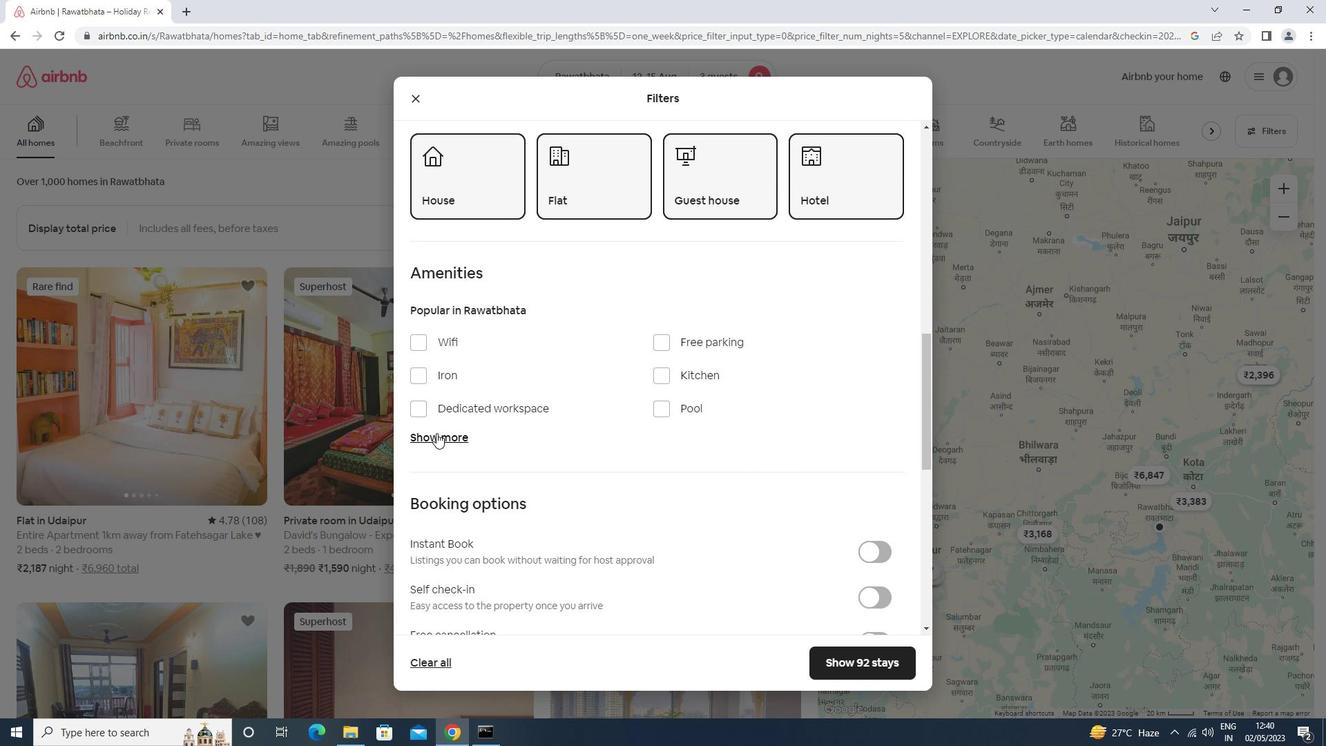 
Action: Mouse moved to (473, 483)
Screenshot: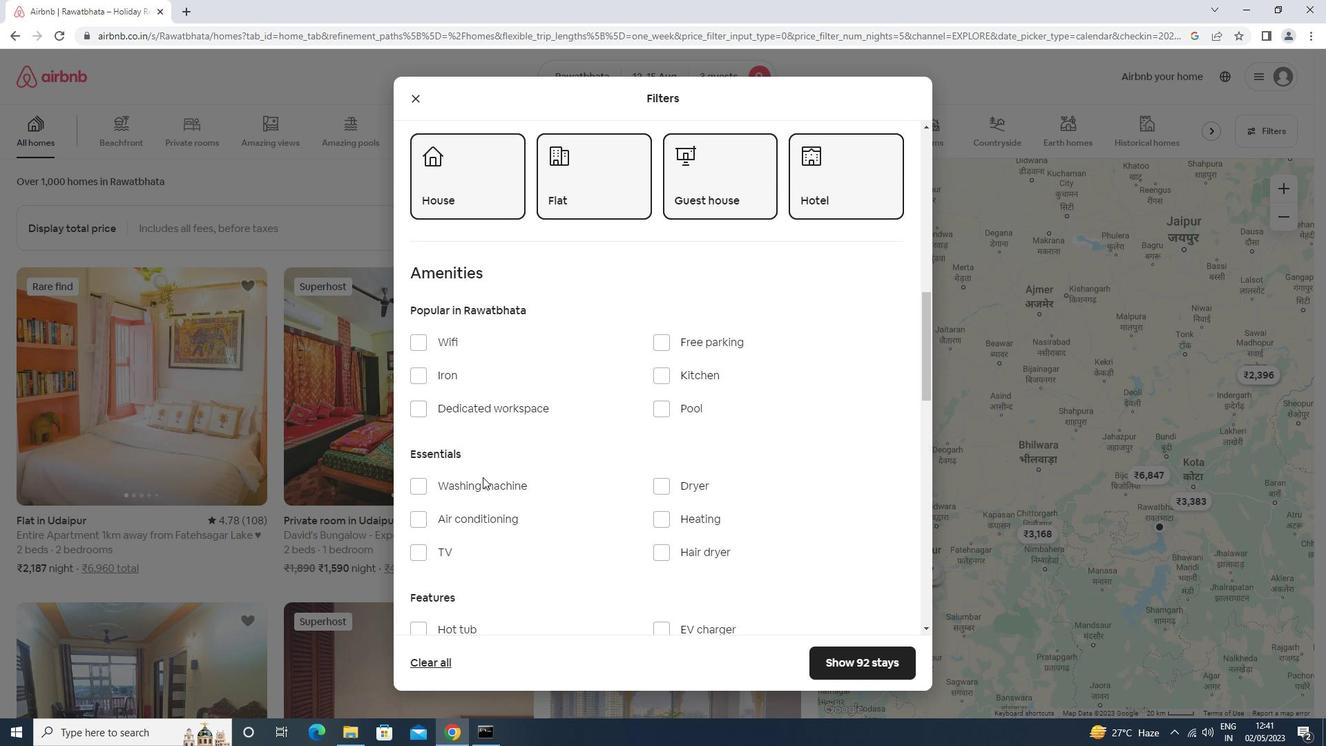 
Action: Mouse pressed left at (473, 483)
Screenshot: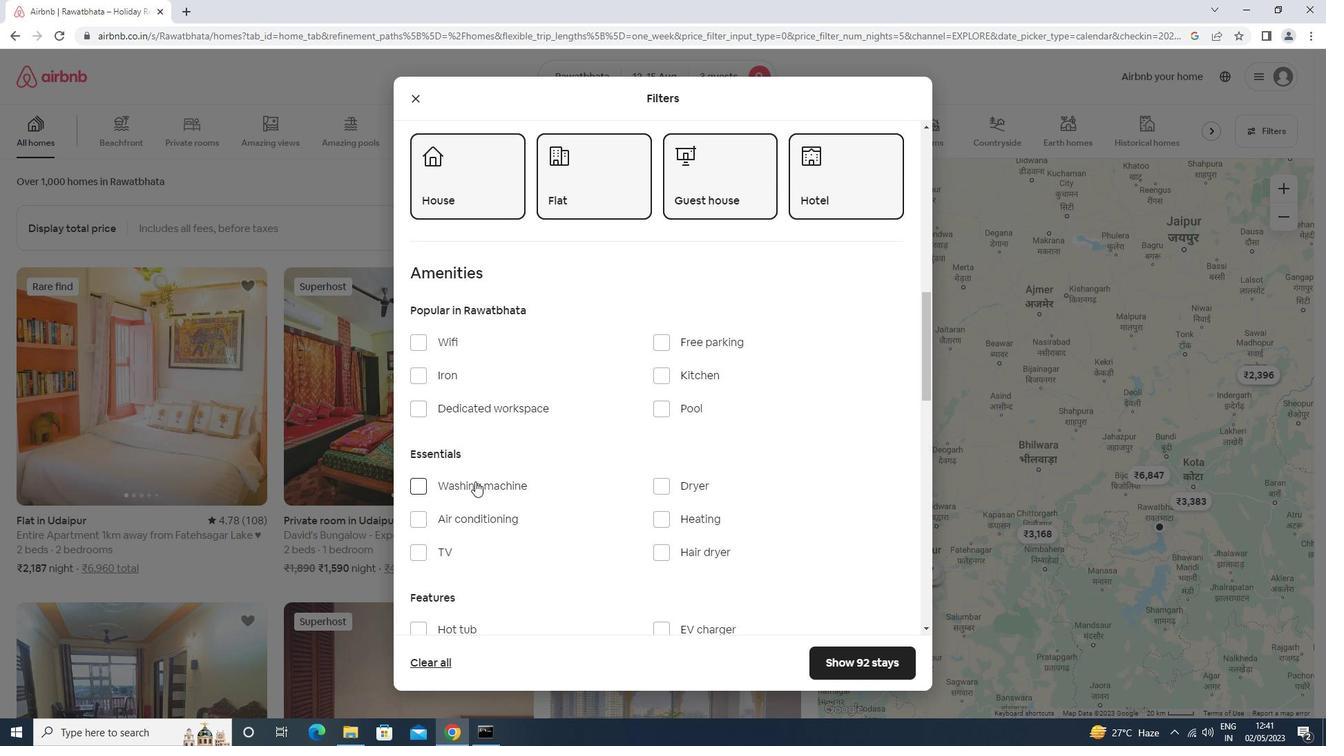 
Action: Mouse moved to (646, 448)
Screenshot: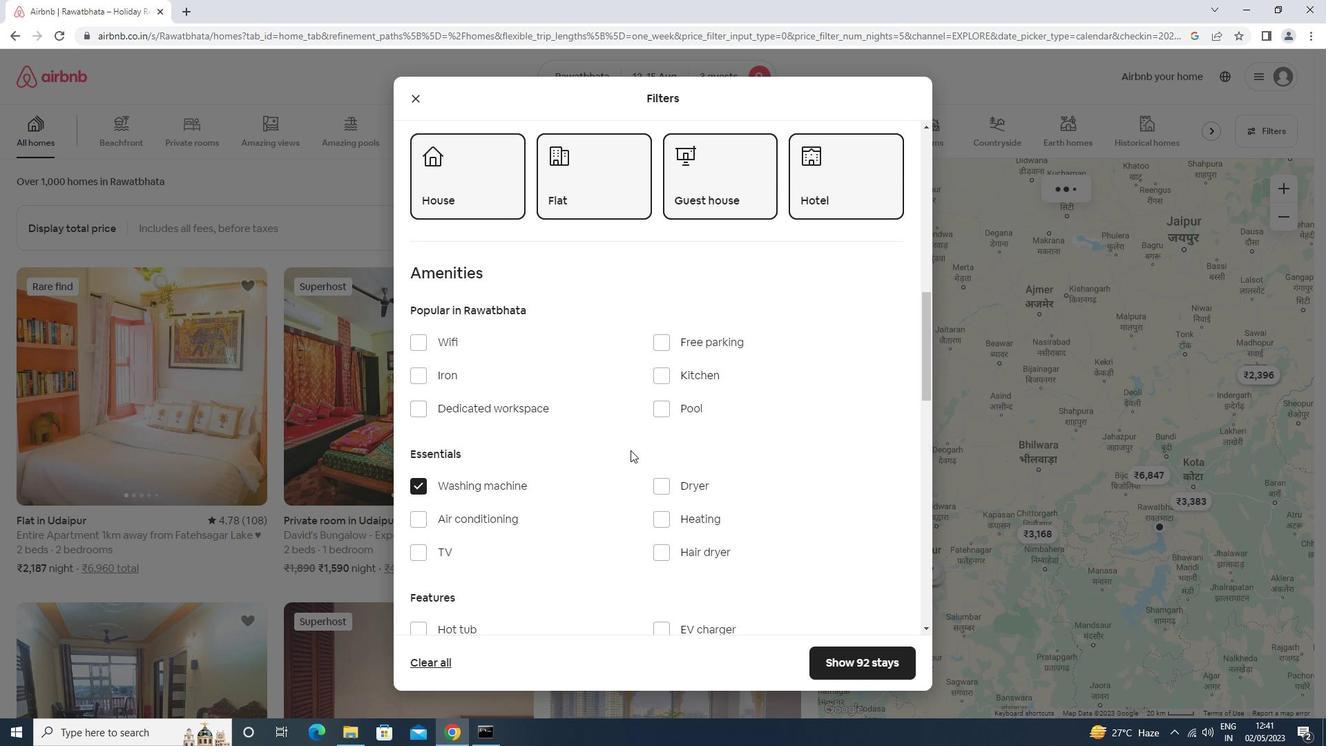 
Action: Mouse scrolled (646, 447) with delta (0, 0)
Screenshot: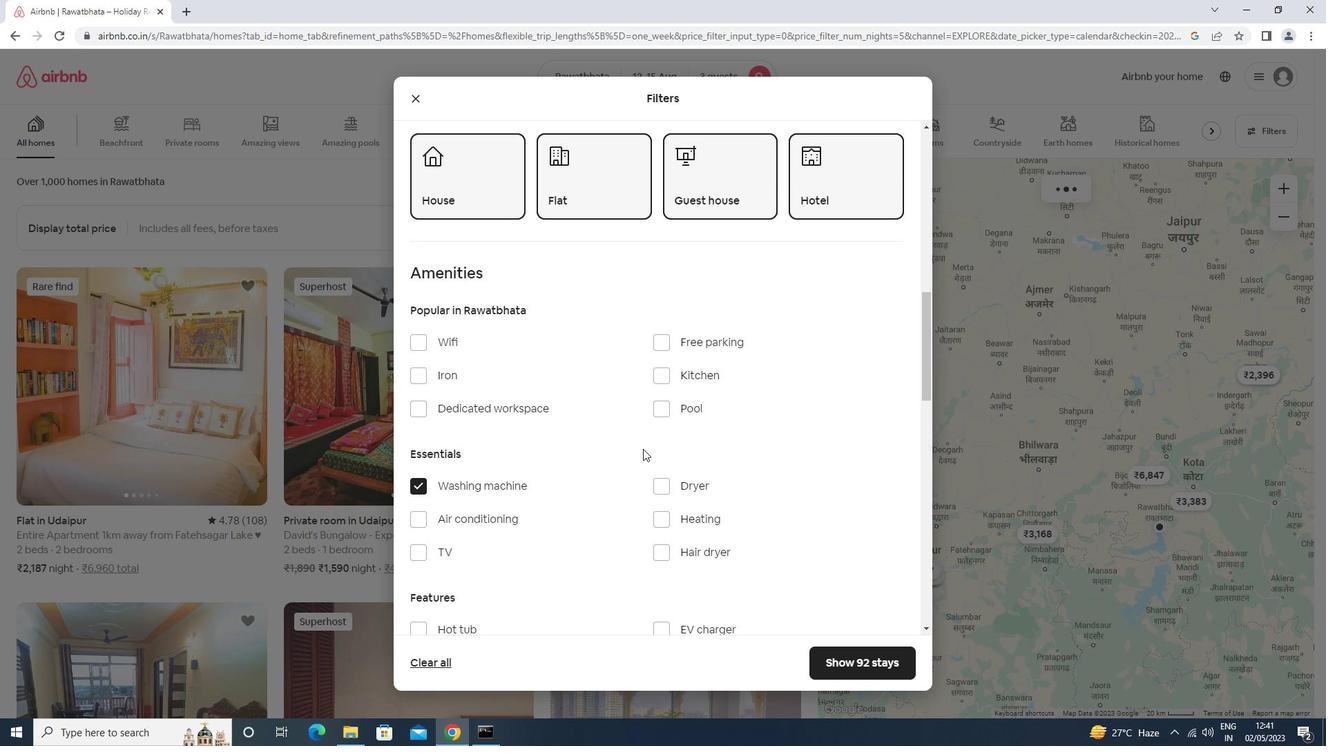 
Action: Mouse scrolled (646, 447) with delta (0, 0)
Screenshot: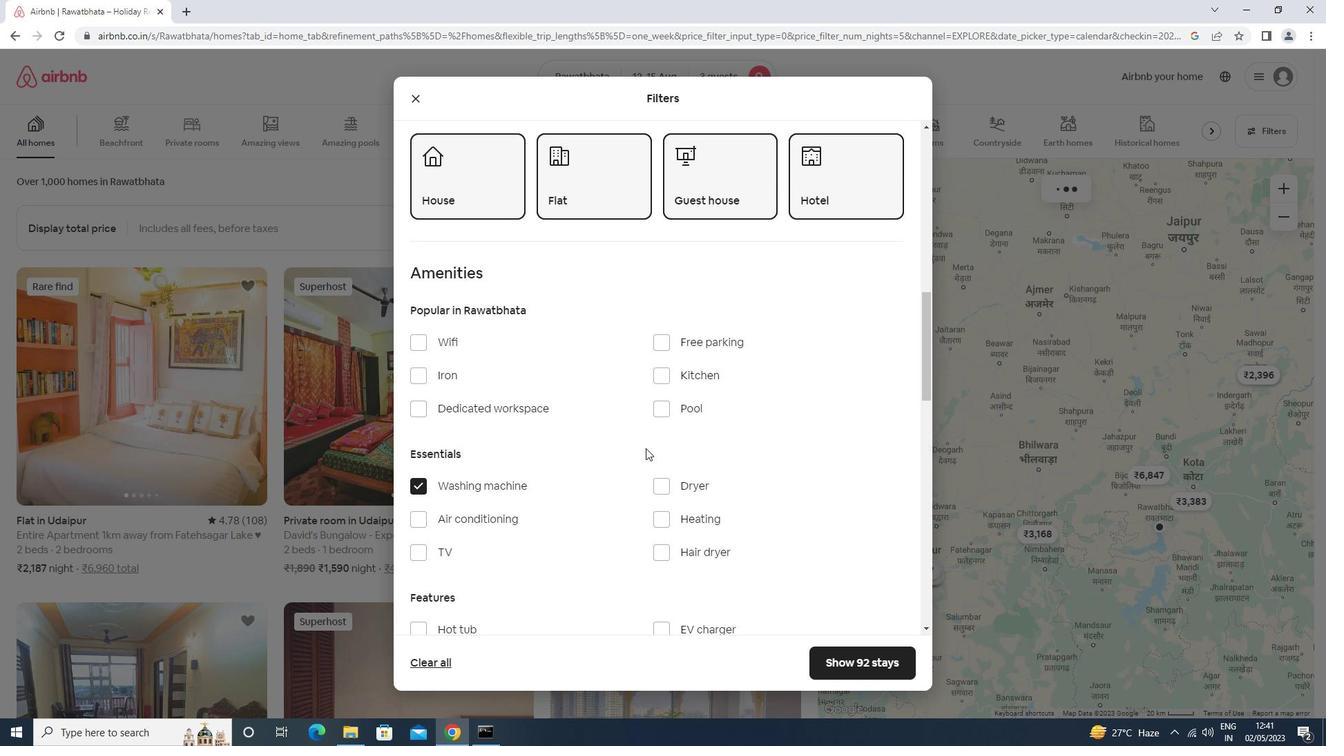 
Action: Mouse scrolled (646, 447) with delta (0, 0)
Screenshot: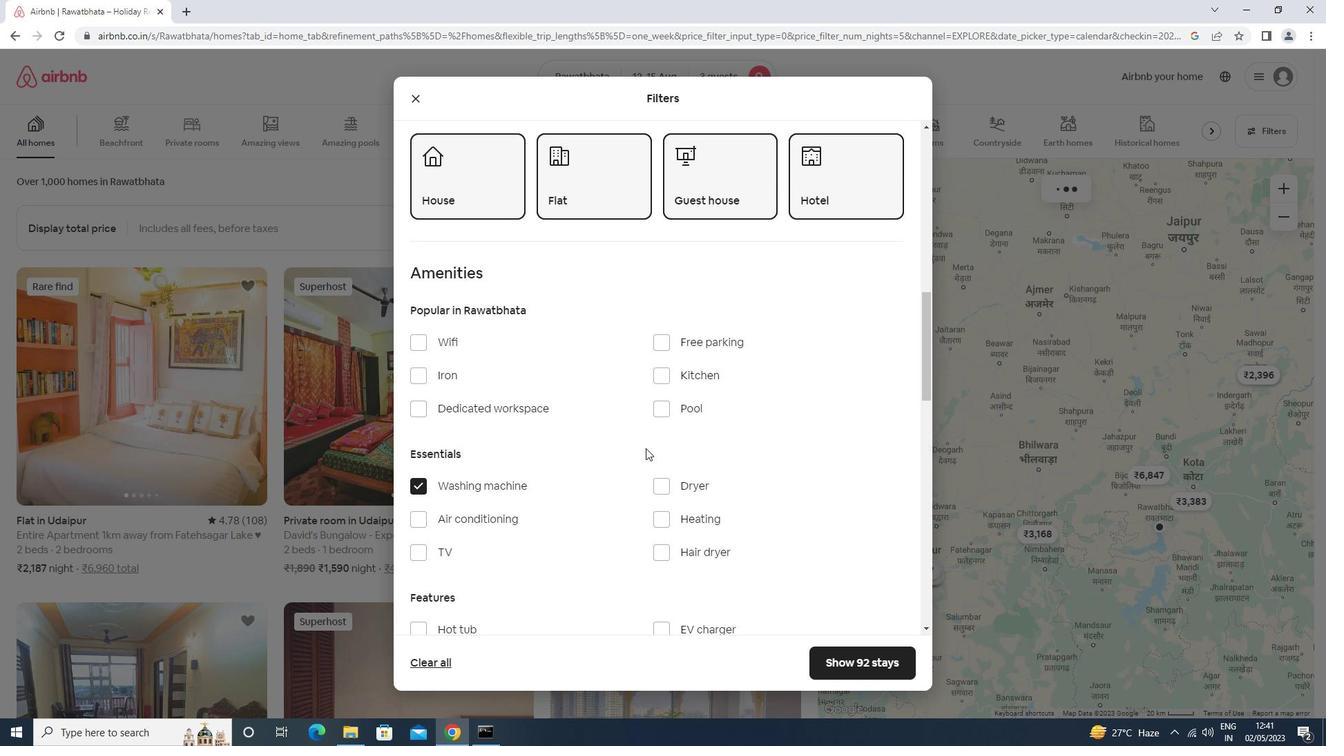 
Action: Mouse scrolled (646, 447) with delta (0, 0)
Screenshot: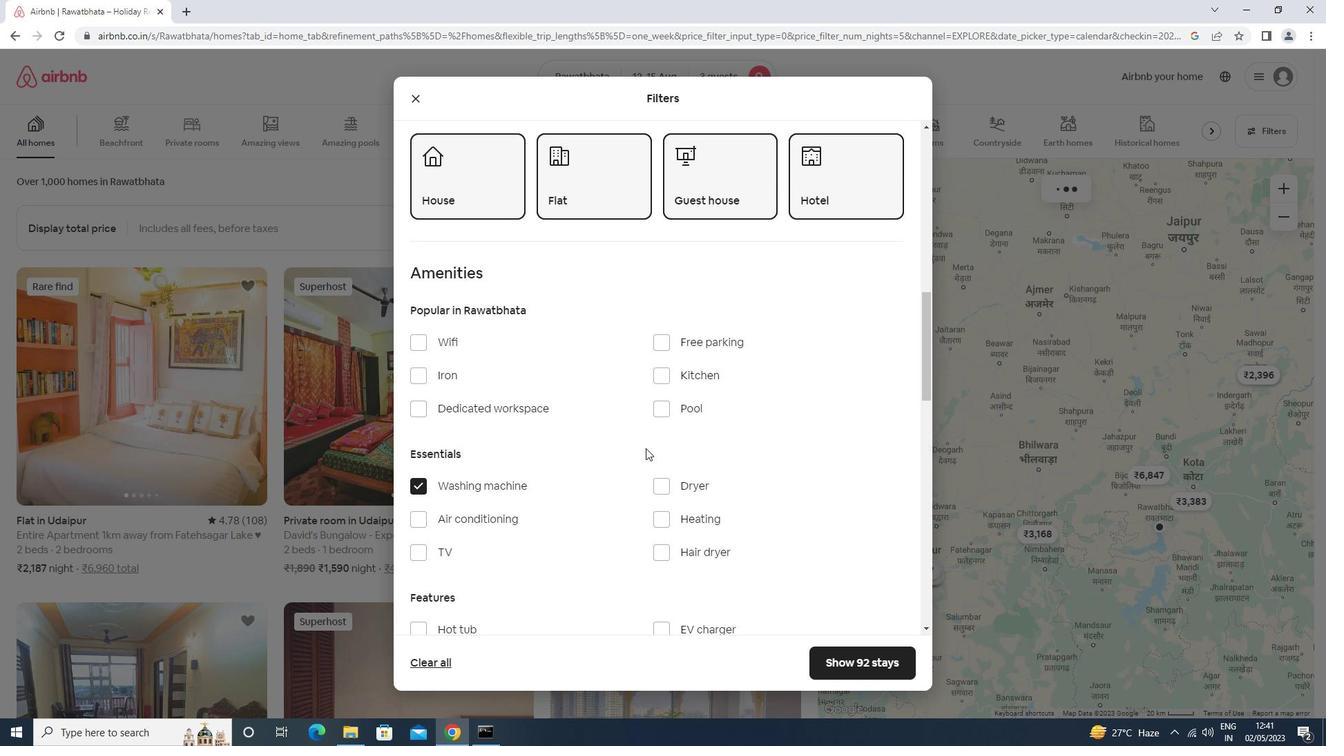 
Action: Mouse moved to (647, 450)
Screenshot: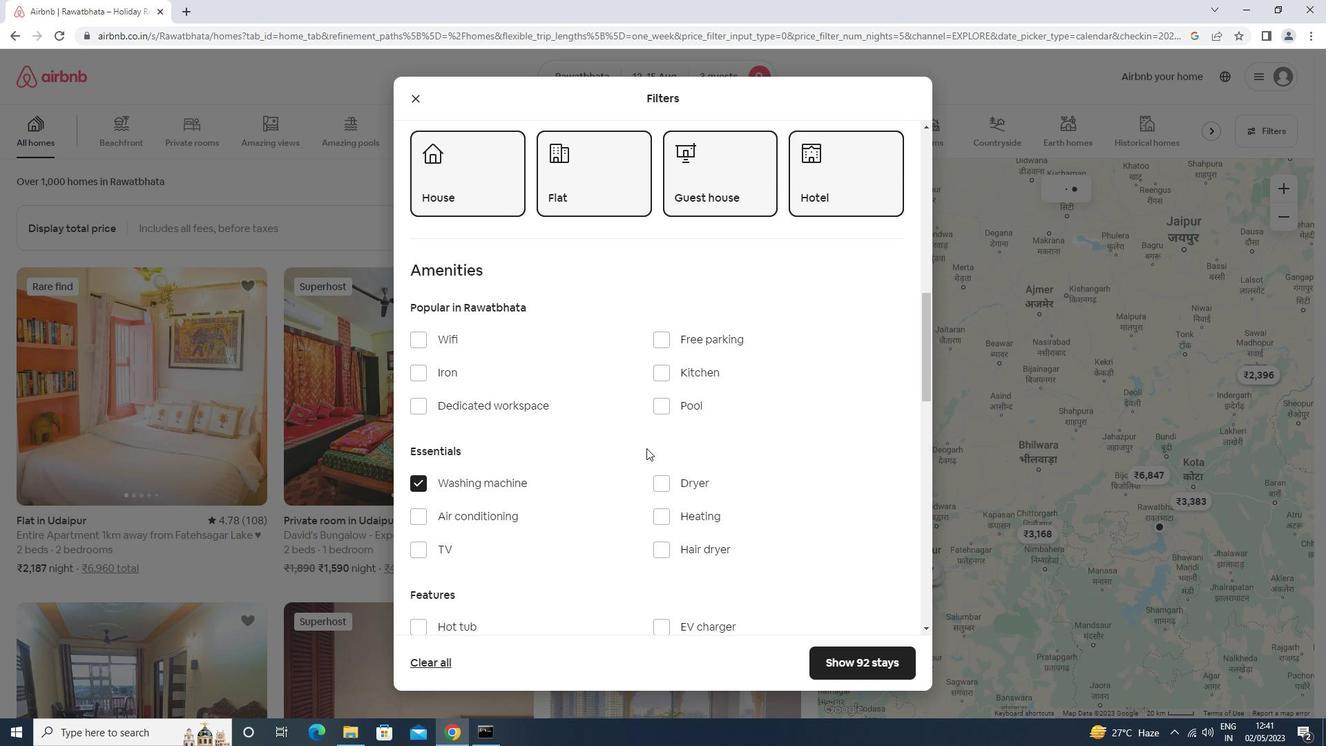
Action: Mouse scrolled (647, 449) with delta (0, 0)
Screenshot: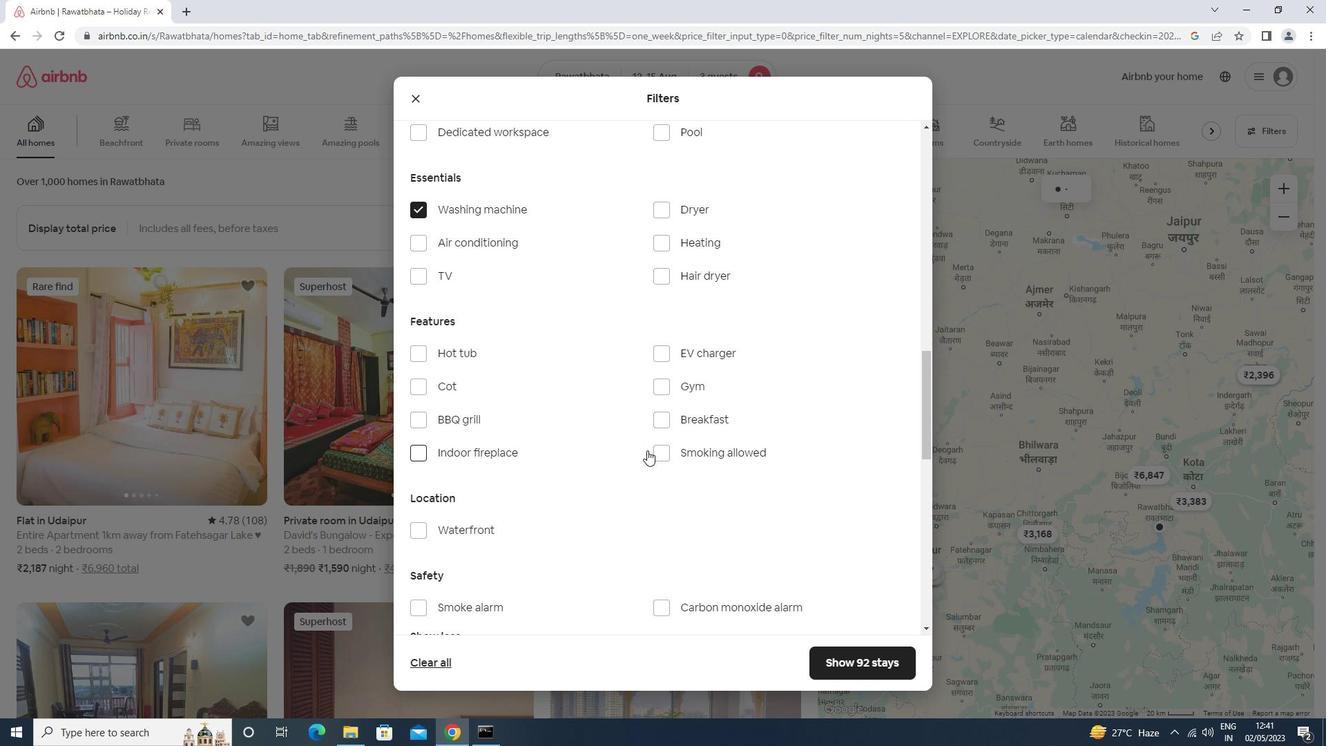 
Action: Mouse scrolled (647, 449) with delta (0, 0)
Screenshot: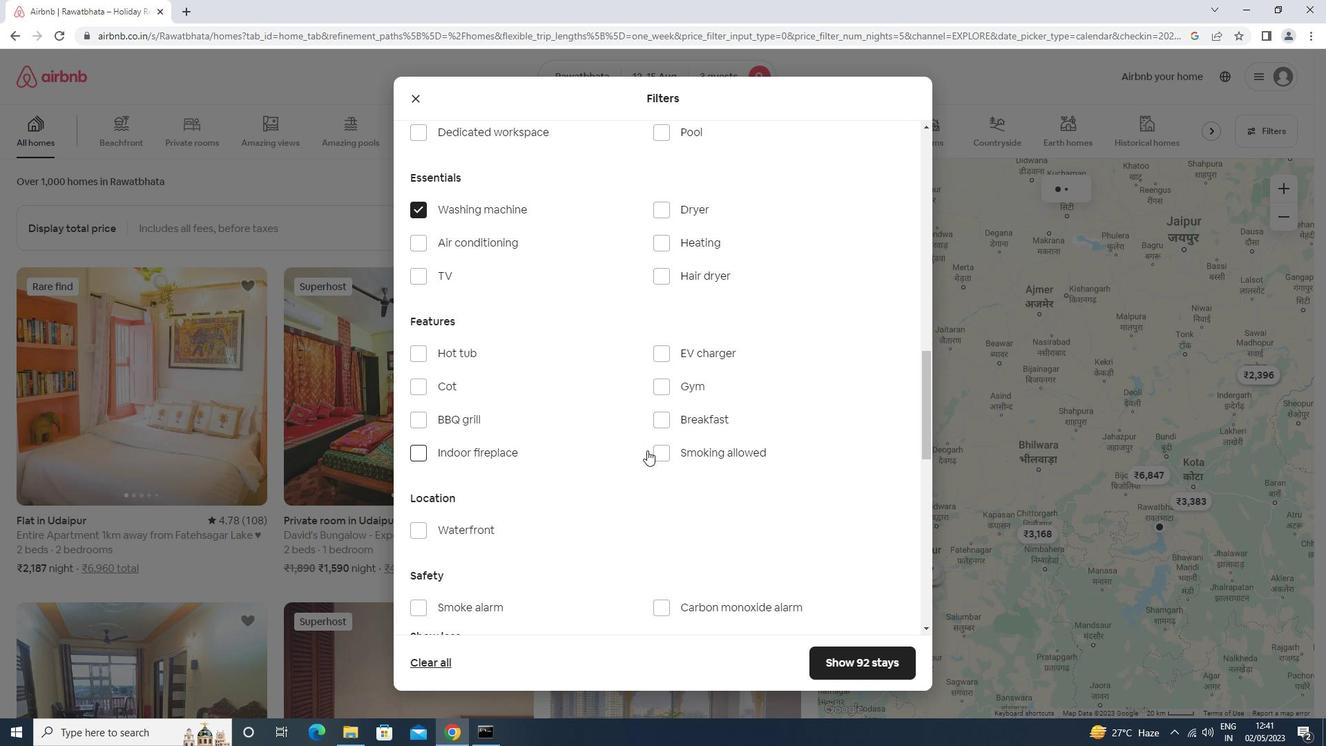
Action: Mouse scrolled (647, 449) with delta (0, 0)
Screenshot: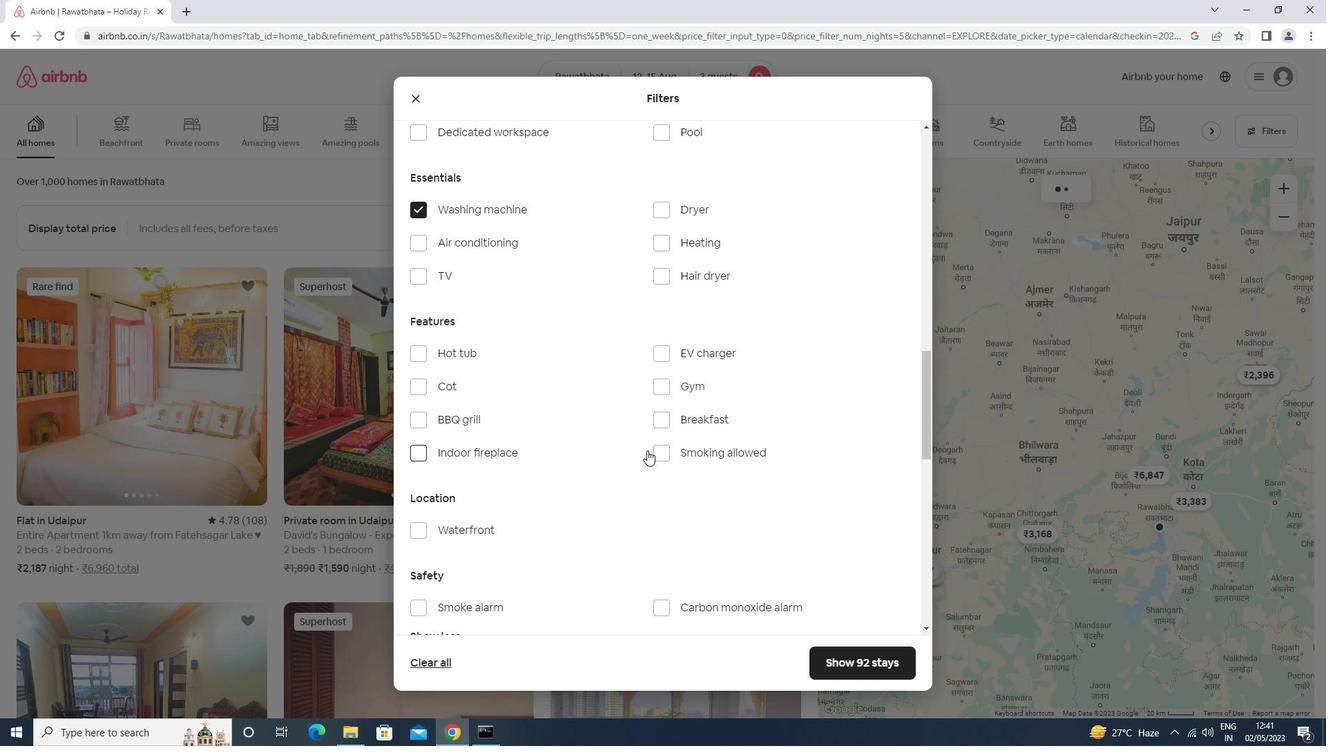 
Action: Mouse scrolled (647, 449) with delta (0, 0)
Screenshot: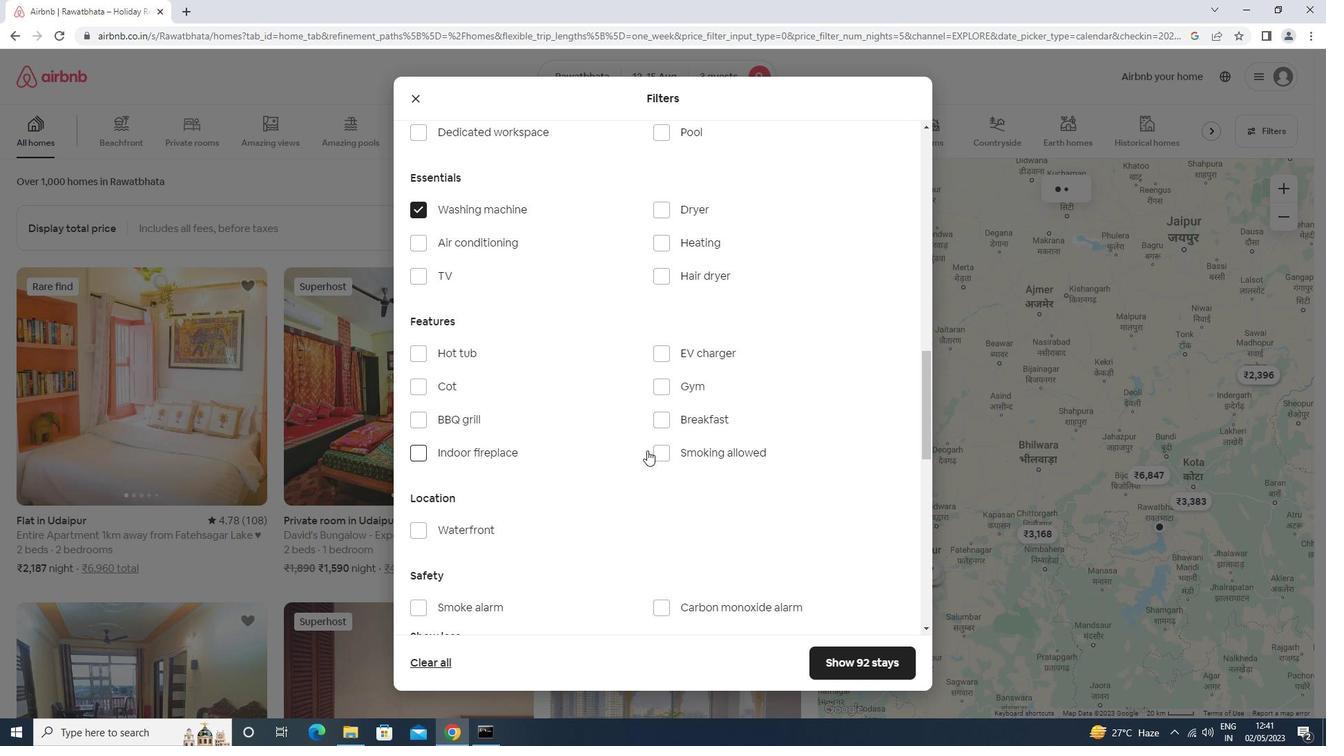 
Action: Mouse scrolled (647, 449) with delta (0, 0)
Screenshot: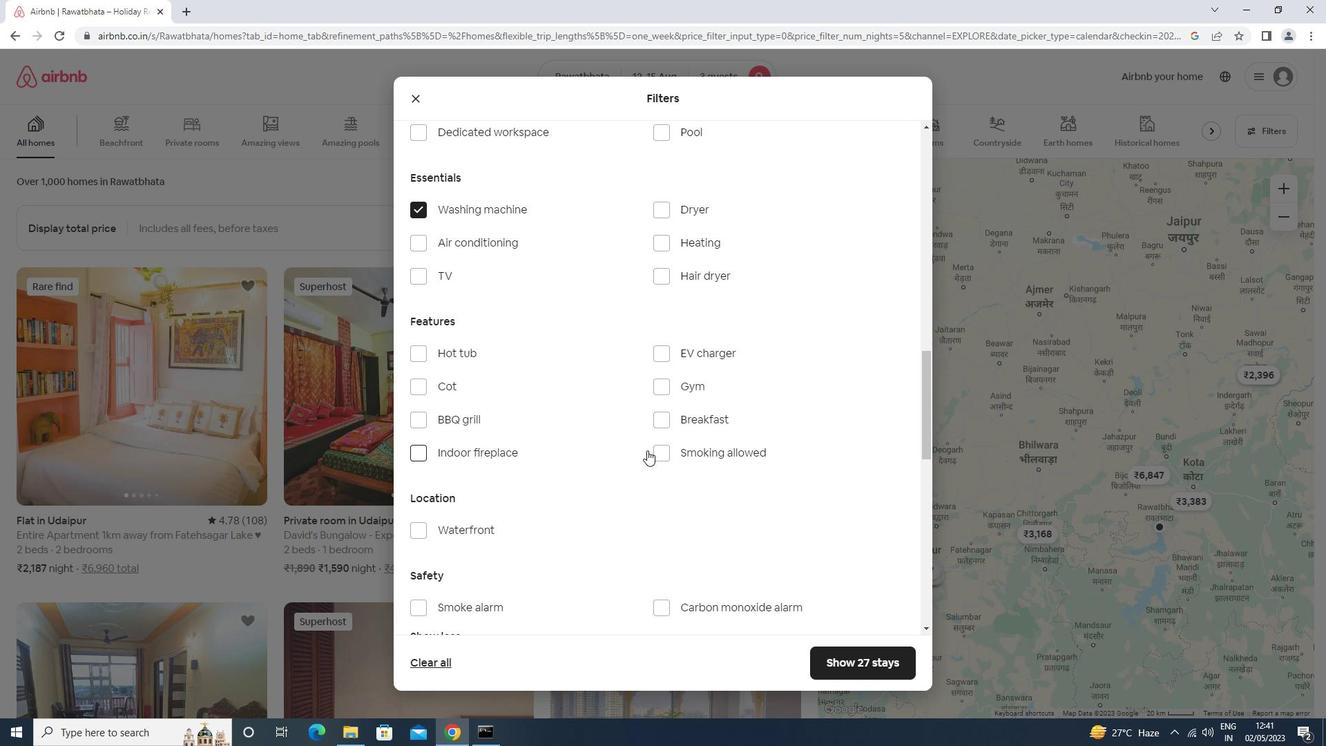 
Action: Mouse scrolled (647, 449) with delta (0, 0)
Screenshot: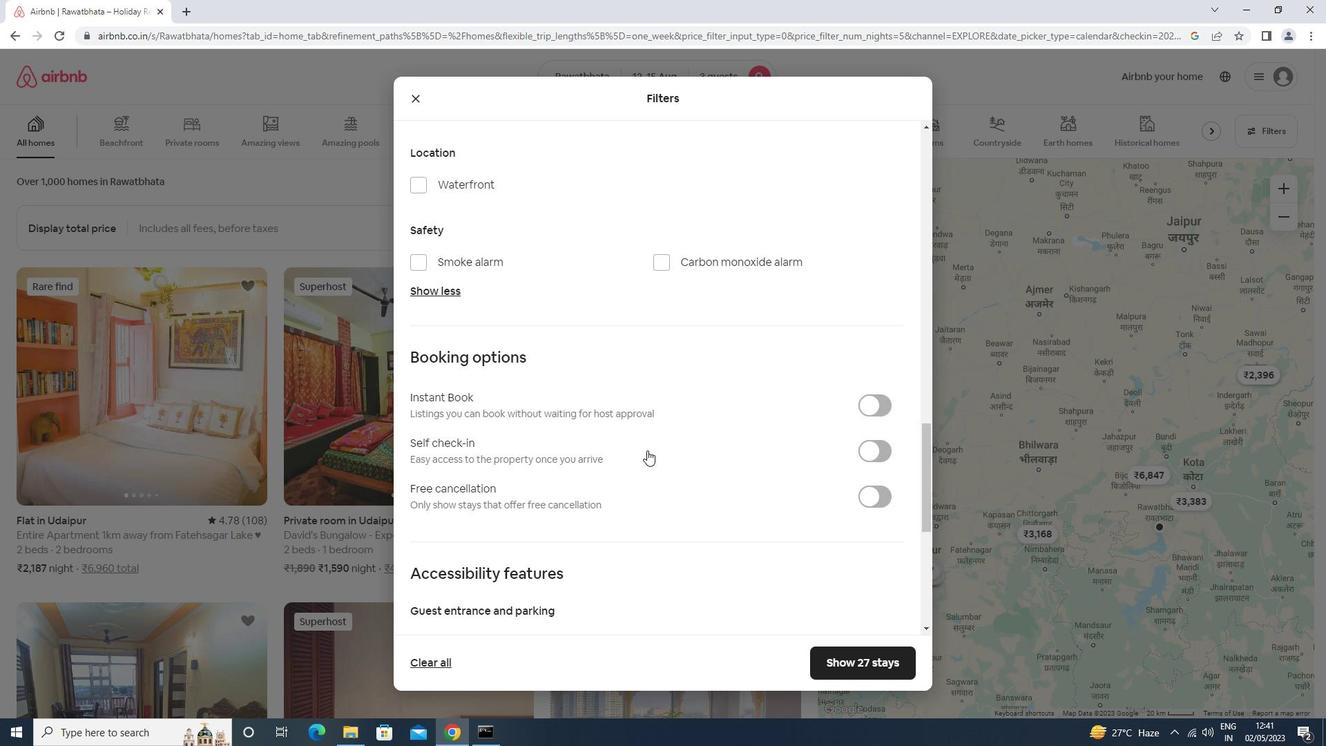 
Action: Mouse moved to (876, 379)
Screenshot: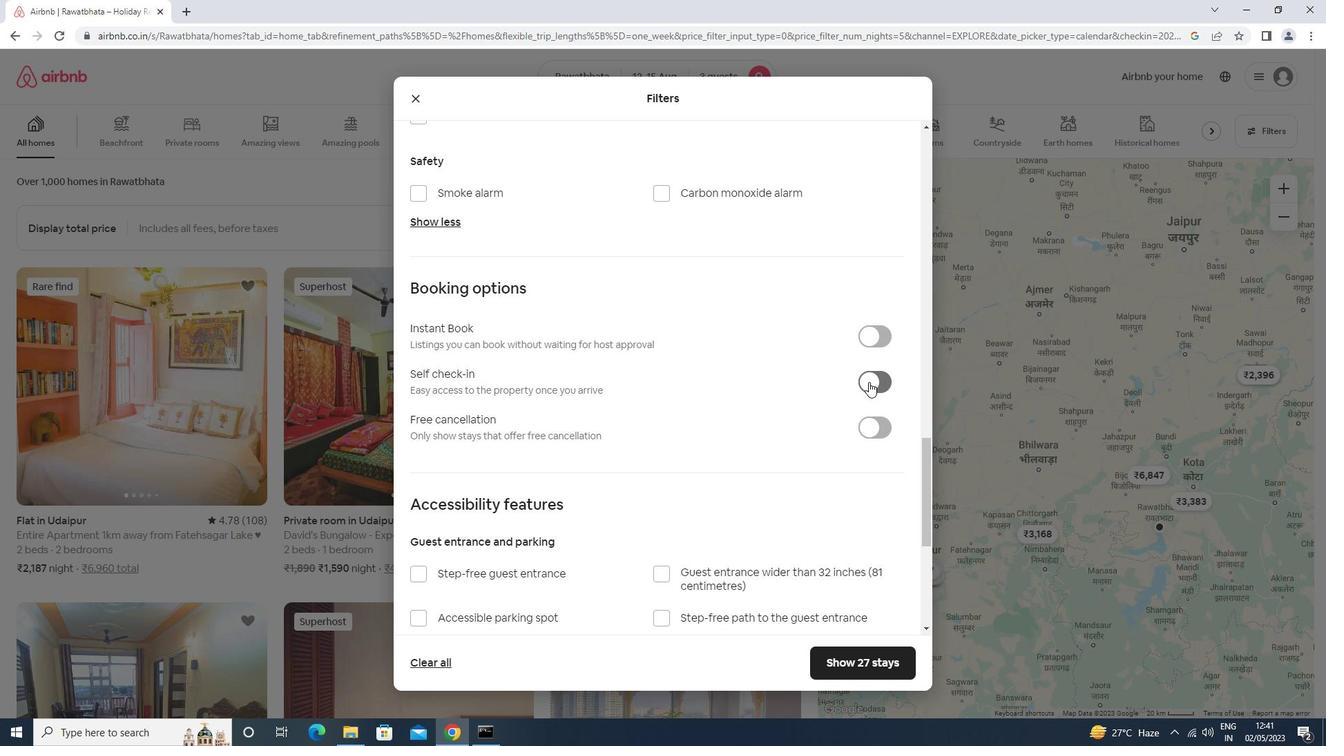 
Action: Mouse pressed left at (876, 379)
Screenshot: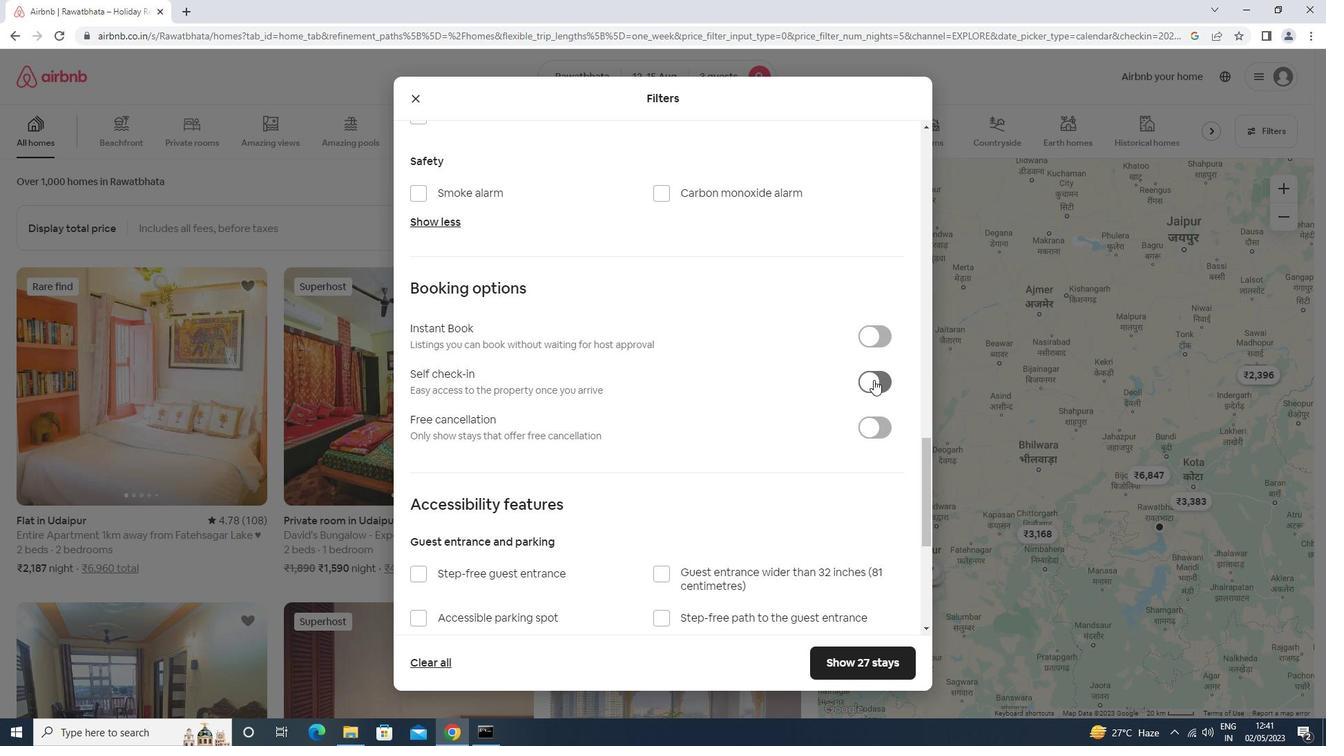 
Action: Mouse moved to (871, 384)
Screenshot: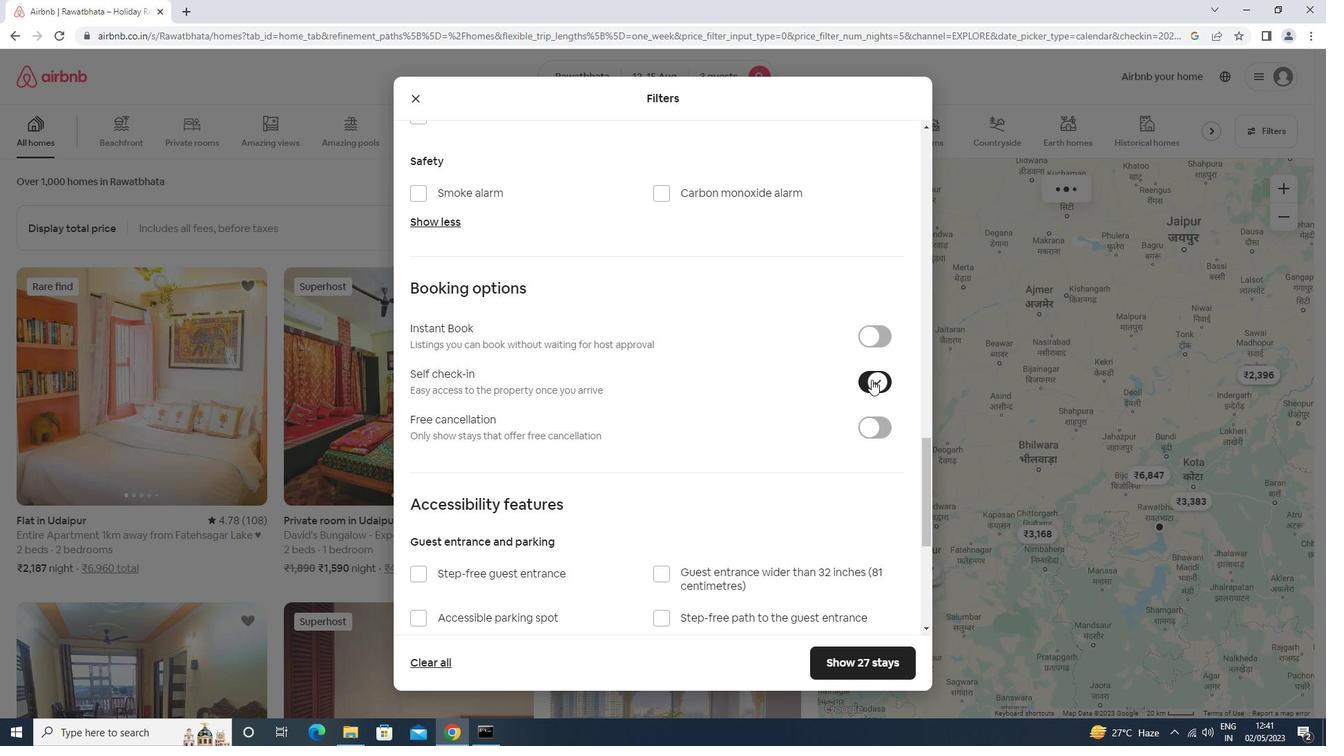 
Action: Mouse scrolled (871, 383) with delta (0, 0)
Screenshot: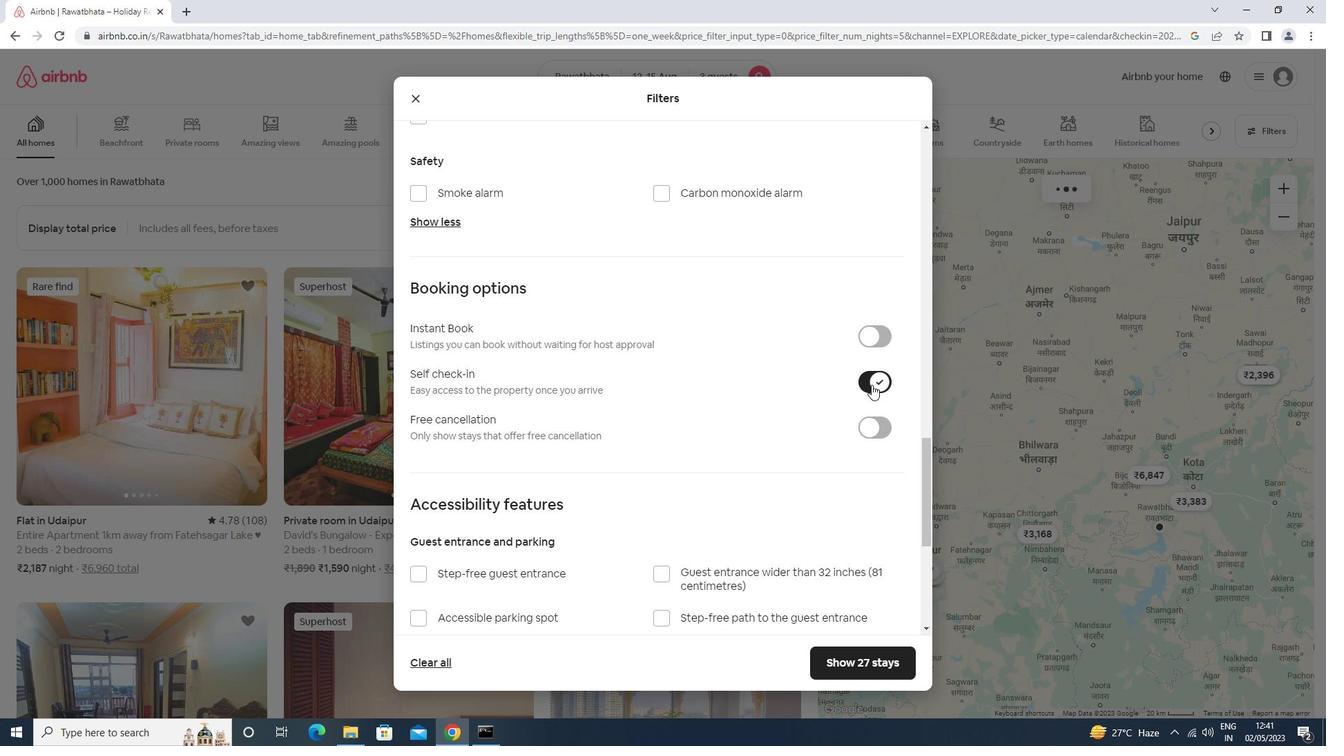 
Action: Mouse scrolled (871, 383) with delta (0, 0)
Screenshot: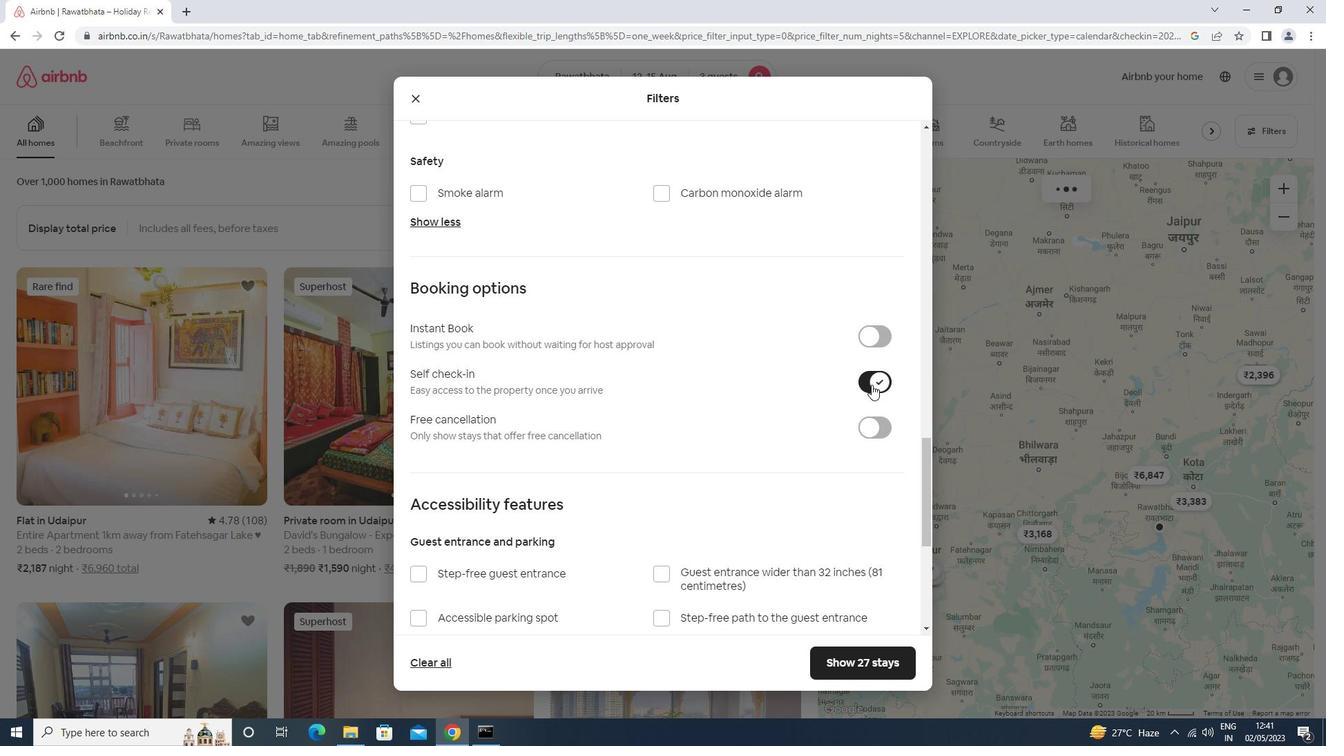 
Action: Mouse moved to (871, 384)
Screenshot: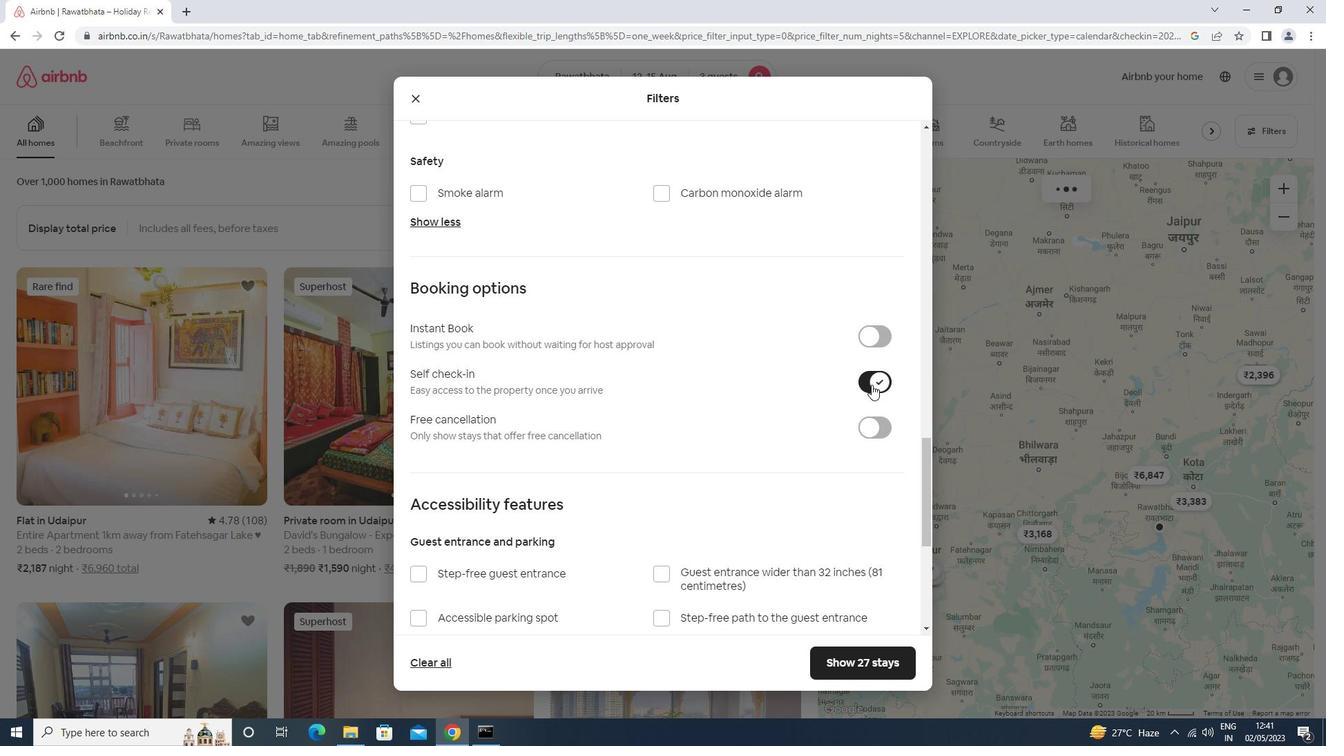 
Action: Mouse scrolled (871, 383) with delta (0, 0)
Screenshot: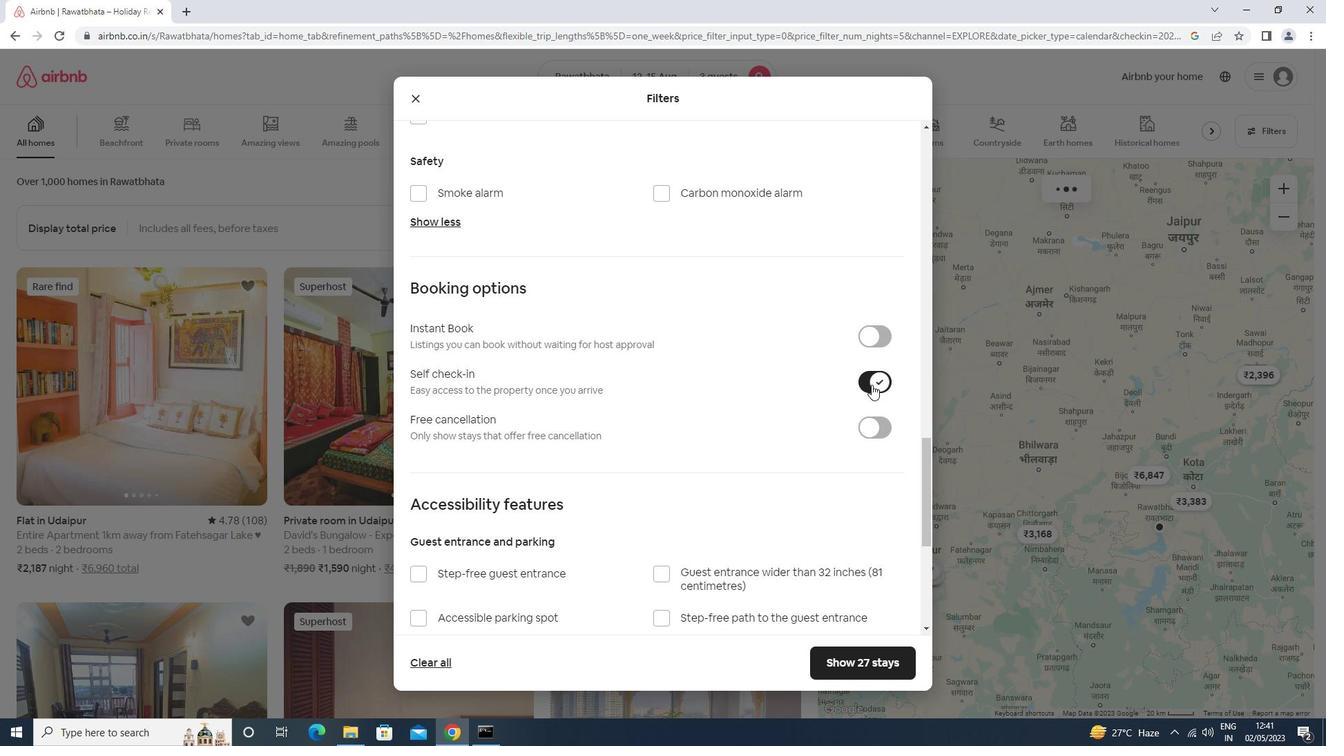 
Action: Mouse moved to (871, 384)
Screenshot: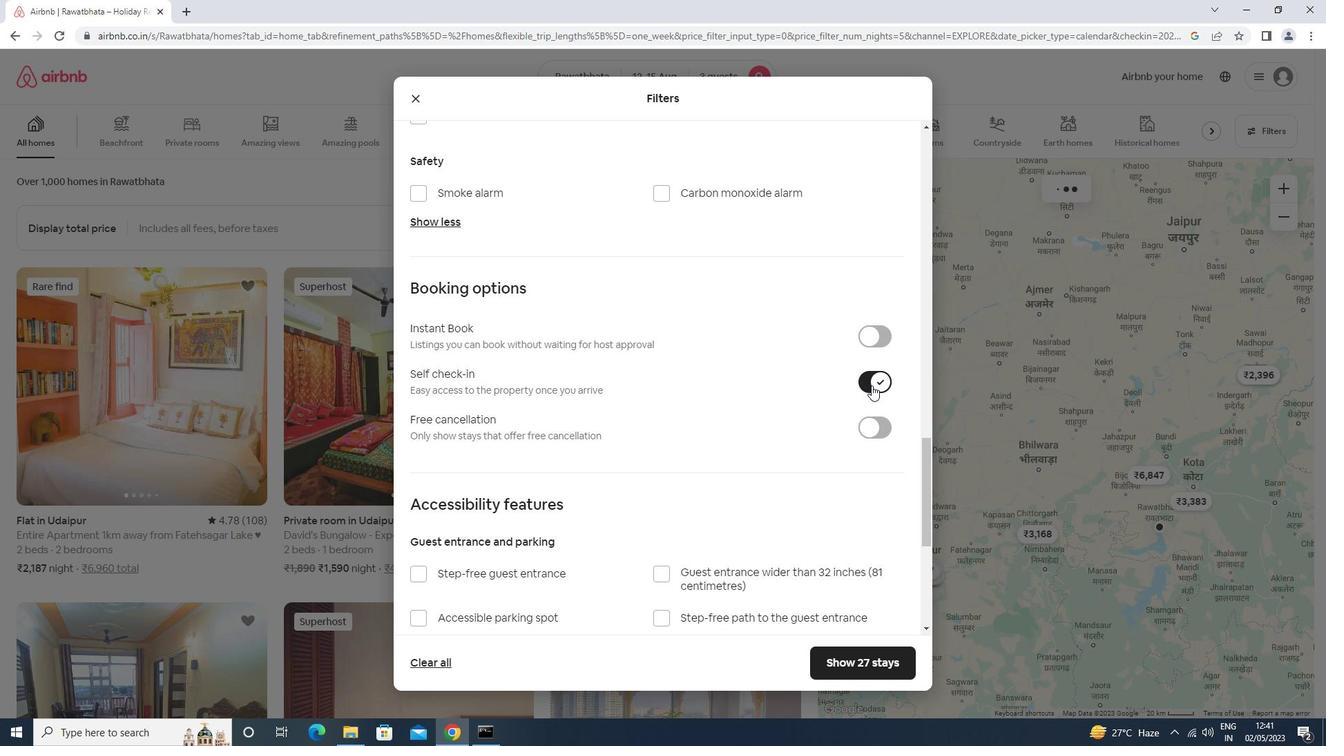 
Action: Mouse scrolled (871, 383) with delta (0, 0)
Screenshot: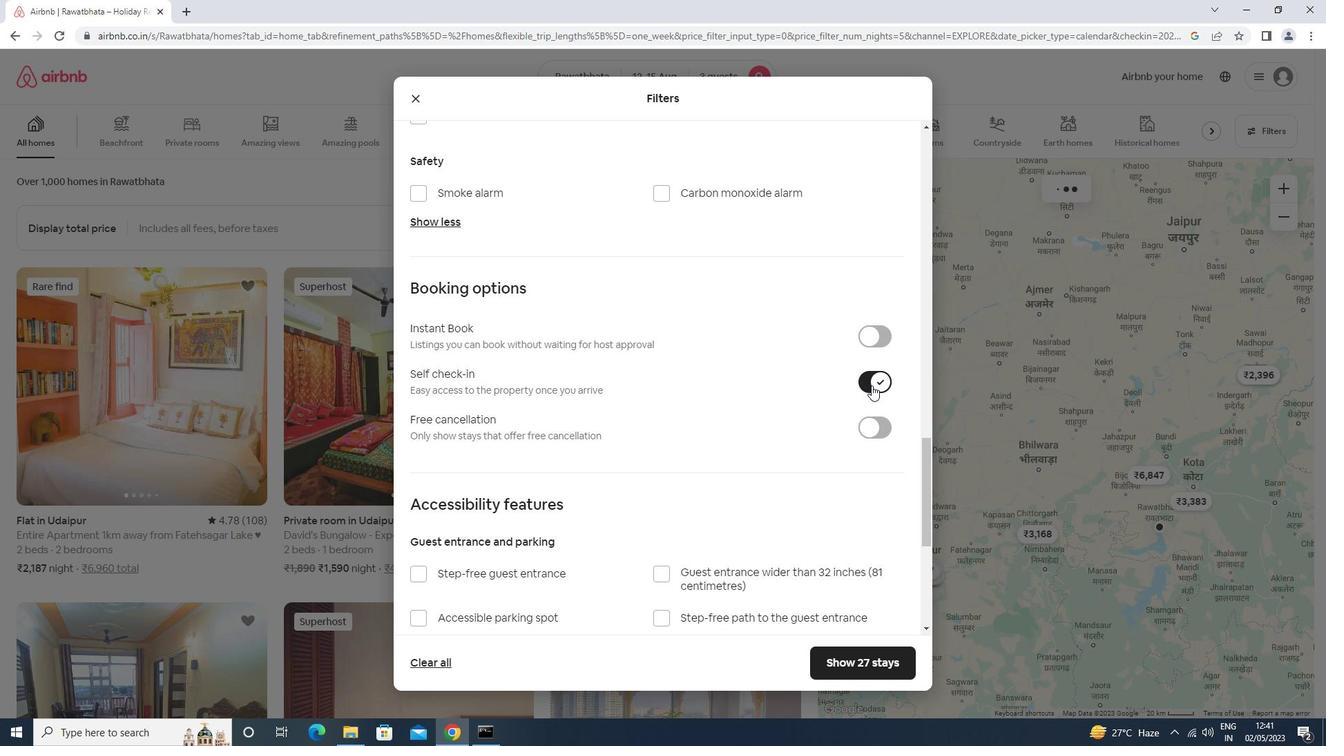 
Action: Mouse moved to (870, 384)
Screenshot: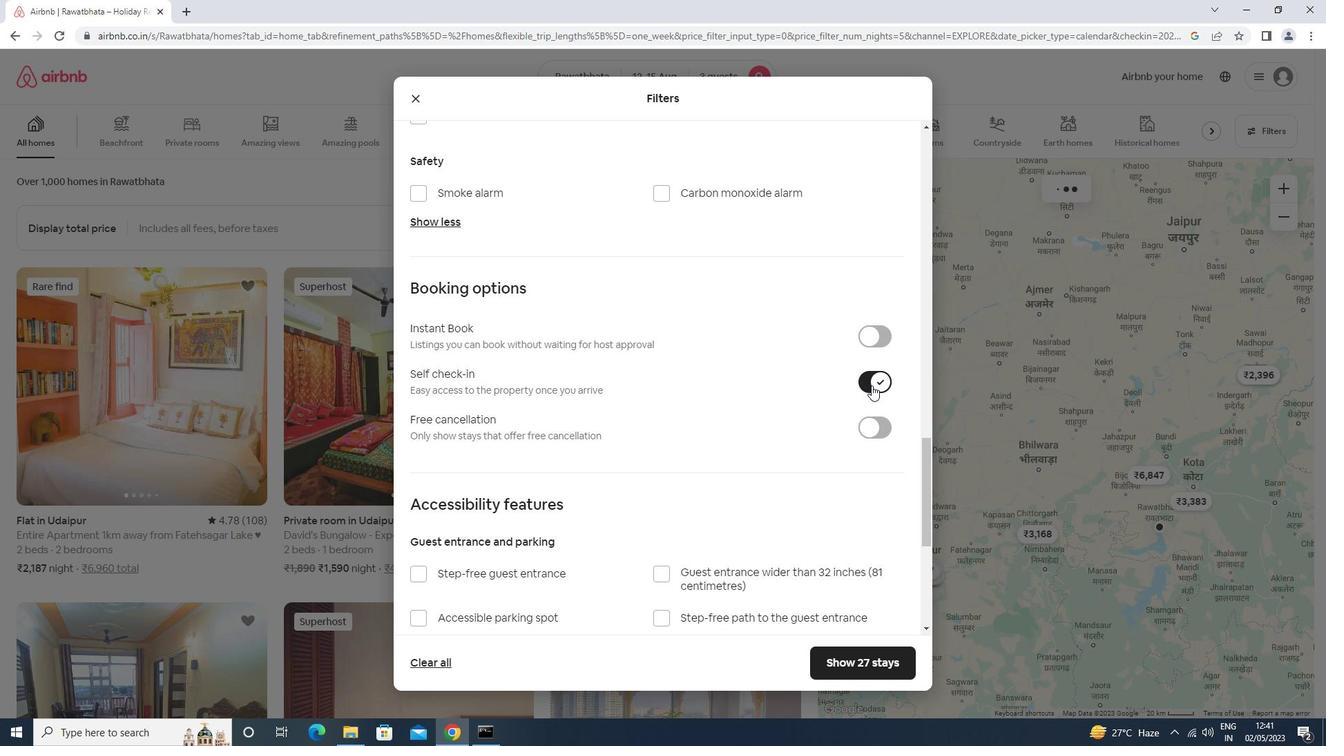 
Action: Mouse scrolled (870, 384) with delta (0, 0)
Screenshot: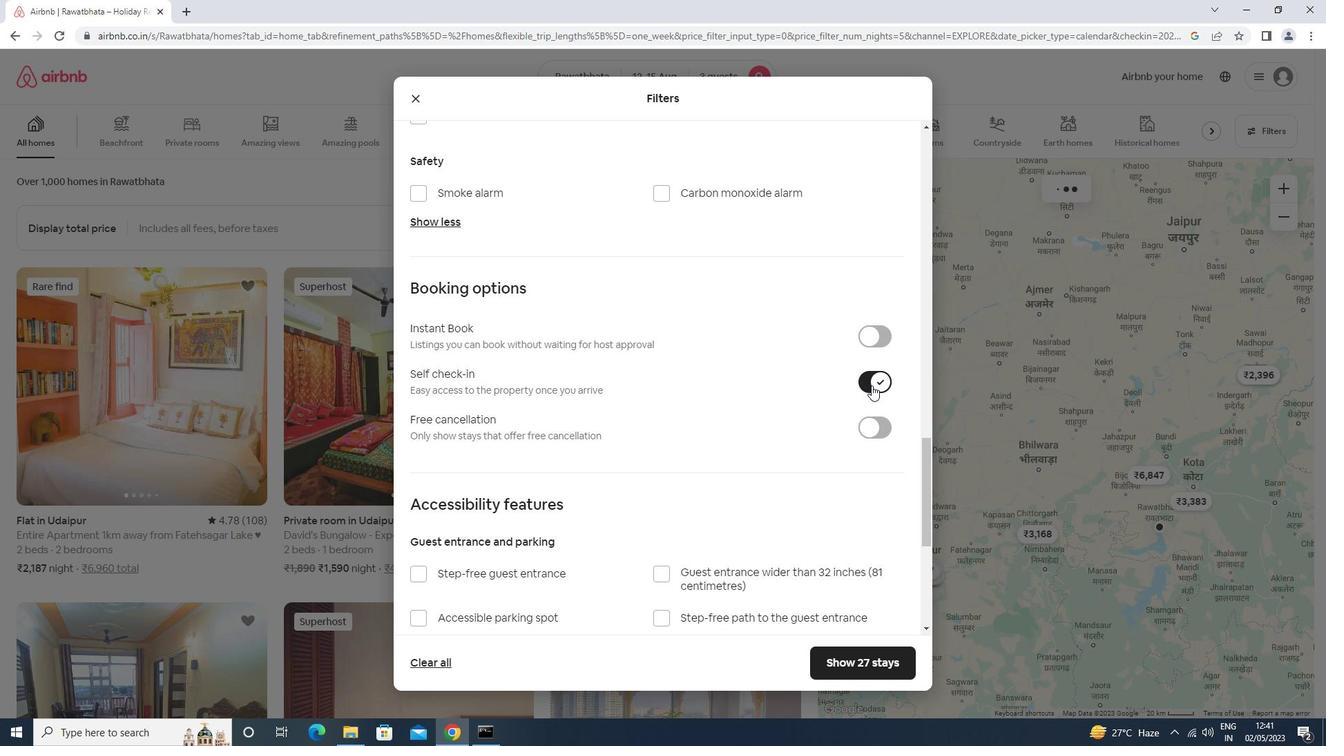 
Action: Mouse scrolled (870, 384) with delta (0, 0)
Screenshot: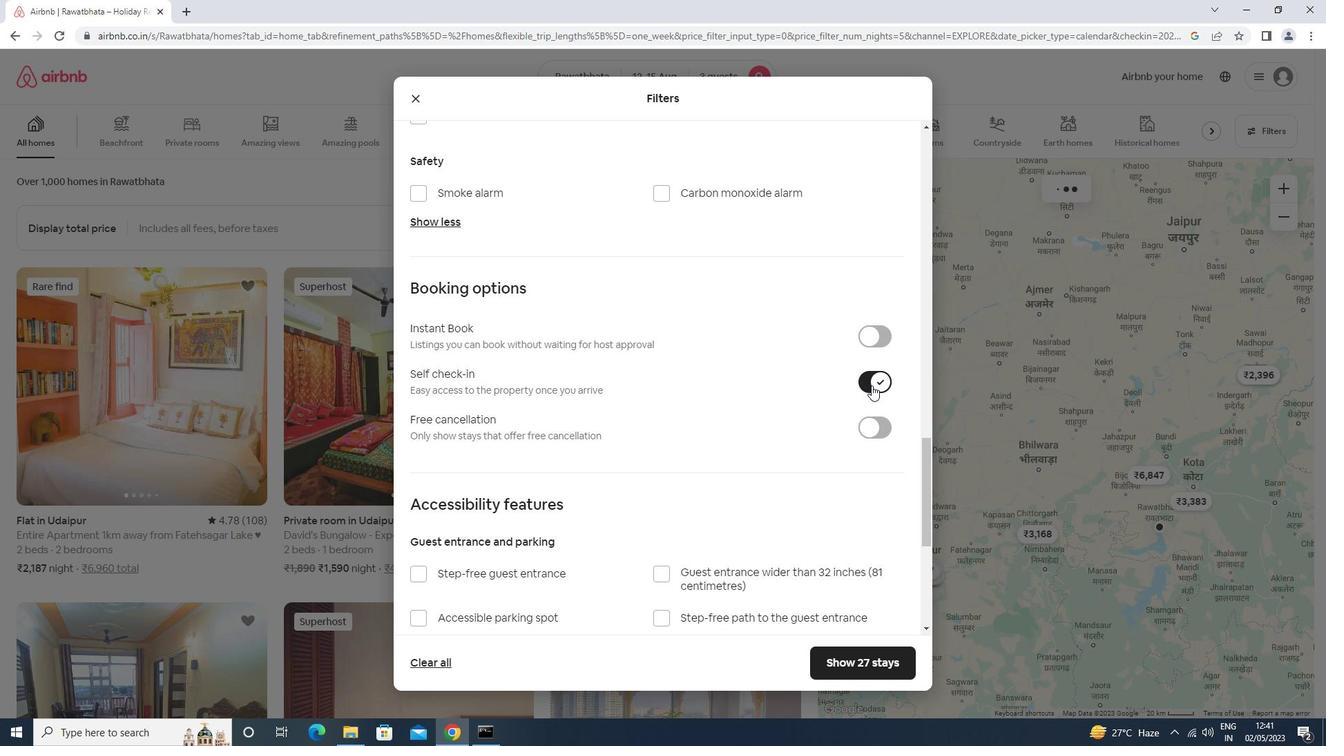 
Action: Mouse scrolled (870, 384) with delta (0, 0)
Screenshot: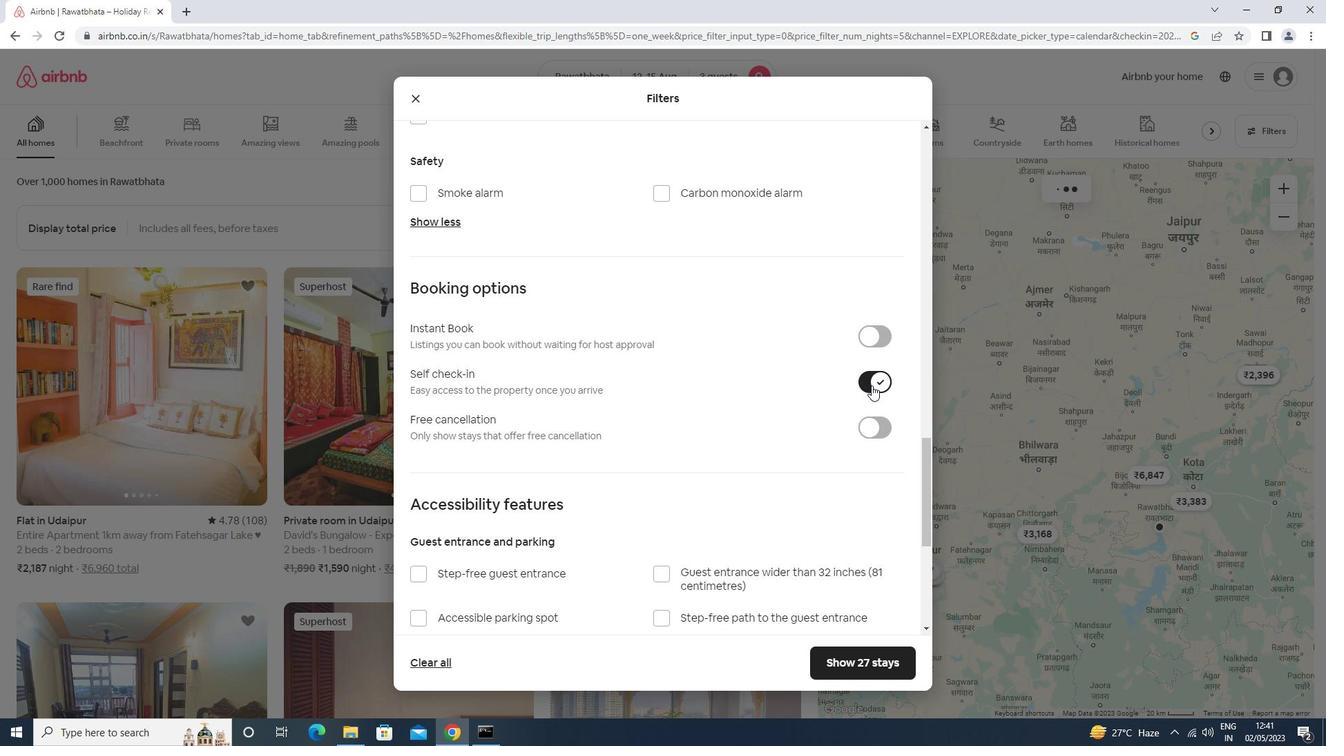 
Action: Mouse moved to (870, 385)
Screenshot: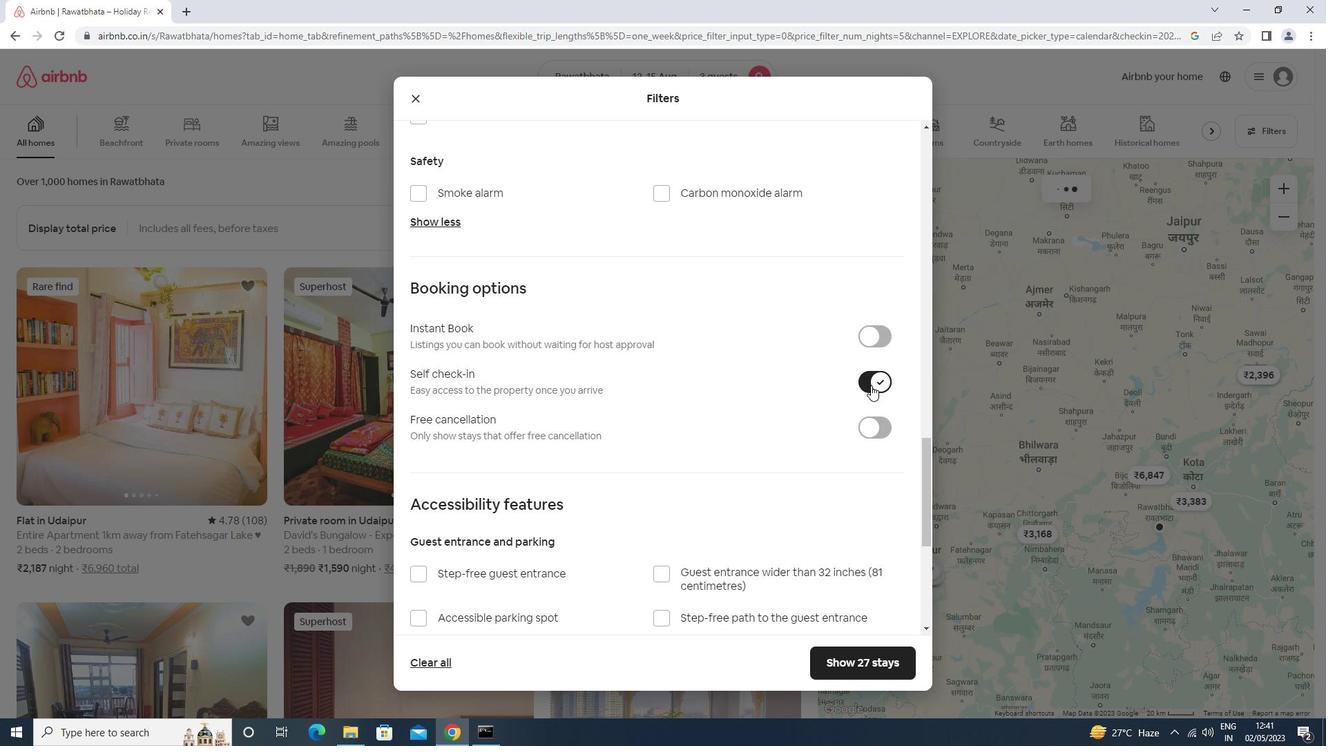
Action: Mouse scrolled (870, 384) with delta (0, 0)
Screenshot: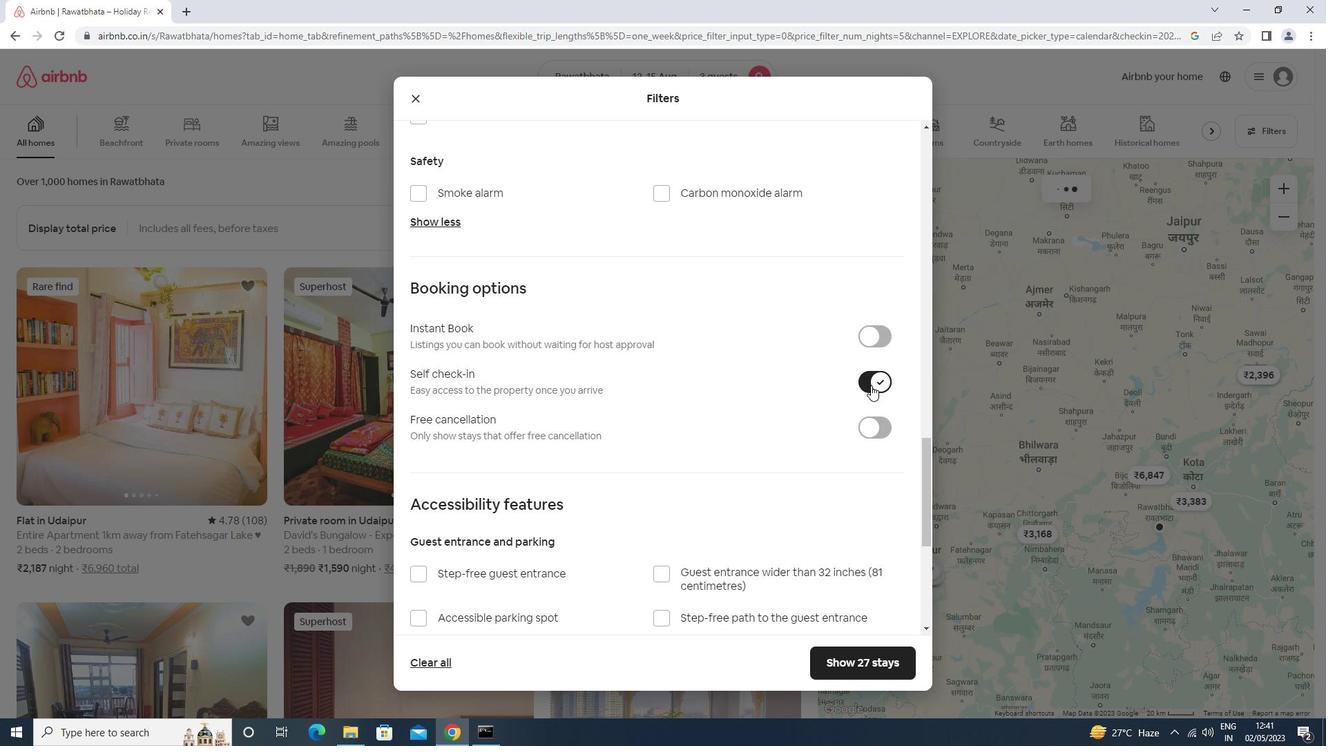 
Action: Mouse moved to (865, 387)
Screenshot: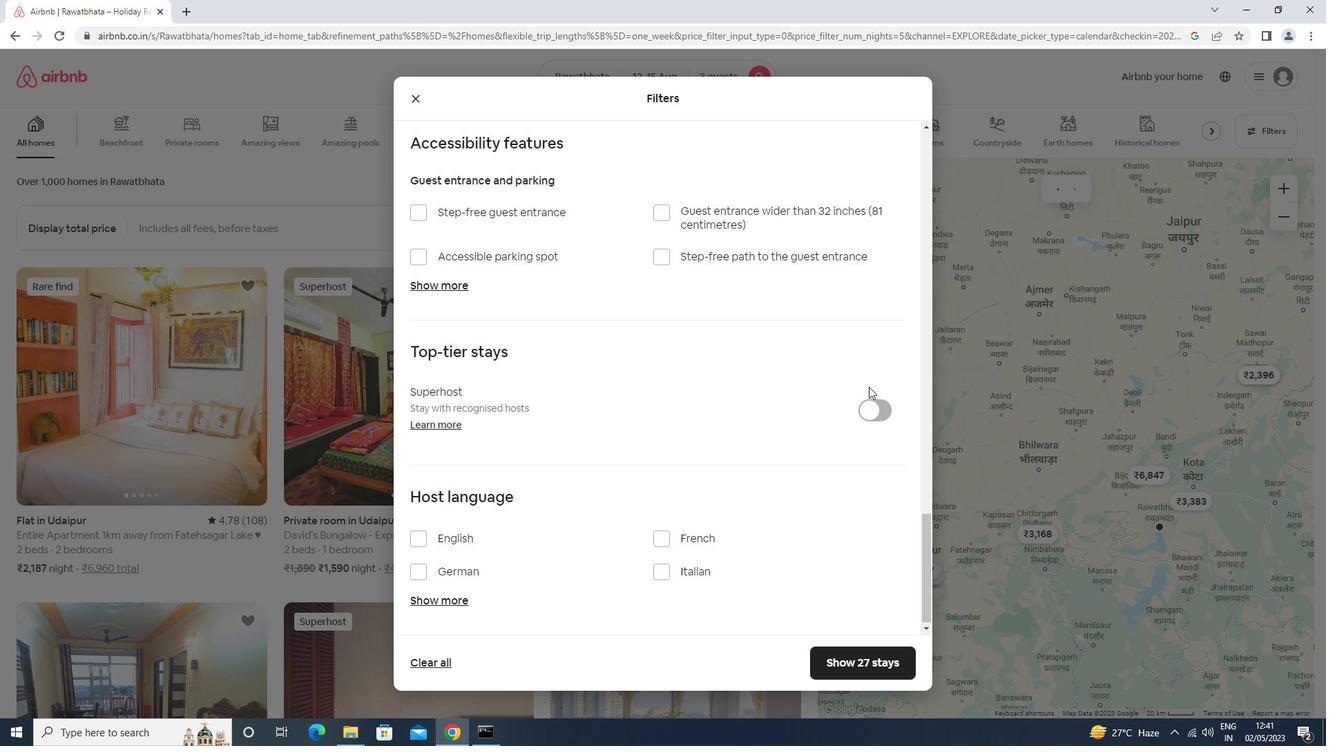 
Action: Mouse scrolled (865, 387) with delta (0, 0)
Screenshot: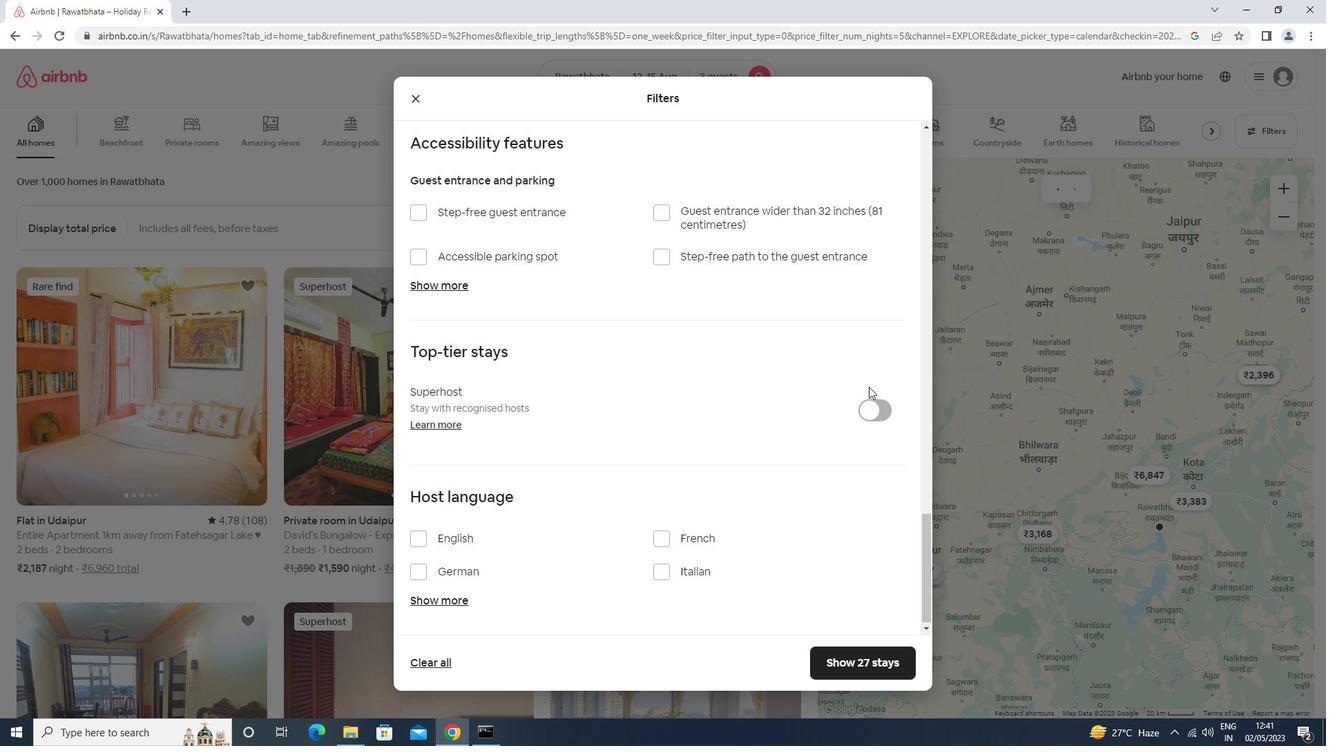 
Action: Mouse scrolled (865, 387) with delta (0, 0)
Screenshot: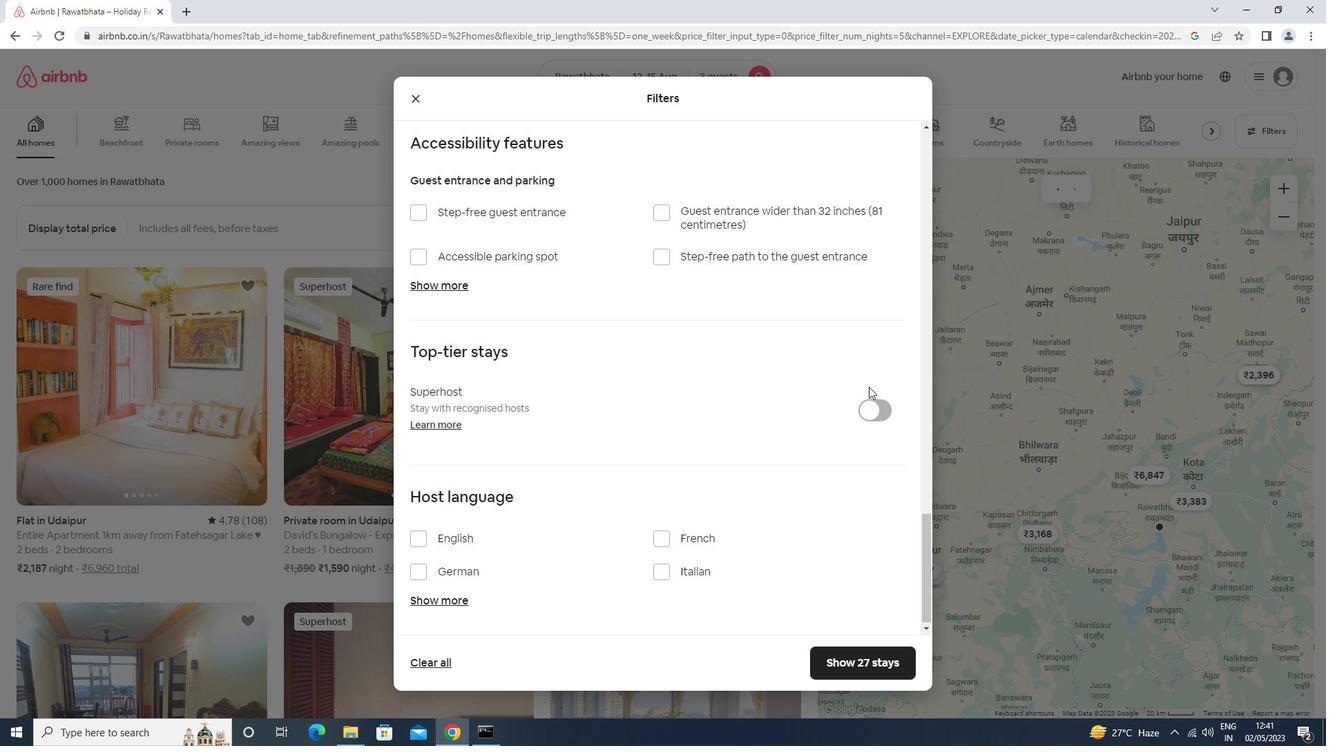 
Action: Mouse moved to (864, 388)
Screenshot: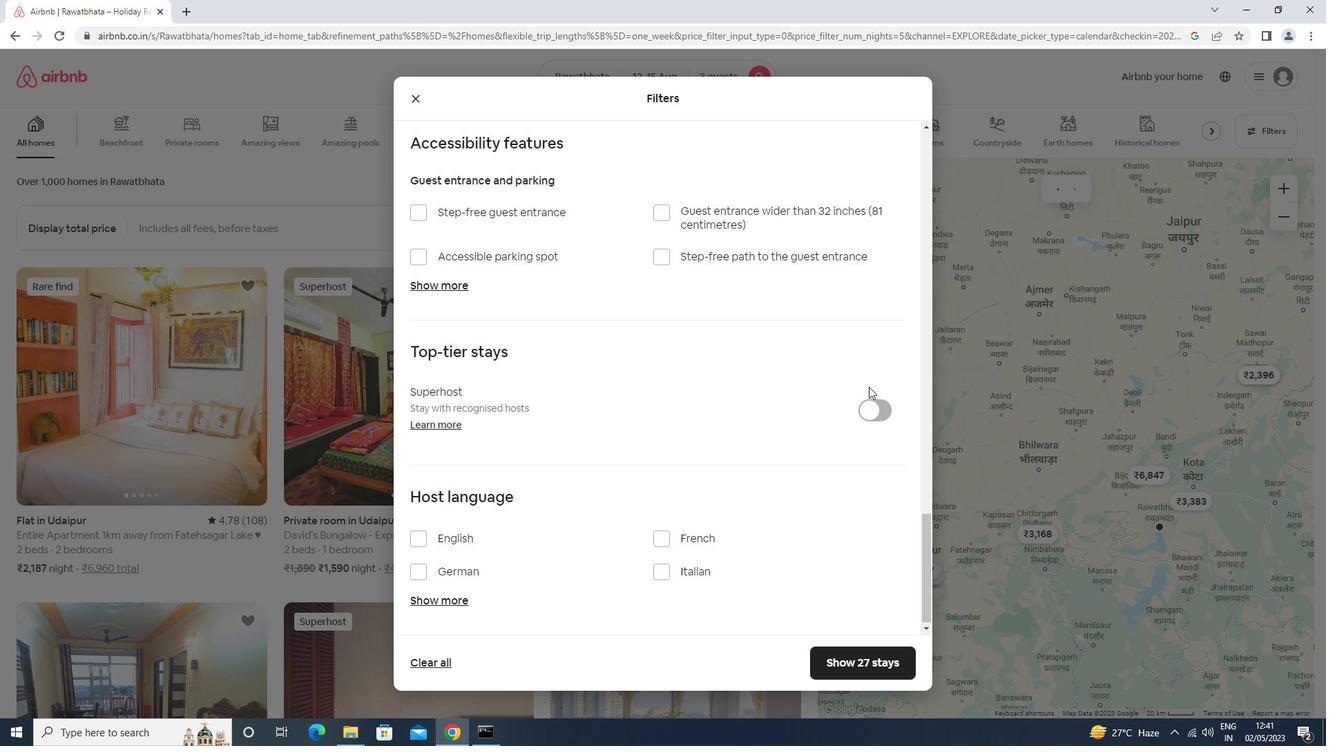 
Action: Mouse scrolled (864, 387) with delta (0, 0)
Screenshot: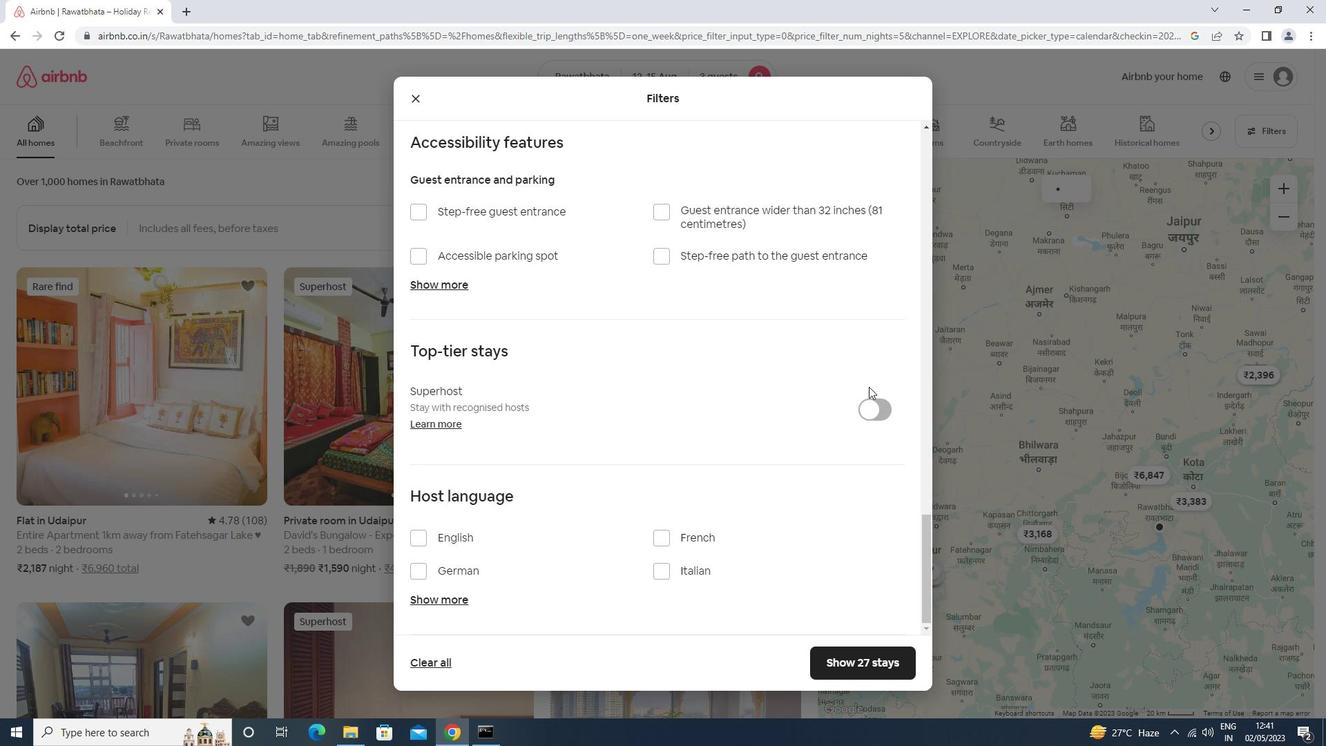 
Action: Mouse moved to (864, 388)
Screenshot: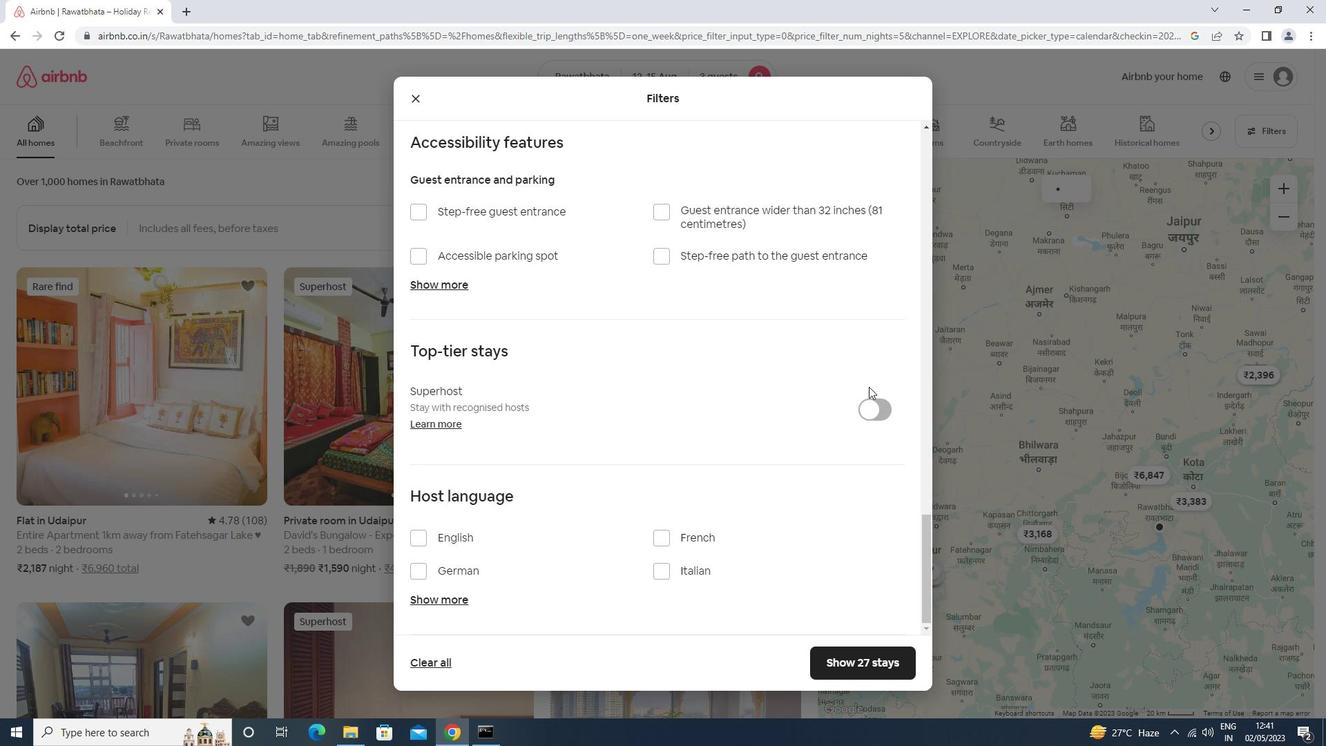 
Action: Mouse scrolled (864, 387) with delta (0, 0)
Screenshot: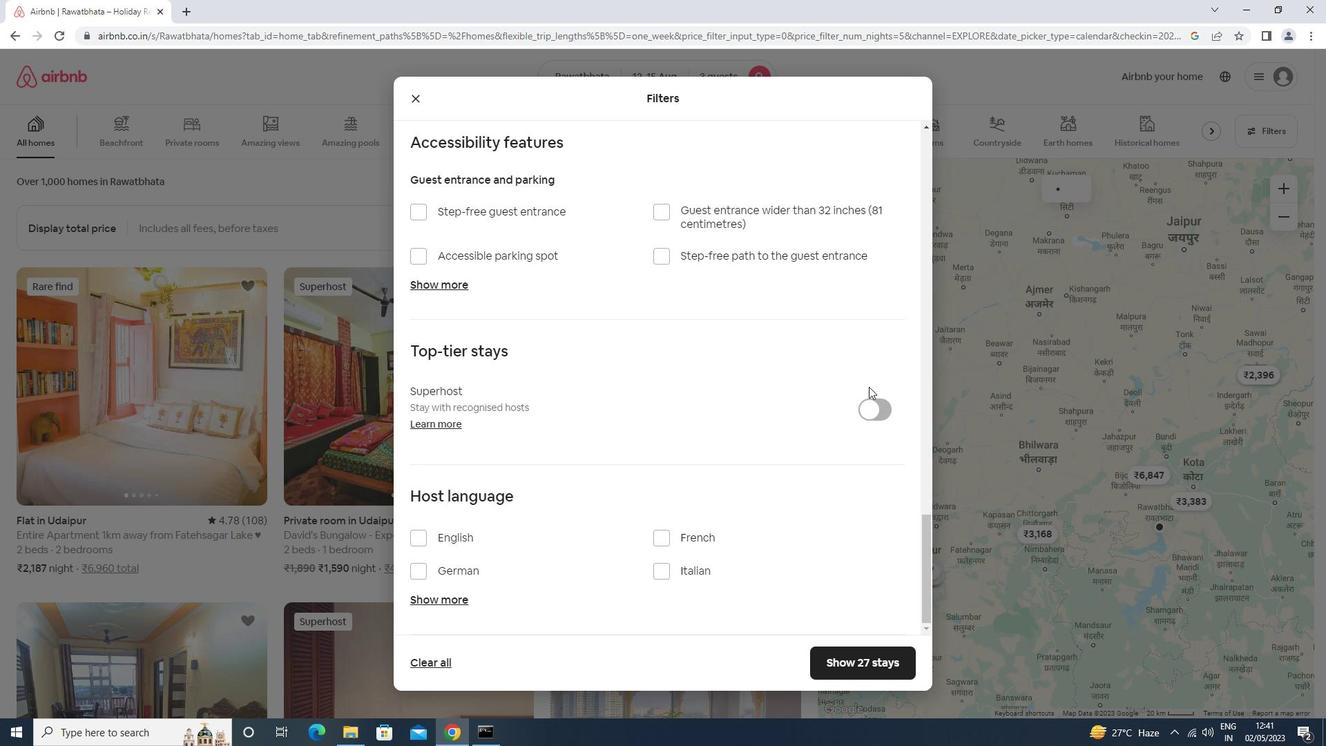 
Action: Mouse moved to (861, 388)
Screenshot: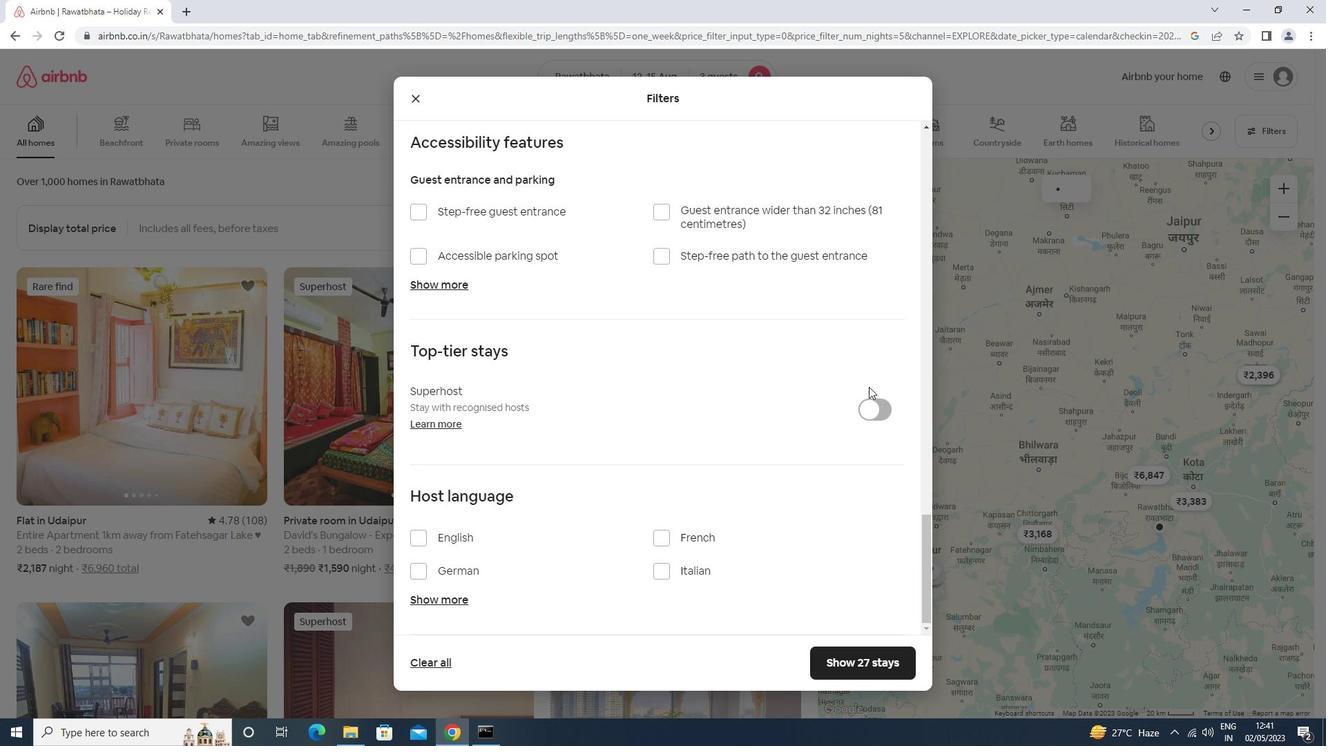 
Action: Mouse scrolled (861, 387) with delta (0, 0)
Screenshot: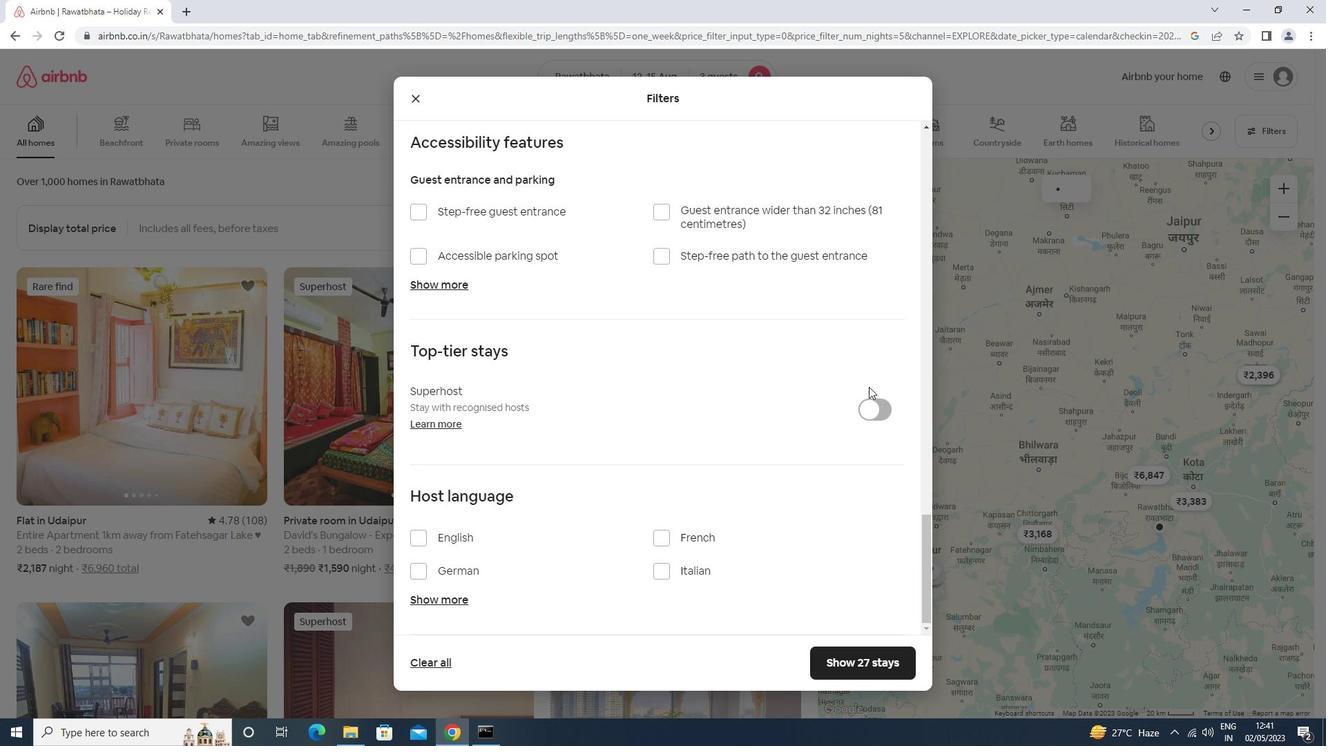 
Action: Mouse moved to (425, 533)
Screenshot: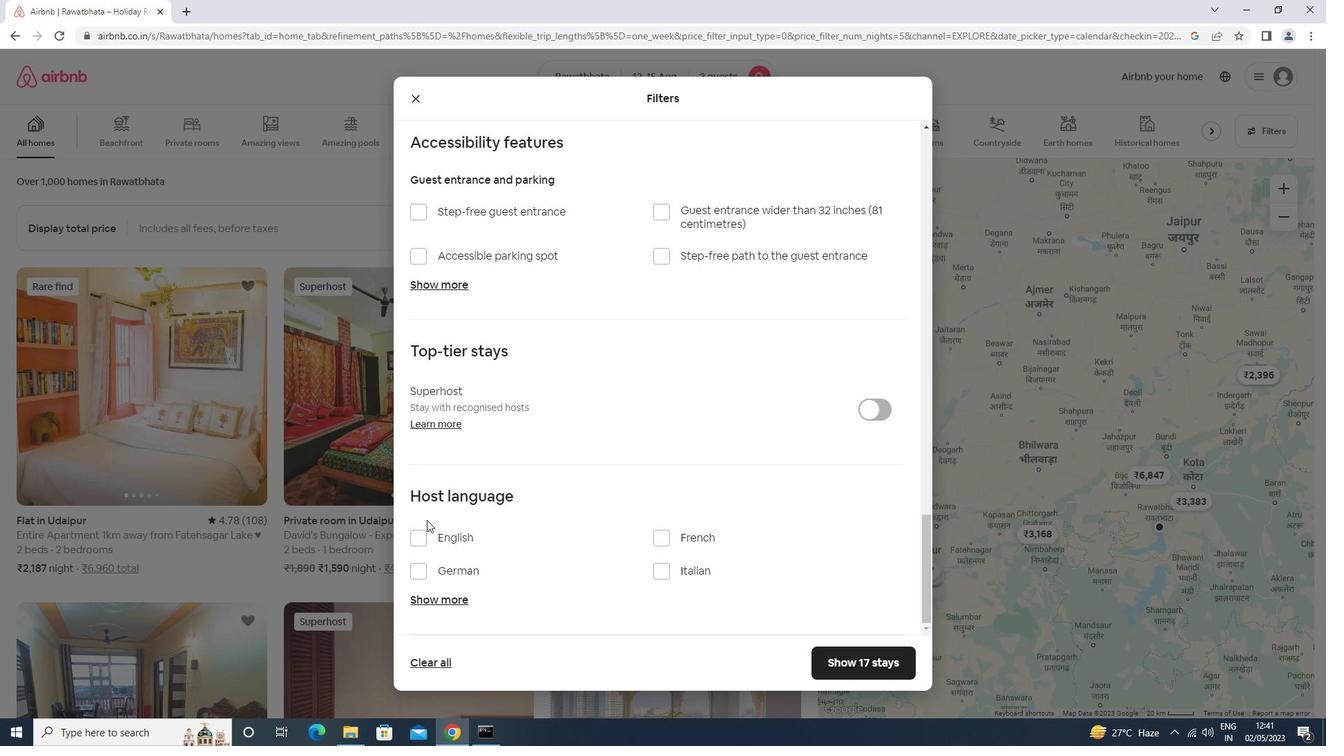 
Action: Mouse pressed left at (425, 533)
Screenshot: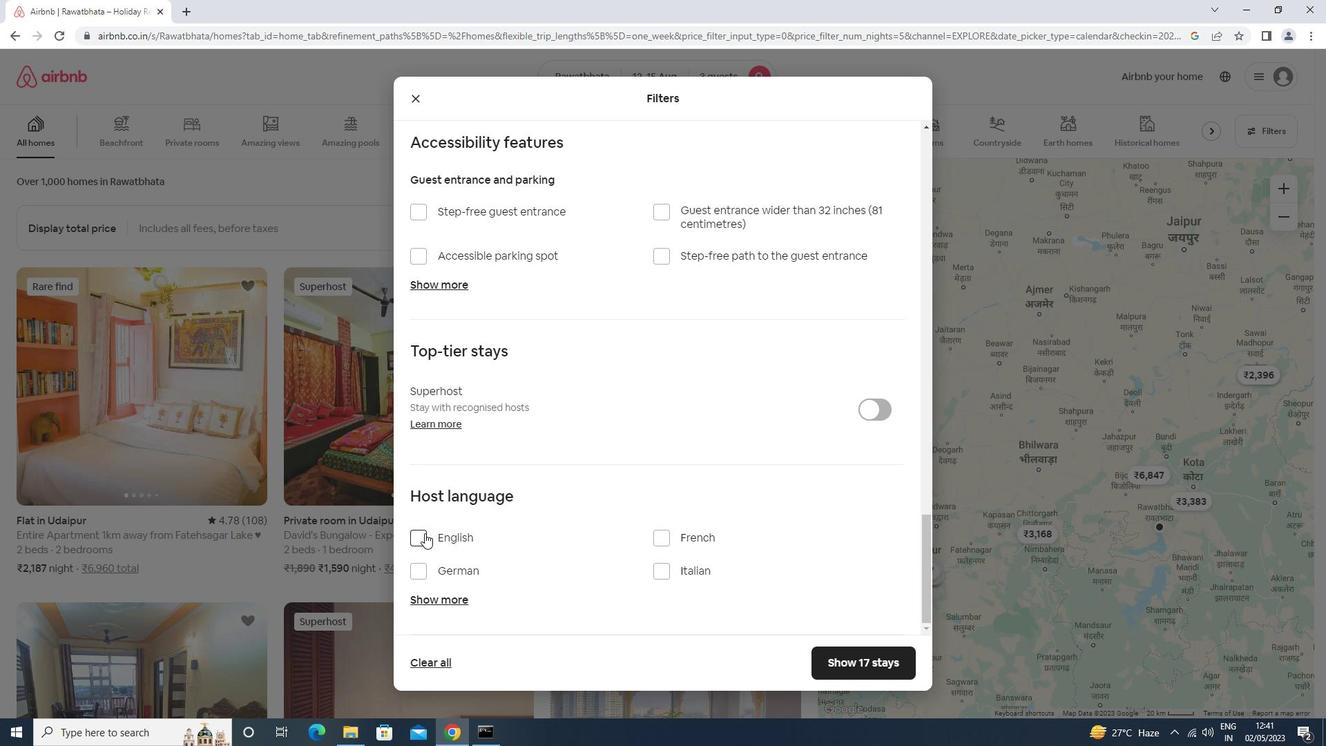 
Action: Mouse moved to (867, 664)
Screenshot: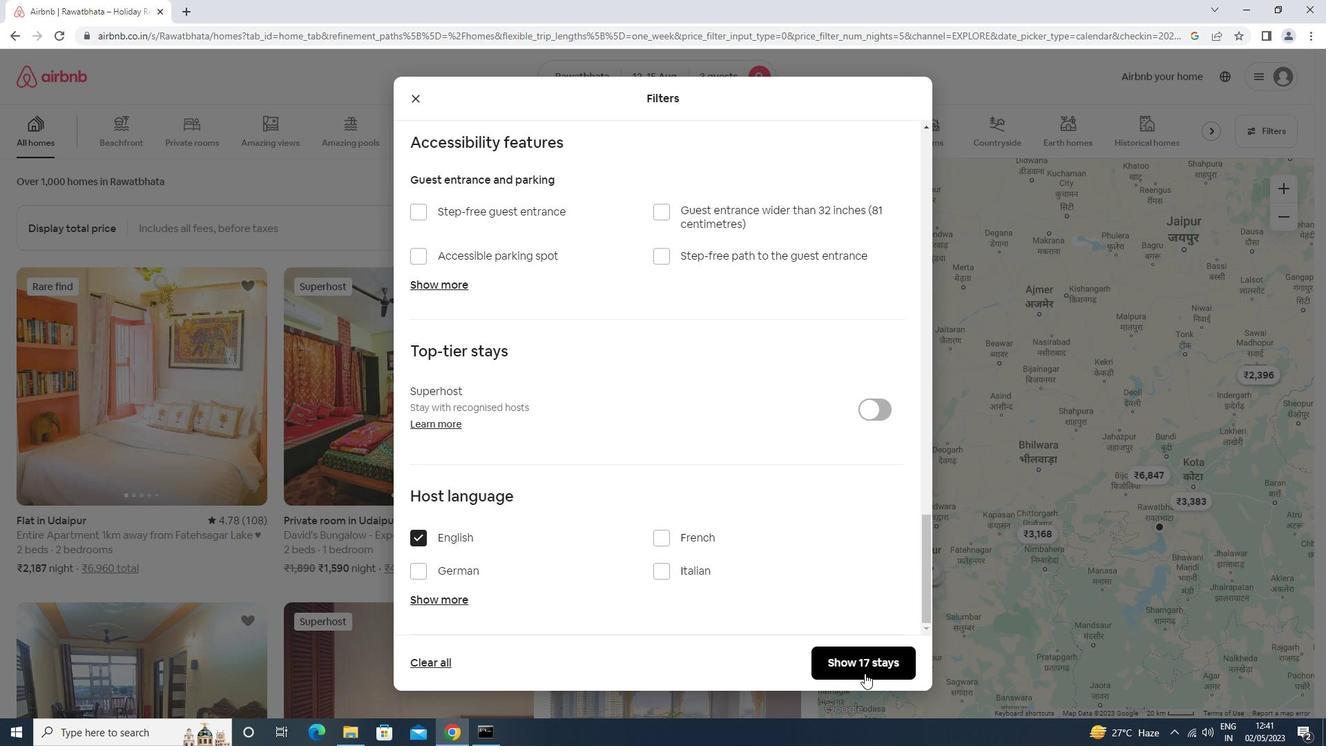 
Action: Mouse pressed left at (867, 664)
Screenshot: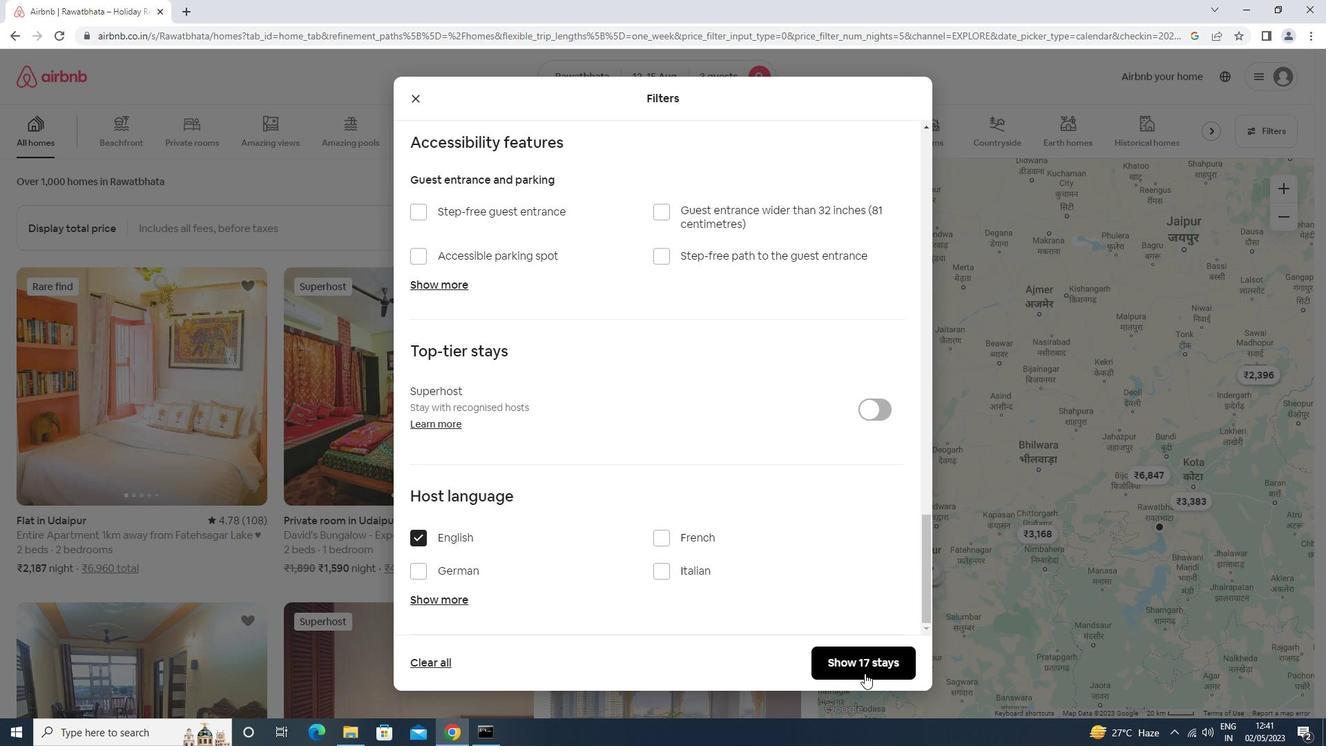 
Action: Mouse moved to (861, 662)
Screenshot: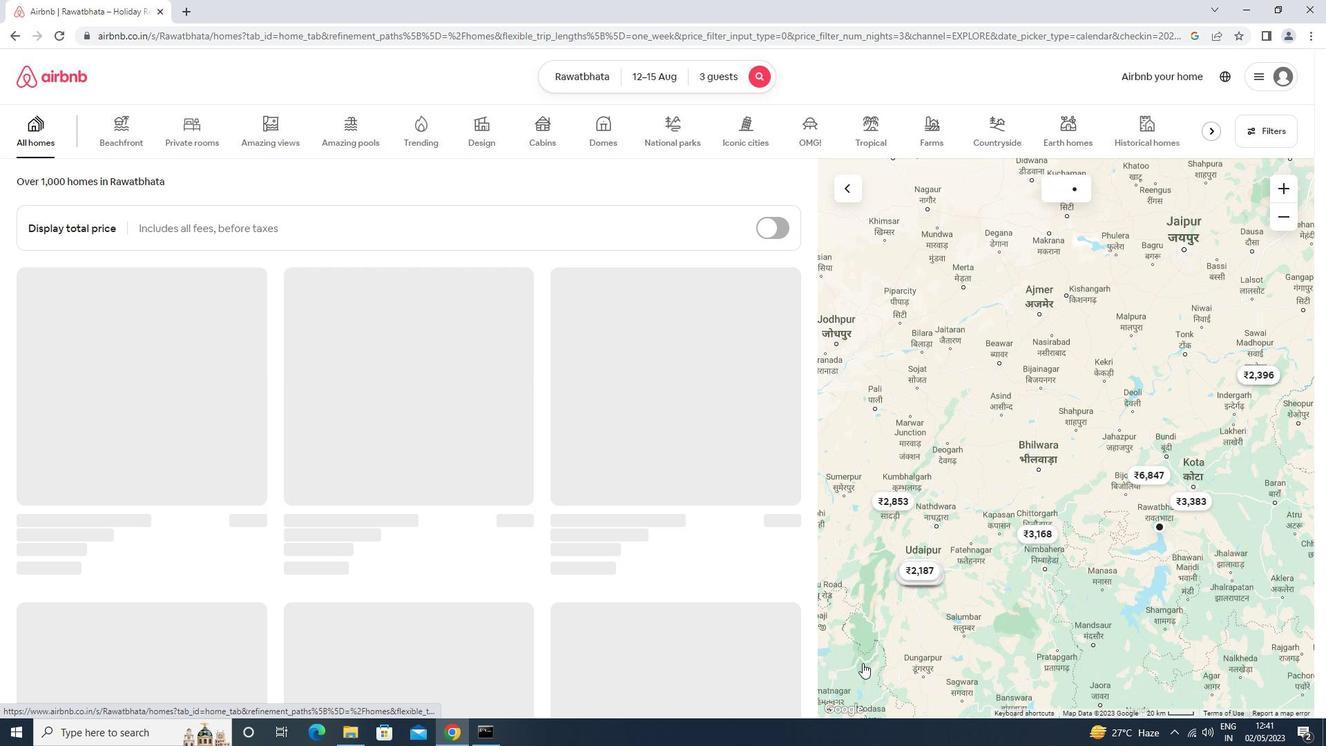 
